 Task: Create new invoice with Date Opened :30-Apr-23, Select Customer: Blue Goose Cantina, Terms: Payment Term 2. Make invoice entry for item-1 with Date: 30-Apr-23, Description: Meal Prep Containers with Lids (10 ct)_x000D_
, Action: Material, Income Account: Income:Sales, Quantity: 1, Unit Price: 9.25, Discount $: 1.3. Make entry for item-2 with Date: 30-Apr-23, Description: Big Red Soda, Action: Material, Income Account: Income:Sales, Quantity: 3, Unit Price: 8.2, Discount $: 2.3. Make entry for item-3 with Date: 30-Apr-23, Description: Dollar General Original Nasal Spray, Action: Material, Income Account: Income:Sales, Quantity: 1, Unit Price: 9.2, Discount $: 2.8. Write Notes: 'Looking forward to serving you again.'. Post Invoice with Post Date: 30-Apr-23, Post to Accounts: Assets:Accounts Receivable. Pay / Process Payment with Transaction Date: 15-May-23, Amount: 36.65, Transfer Account: Checking Account. Print Invoice, display notes by going to Option, then go to Display Tab and check 'Invoice Notes'.
Action: Mouse pressed left at (166, 29)
Screenshot: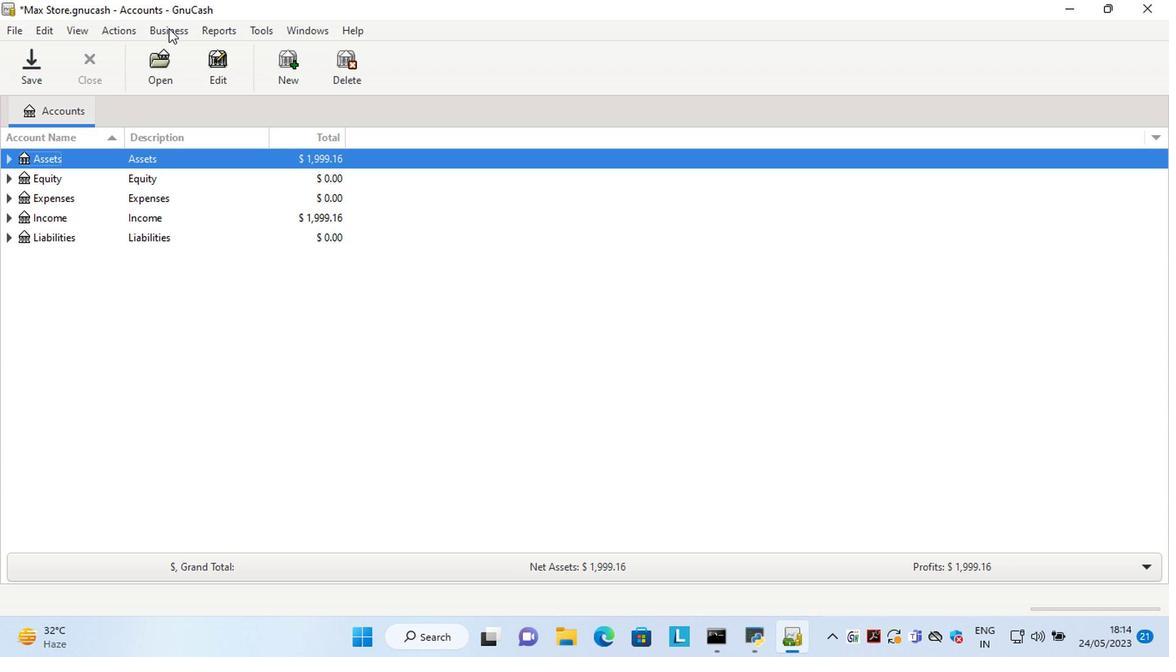 
Action: Mouse moved to (351, 110)
Screenshot: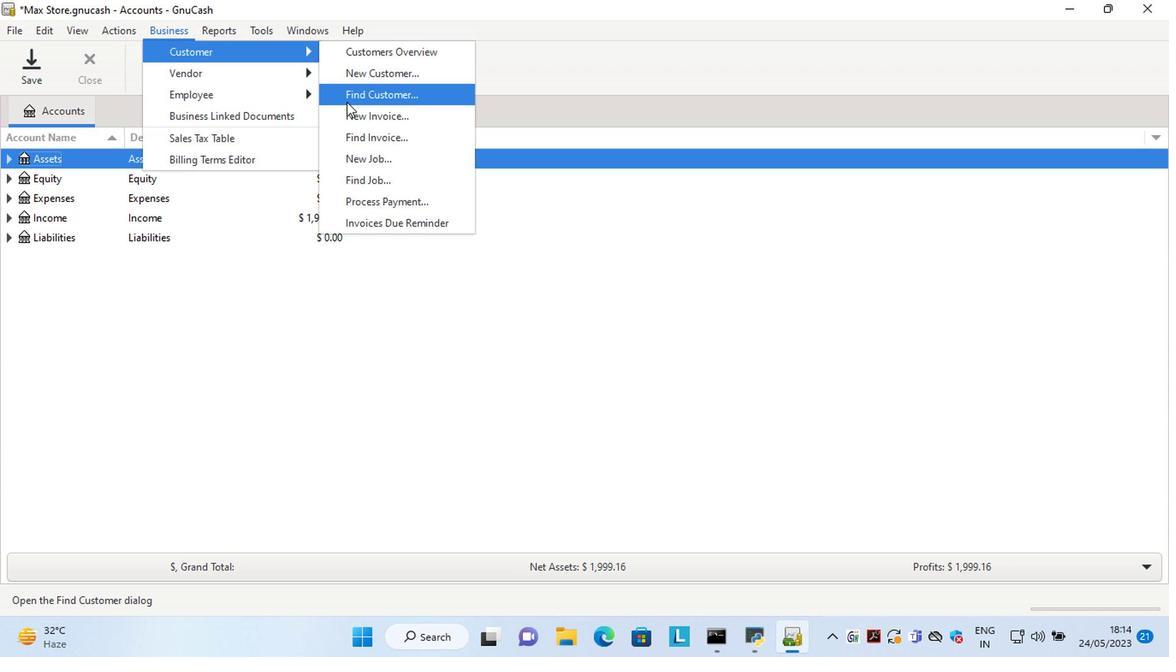 
Action: Mouse pressed left at (351, 110)
Screenshot: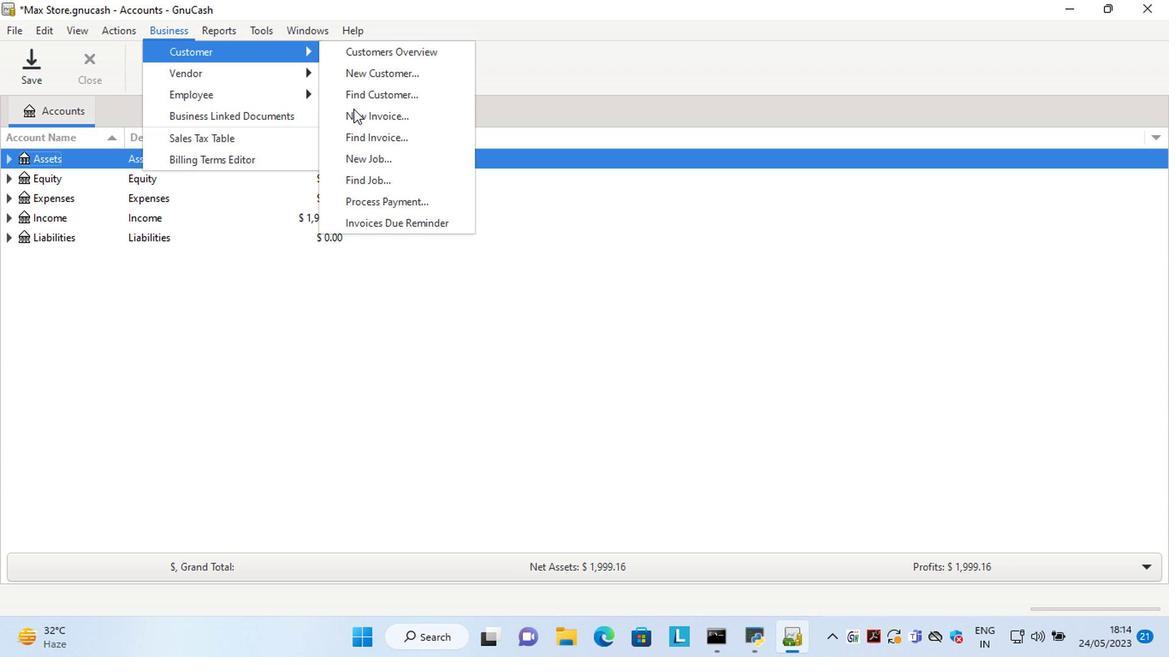 
Action: Mouse moved to (607, 267)
Screenshot: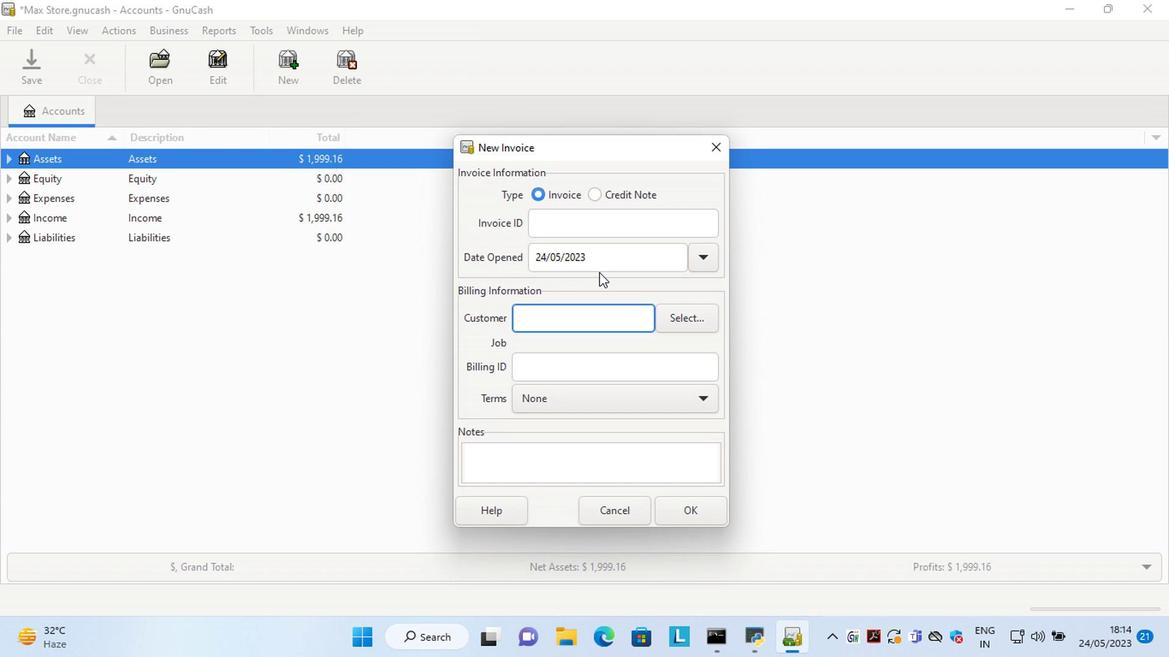 
Action: Mouse pressed left at (607, 267)
Screenshot: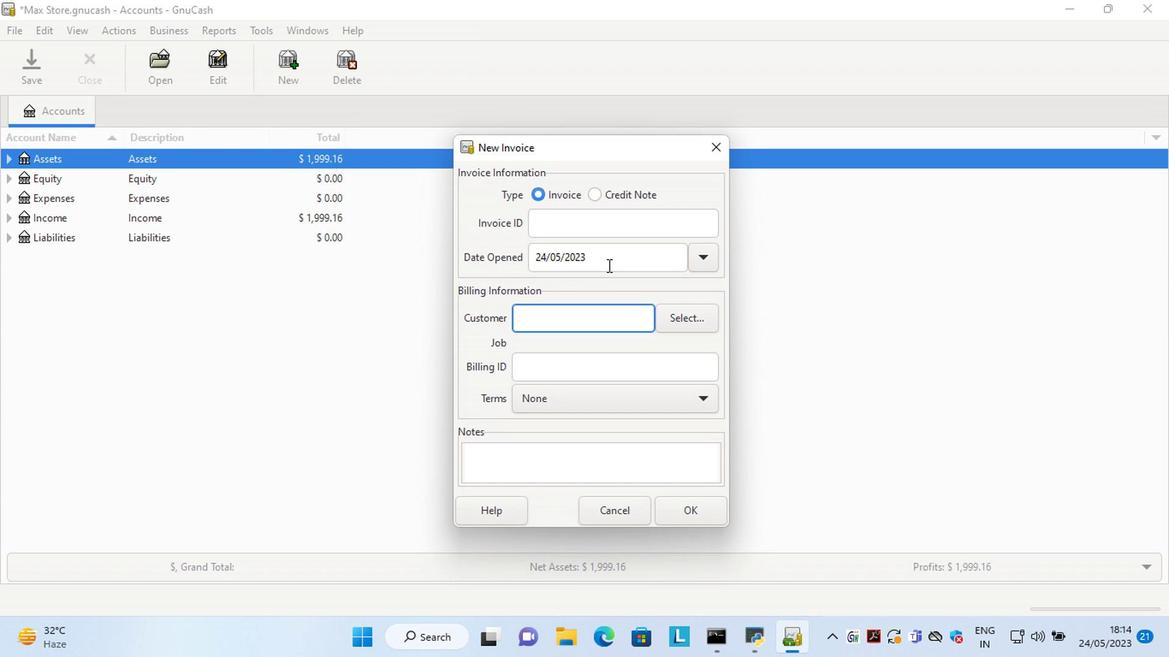 
Action: Key pressed <Key.left><Key.left><Key.left><Key.left><Key.left><Key.left><Key.left><Key.left><Key.left><Key.left><Key.delete><Key.delete>30<Key.right><Key.right><Key.delete>4
Screenshot: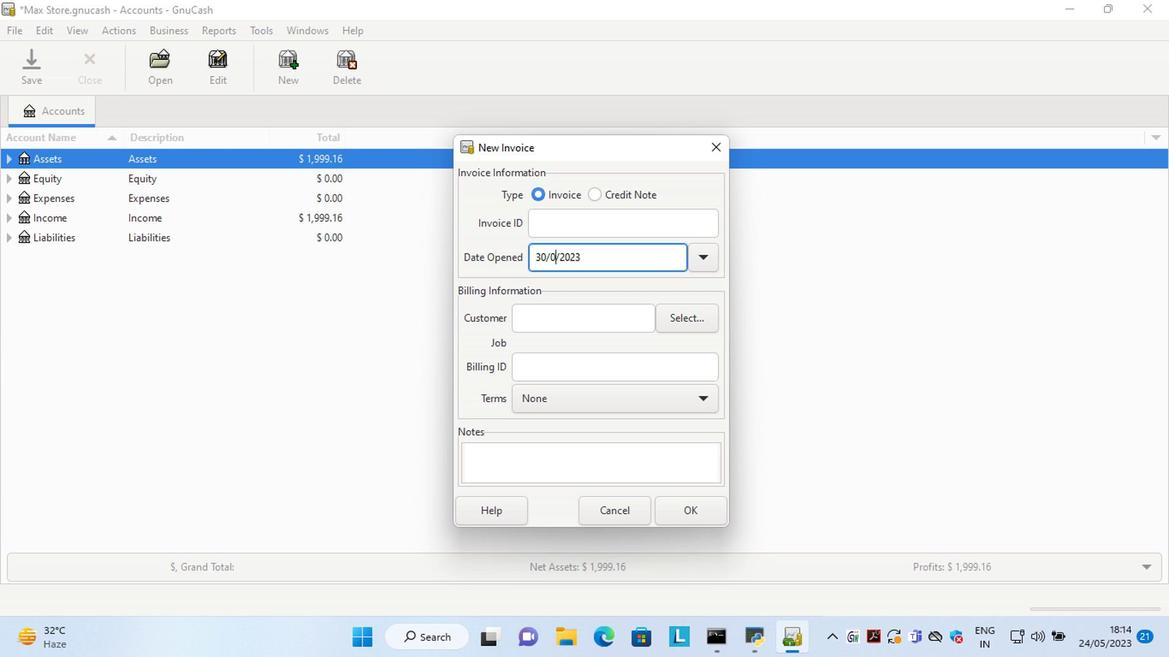 
Action: Mouse moved to (689, 319)
Screenshot: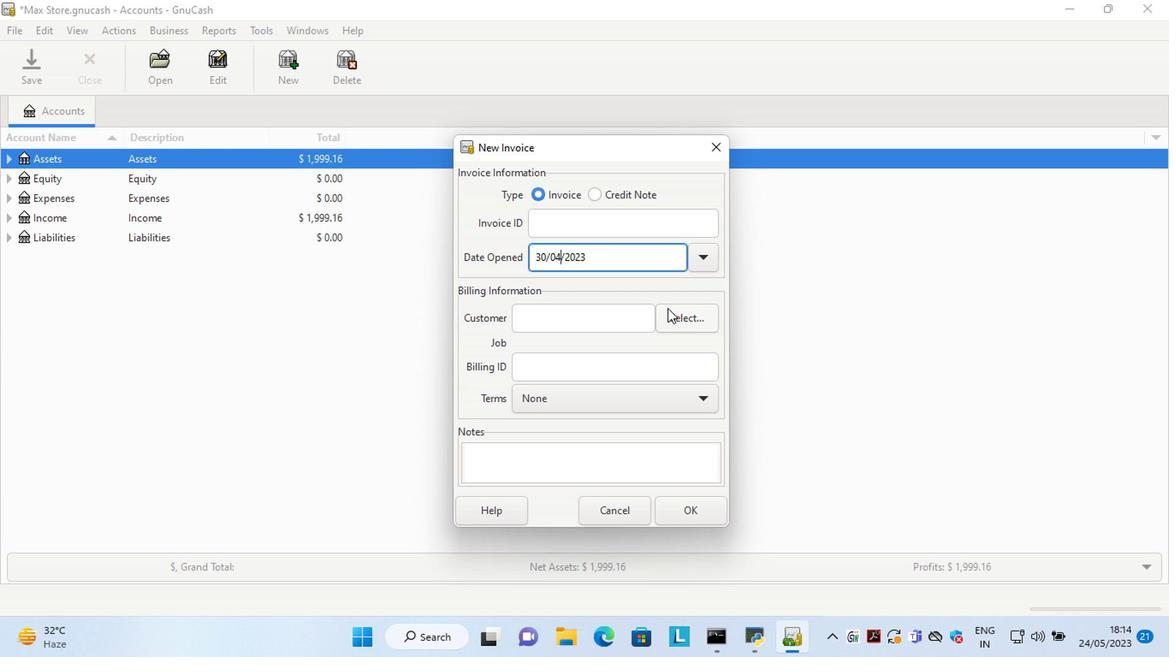 
Action: Mouse pressed left at (689, 319)
Screenshot: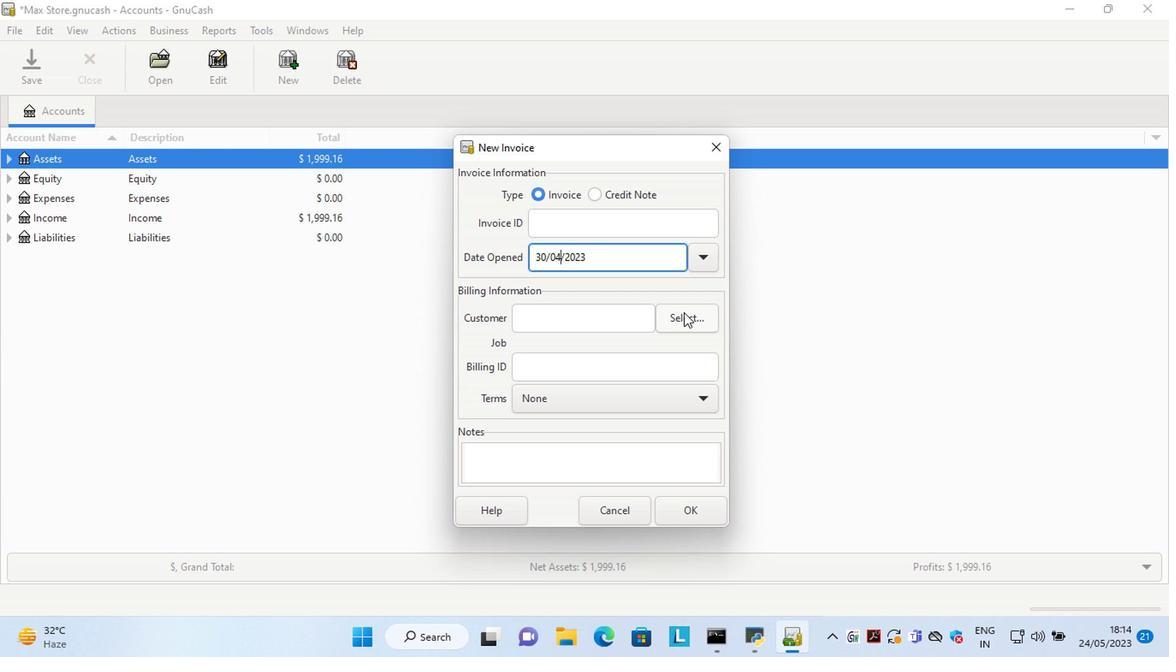 
Action: Mouse moved to (608, 296)
Screenshot: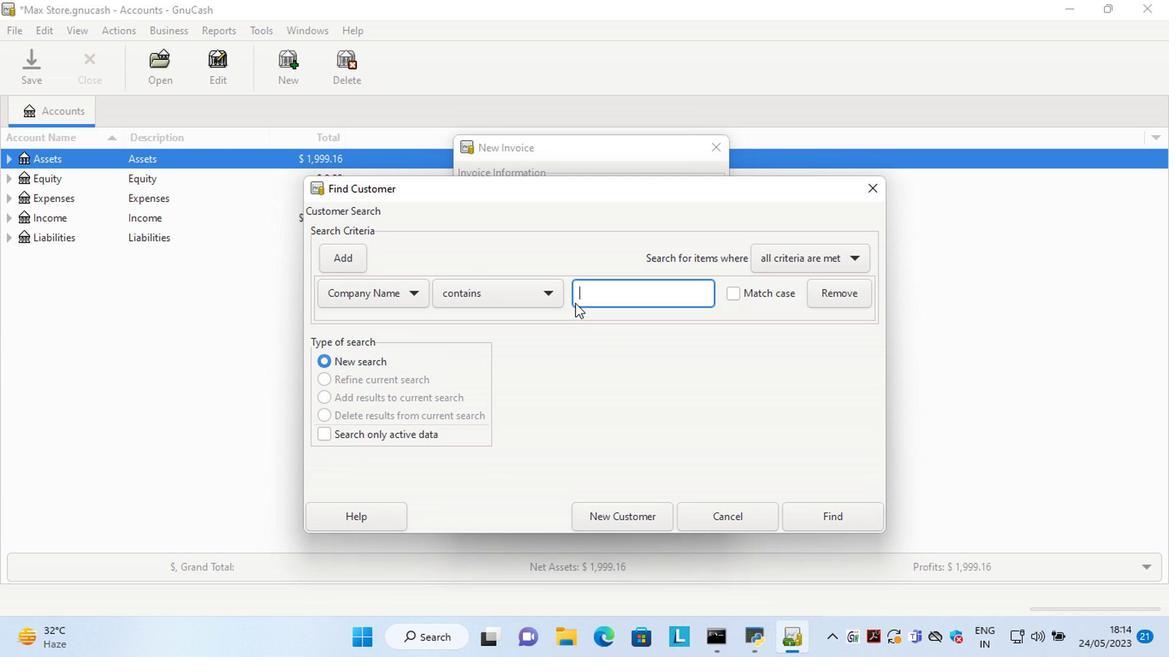 
Action: Mouse pressed left at (608, 296)
Screenshot: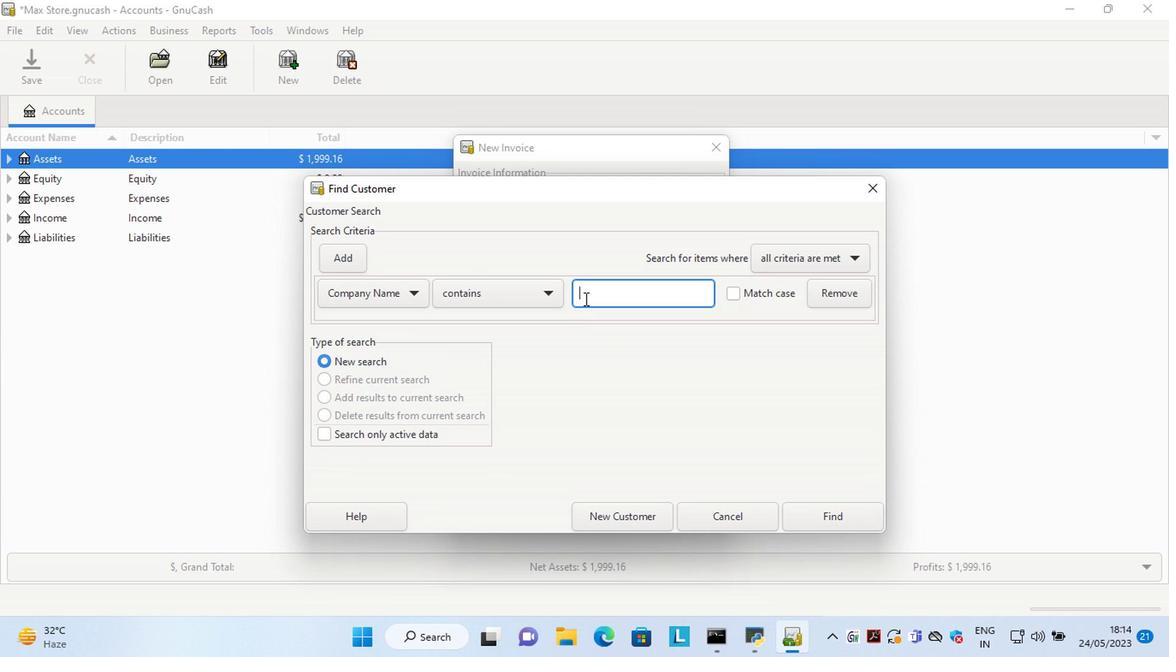
Action: Key pressed <Key.shift>Blue<Key.space><Key.shift>Goods<Key.backspace><Key.backspace>se
Screenshot: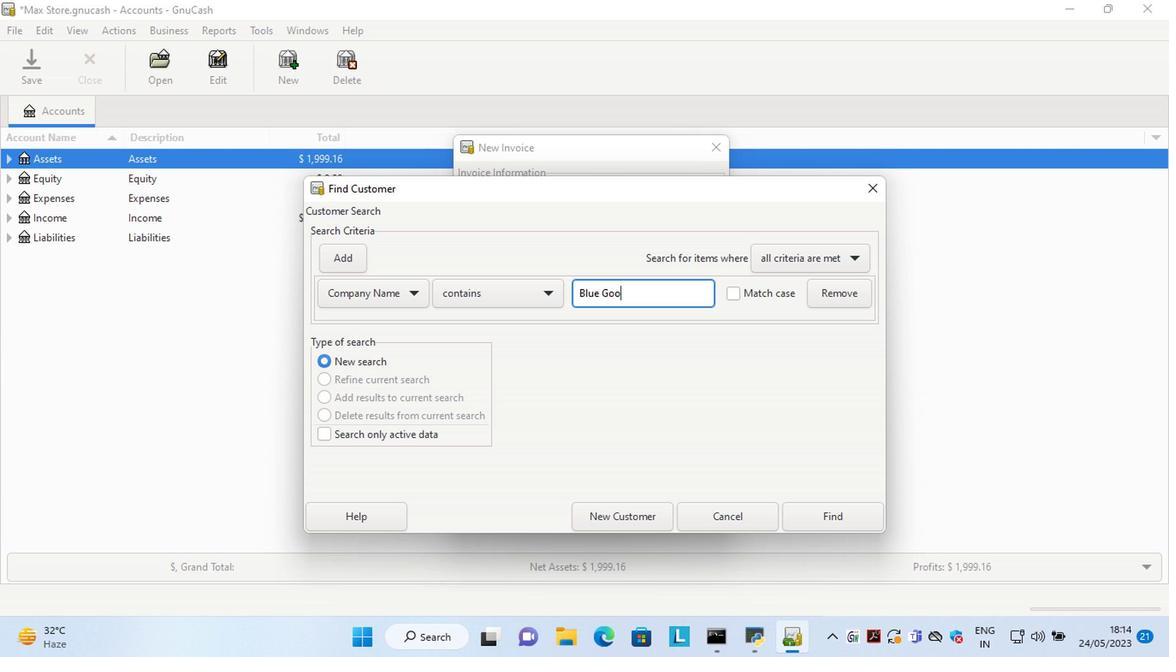
Action: Mouse moved to (839, 514)
Screenshot: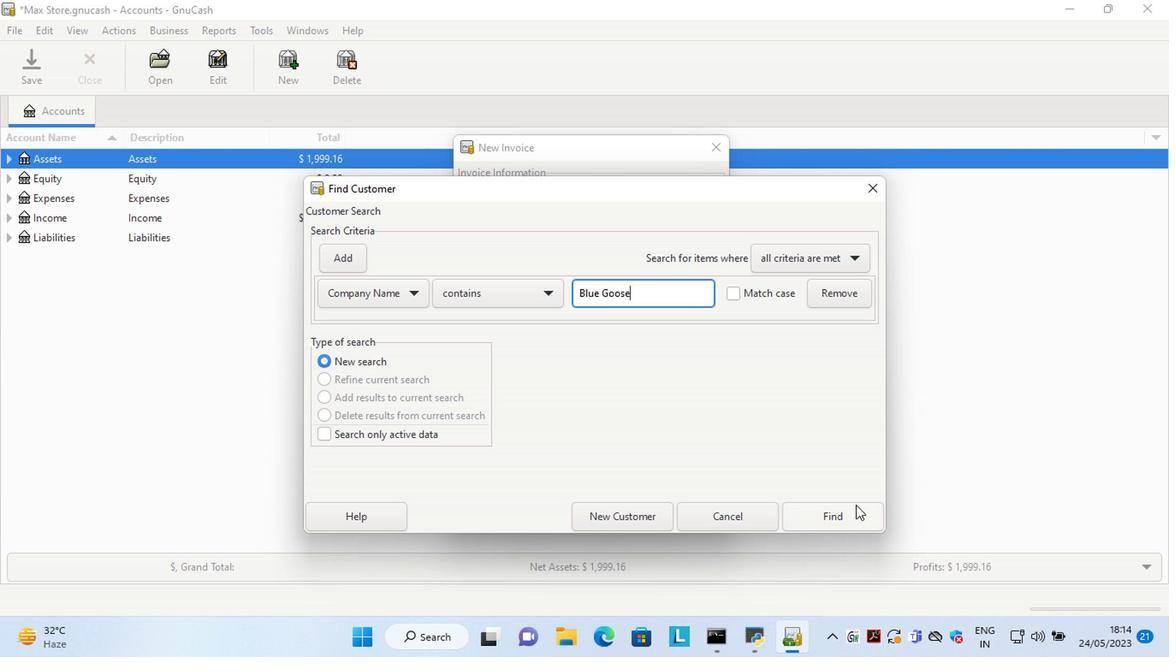 
Action: Mouse pressed left at (839, 514)
Screenshot: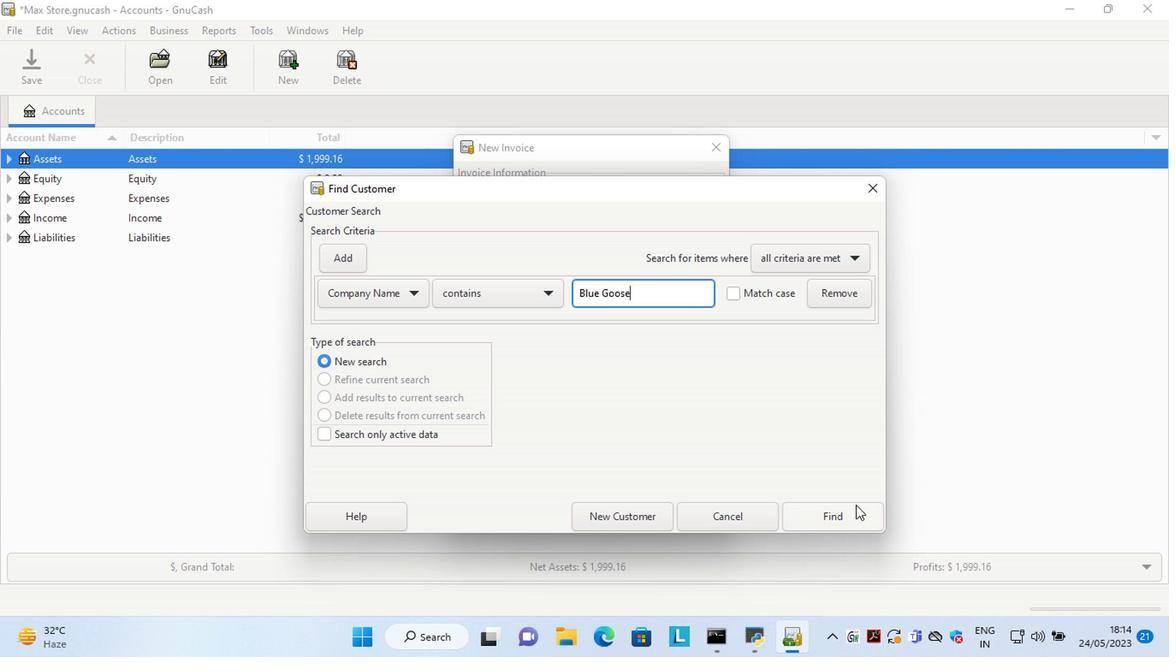 
Action: Mouse moved to (592, 344)
Screenshot: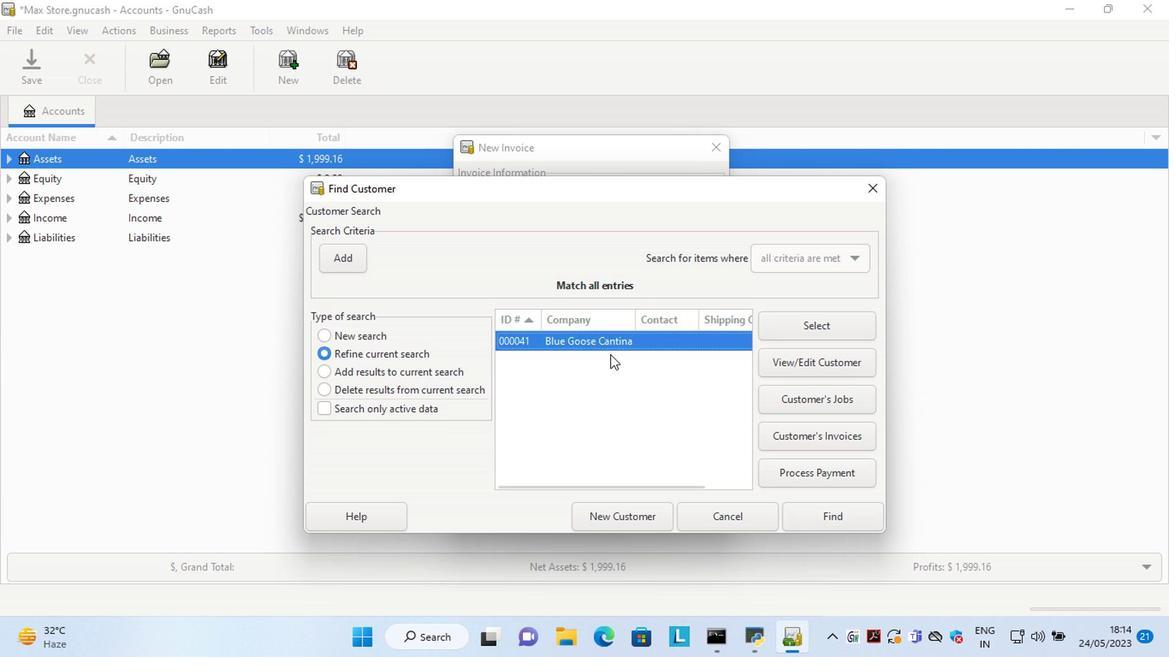 
Action: Mouse pressed left at (592, 344)
Screenshot: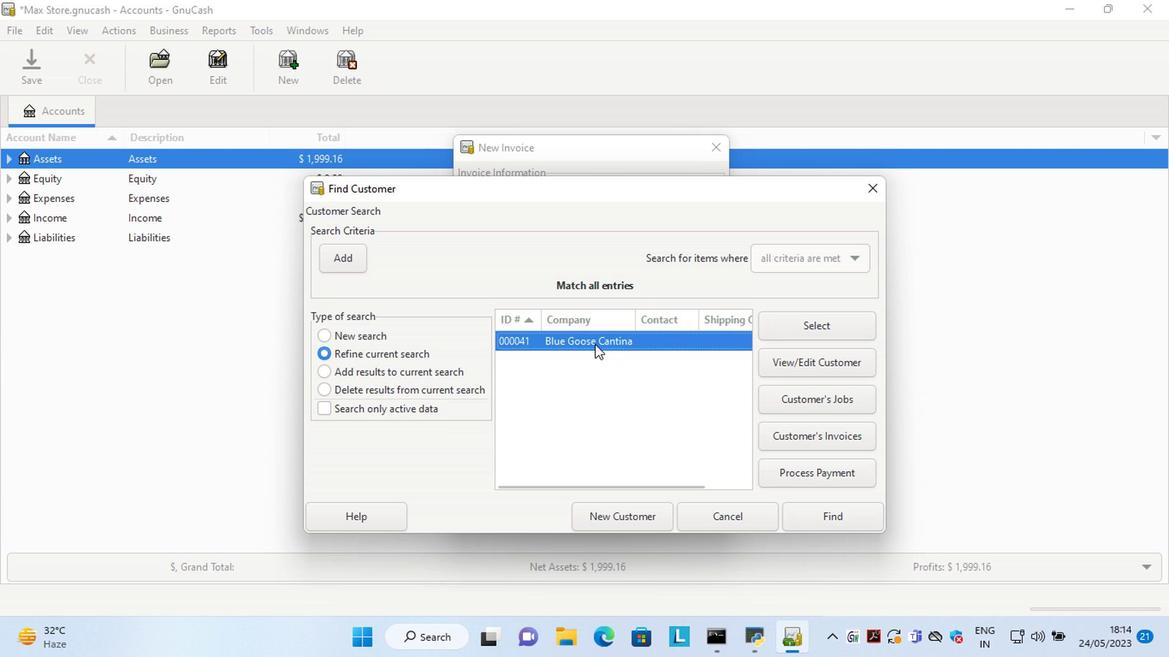 
Action: Mouse pressed left at (592, 344)
Screenshot: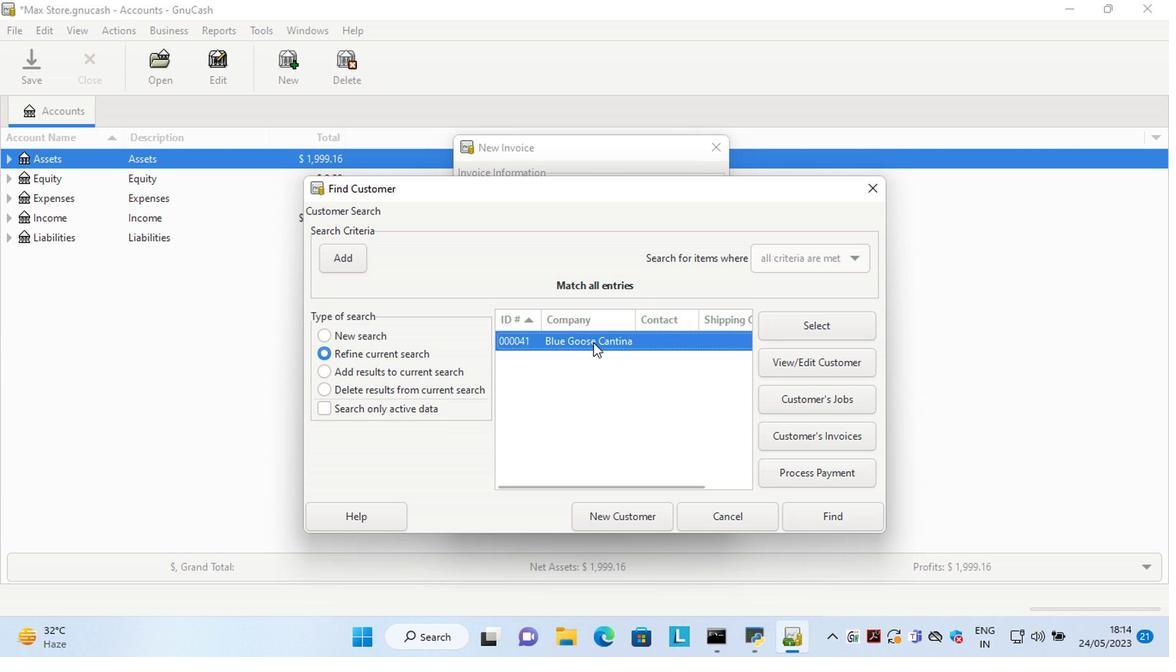 
Action: Mouse moved to (607, 258)
Screenshot: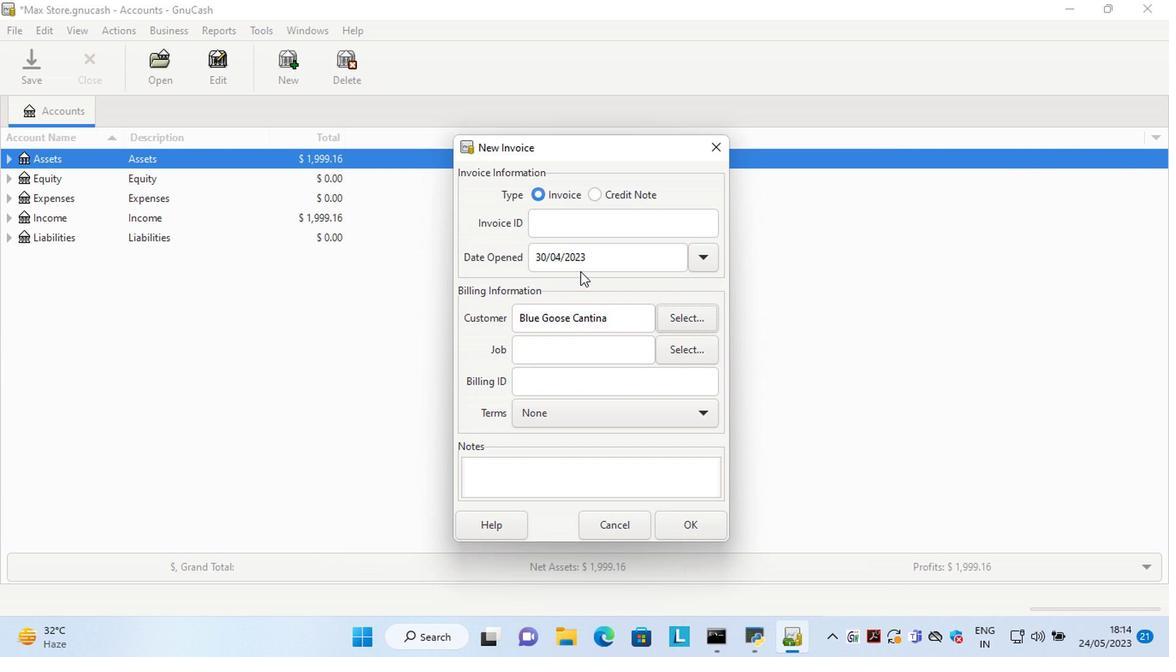 
Action: Mouse pressed left at (607, 258)
Screenshot: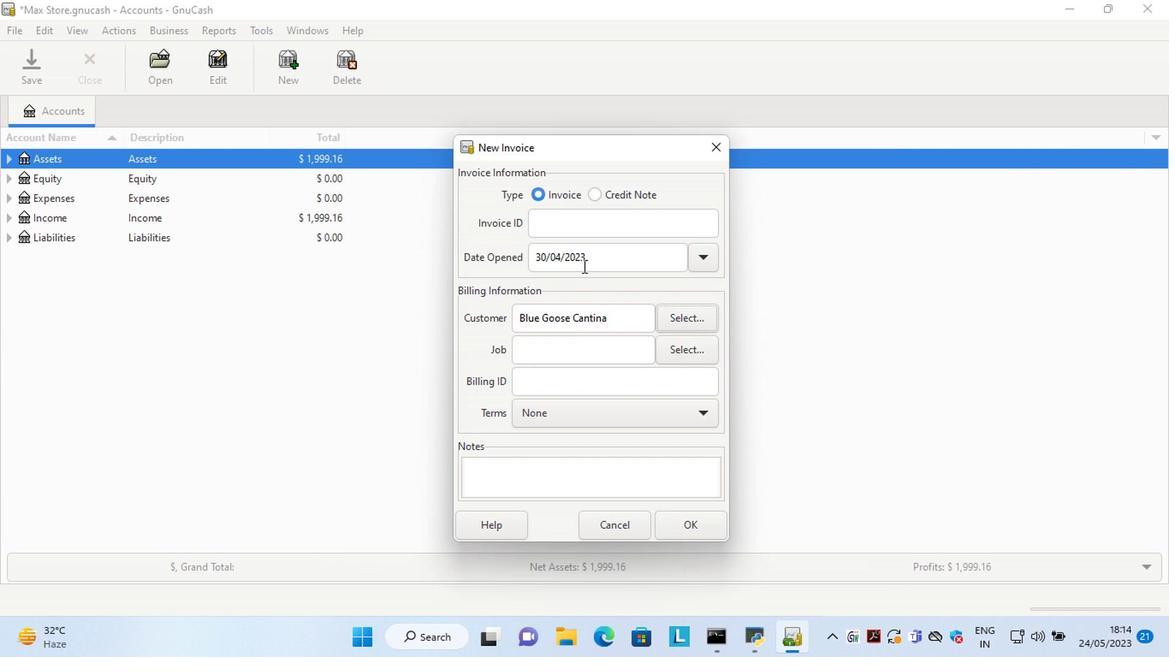 
Action: Mouse moved to (612, 420)
Screenshot: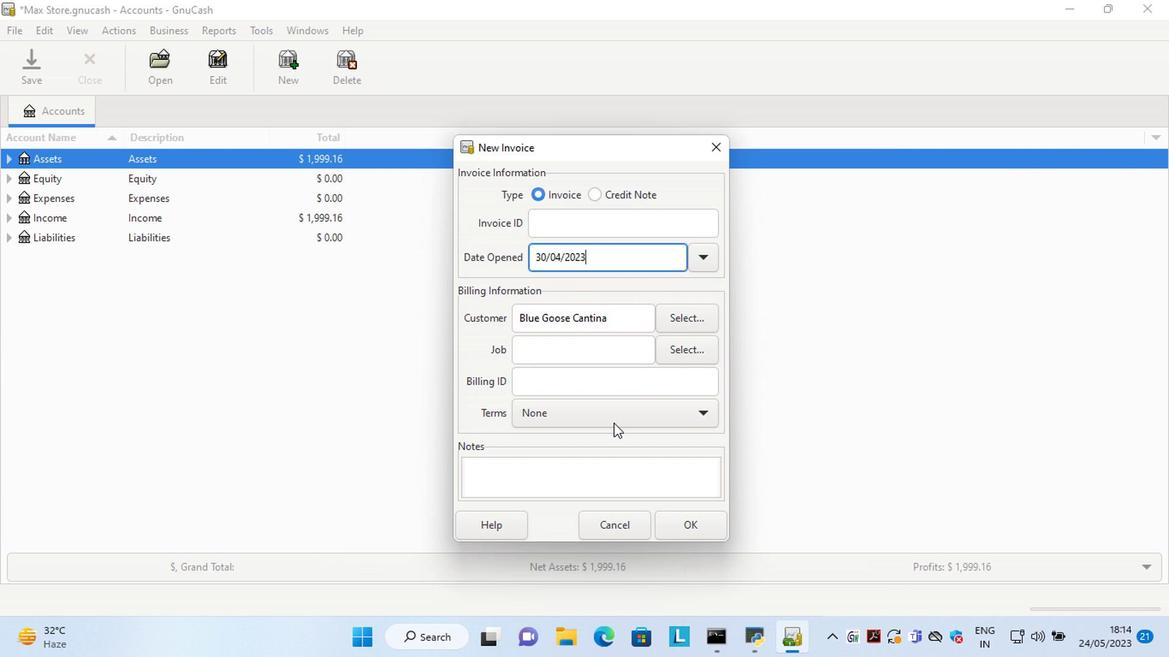 
Action: Mouse pressed left at (612, 420)
Screenshot: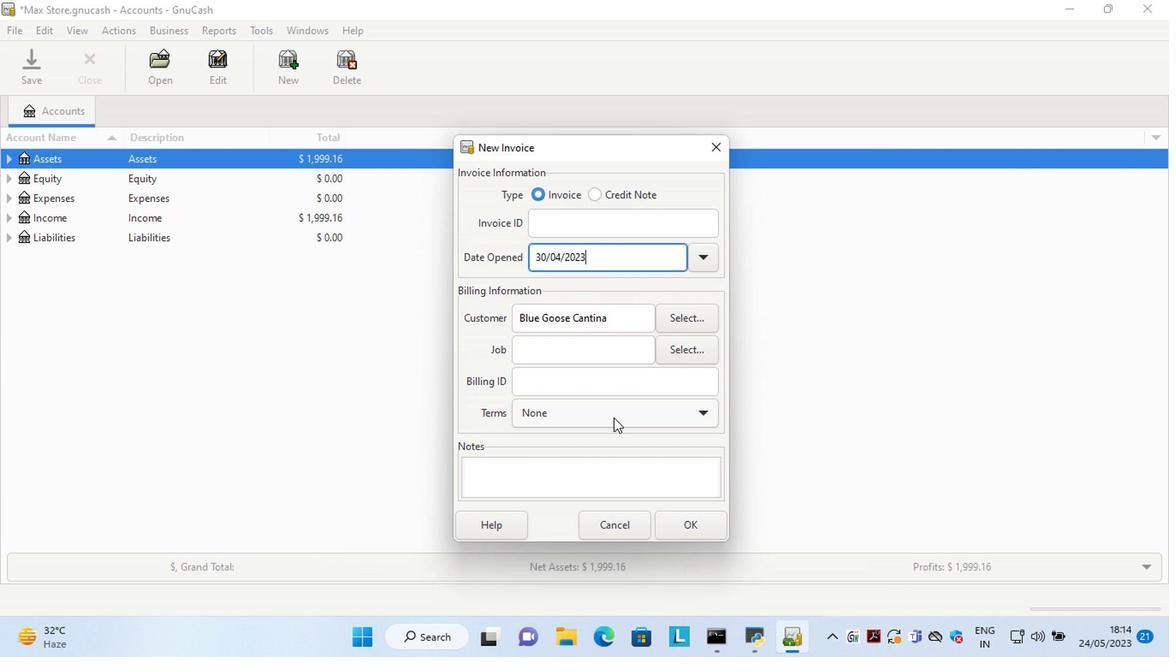 
Action: Mouse moved to (577, 467)
Screenshot: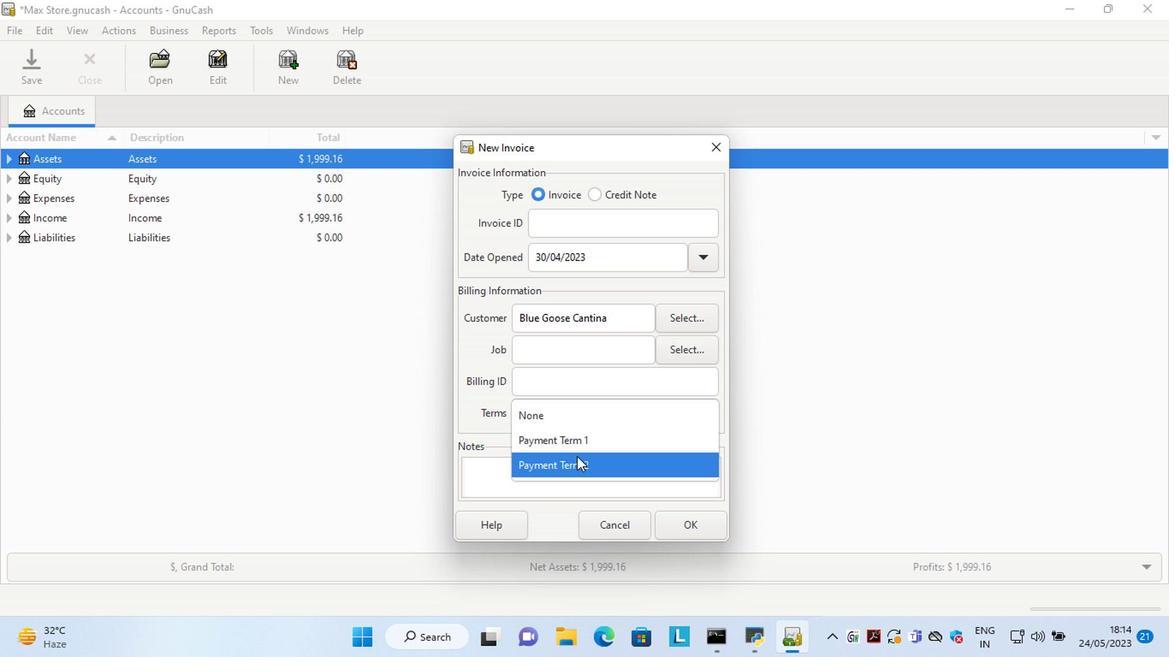 
Action: Mouse pressed left at (577, 467)
Screenshot: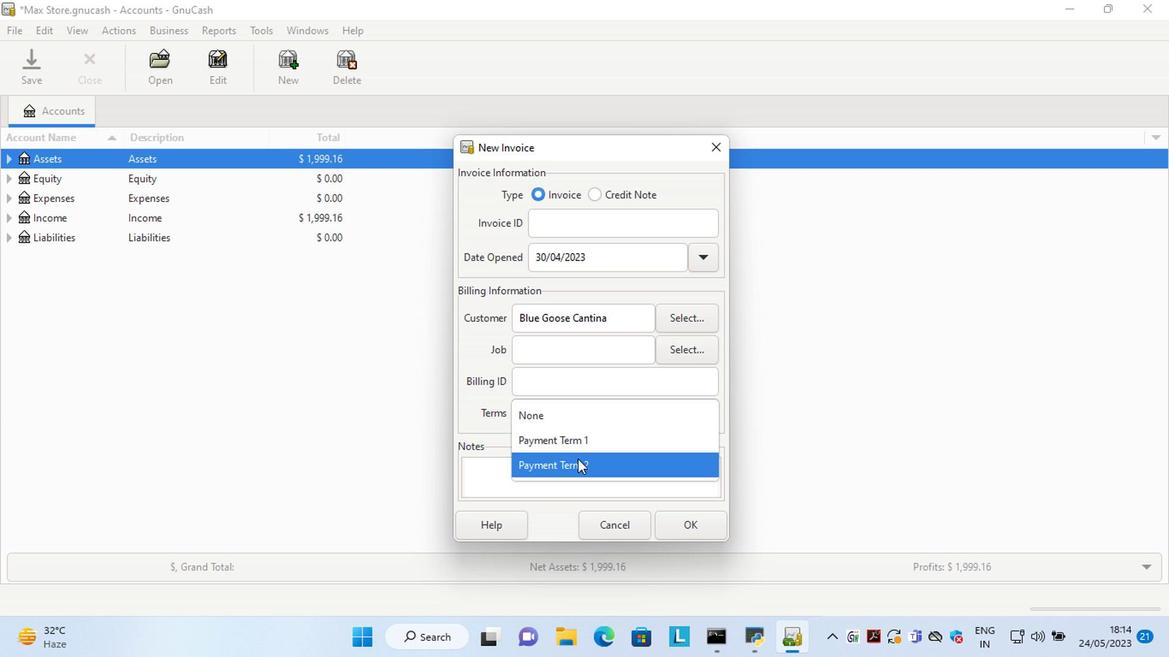 
Action: Mouse moved to (695, 529)
Screenshot: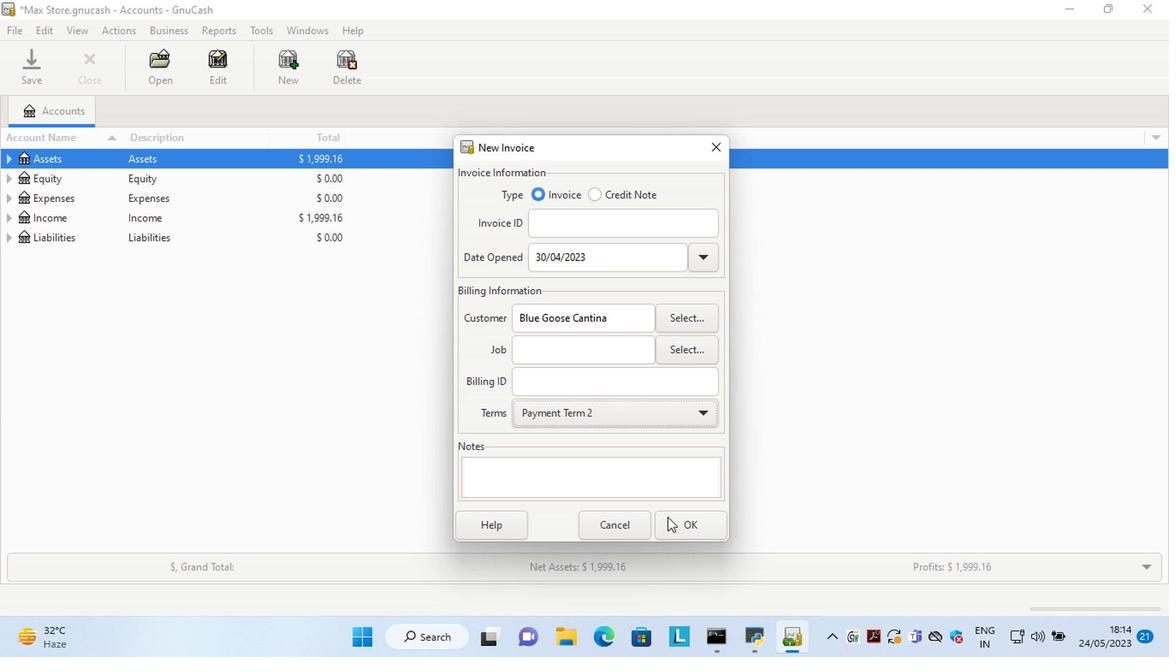 
Action: Mouse pressed left at (695, 529)
Screenshot: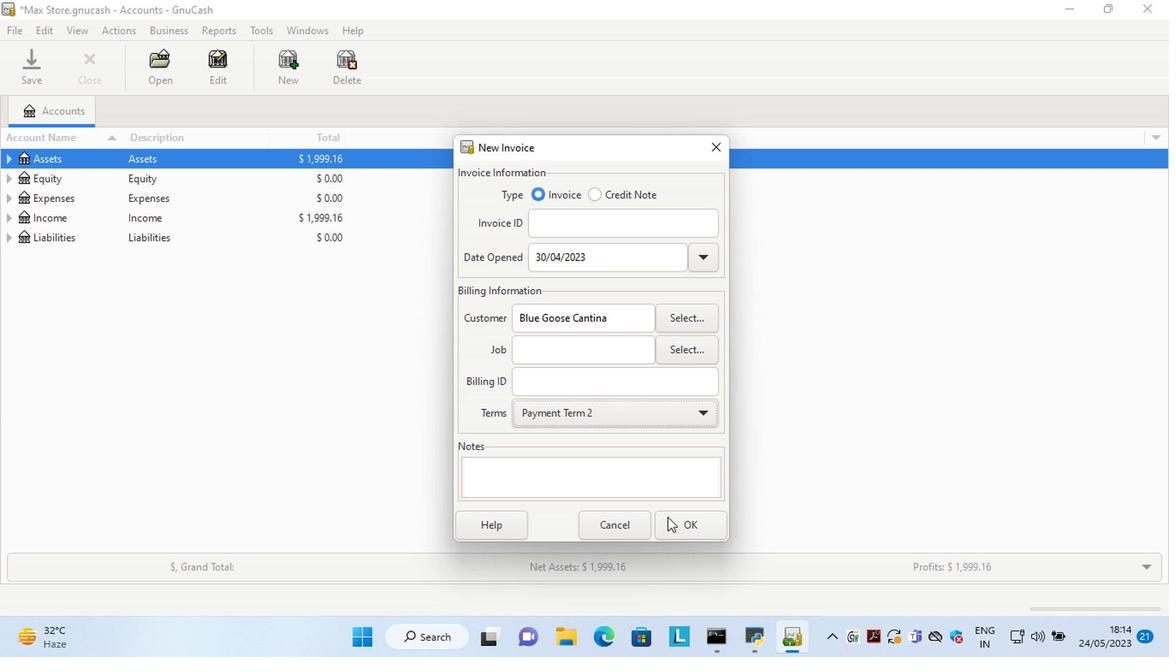 
Action: Mouse moved to (276, 373)
Screenshot: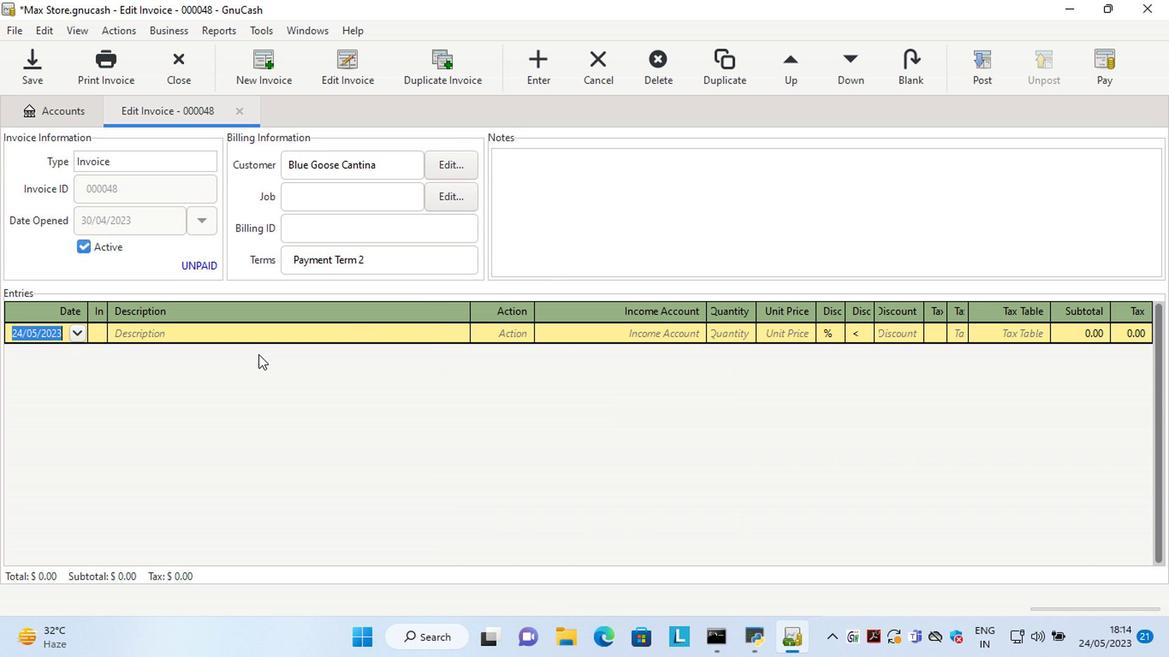 
Action: Key pressed <Key.left><Key.left><Key.left><Key.delete><Key.delete>30<Key.right><Key.right><Key.delete>4<Key.tab><Key.shift>Meal<Key.space><Key.shift>Prep<Key.space><Key.shift>Containers<Key.space><Key.shift>with<Key.space><Key.shift>Lids<Key.space><Key.shift_r><Key.shift_r>(10c<Key.backspace><Key.space>ct<Key.shift_r>)<Key.tab>ma<Key.tab>sale<Key.tab>1<Key.tab>9.25<Key.tab>
Screenshot: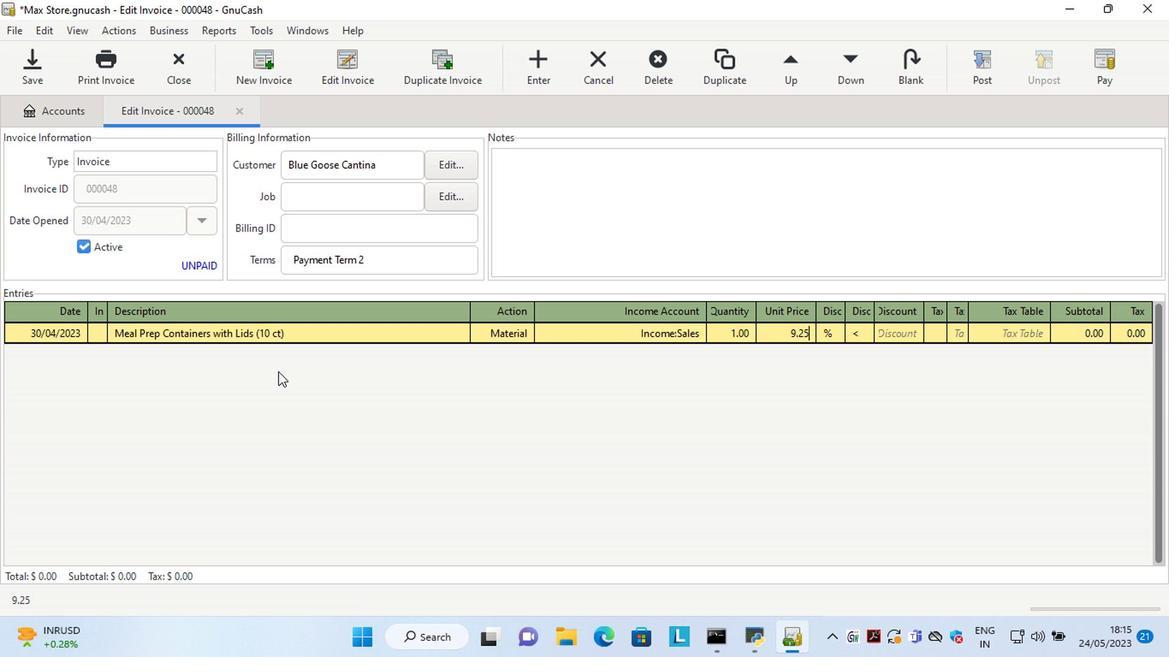 
Action: Mouse moved to (829, 334)
Screenshot: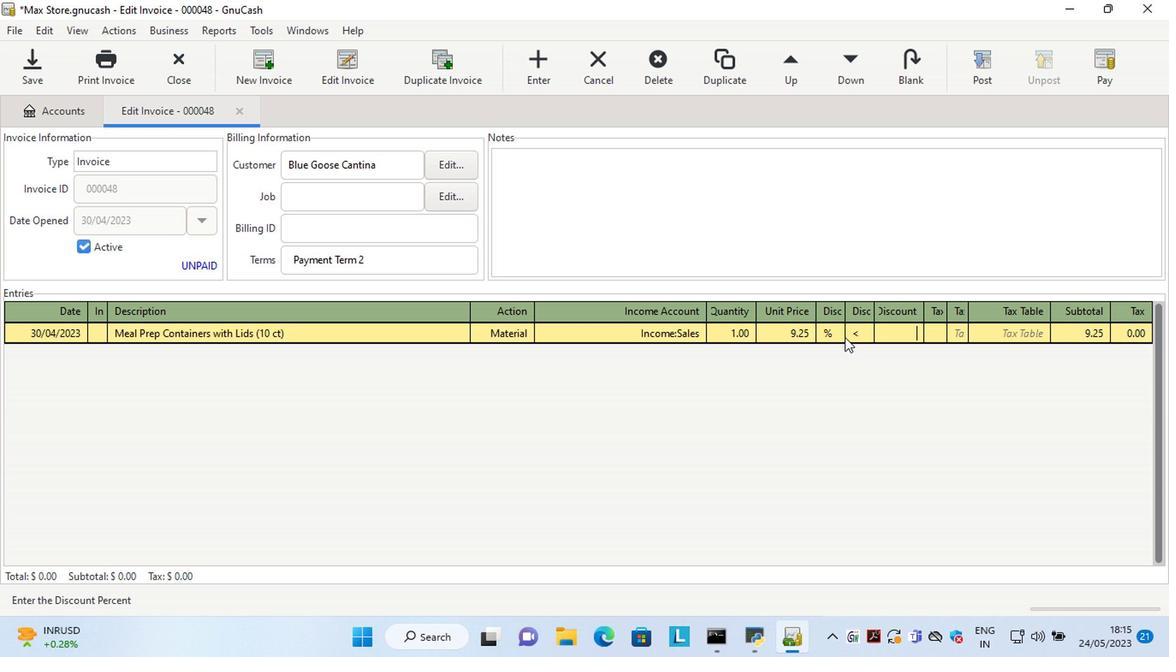 
Action: Mouse pressed left at (829, 334)
Screenshot: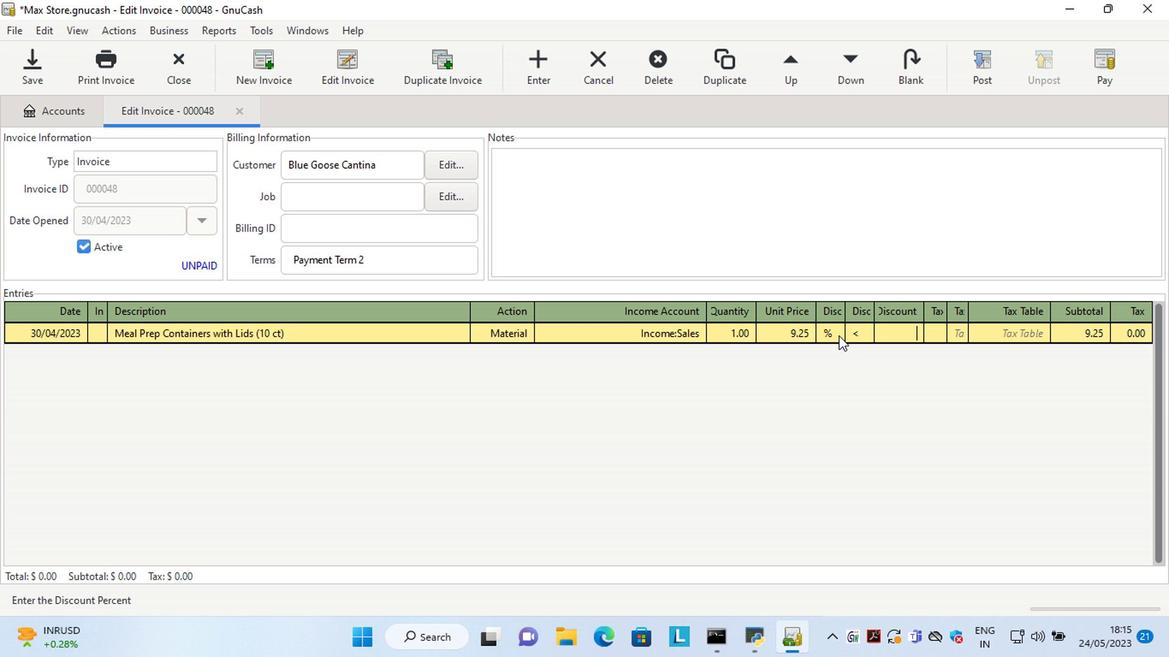 
Action: Mouse moved to (851, 337)
Screenshot: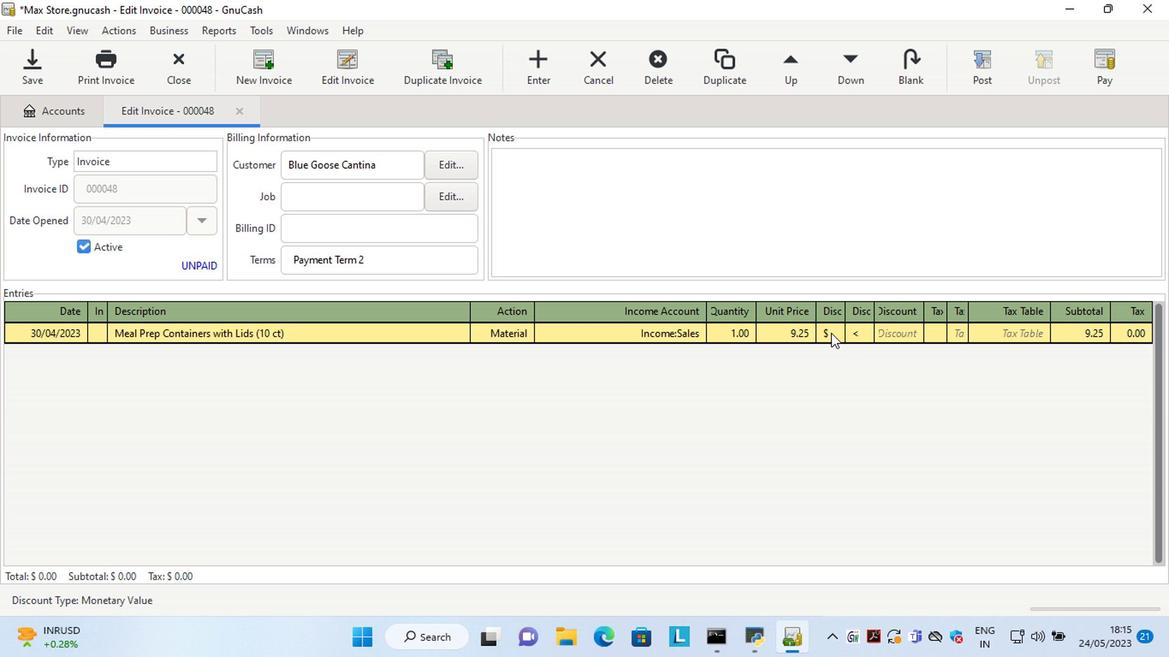 
Action: Mouse pressed left at (851, 337)
Screenshot: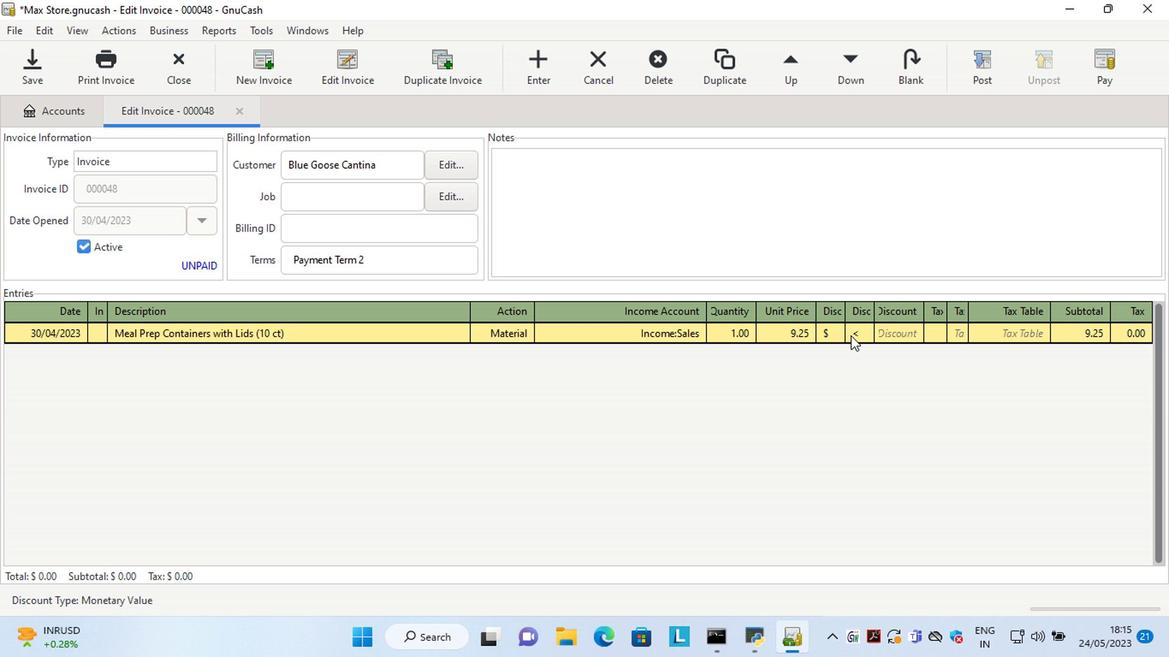 
Action: Mouse moved to (895, 336)
Screenshot: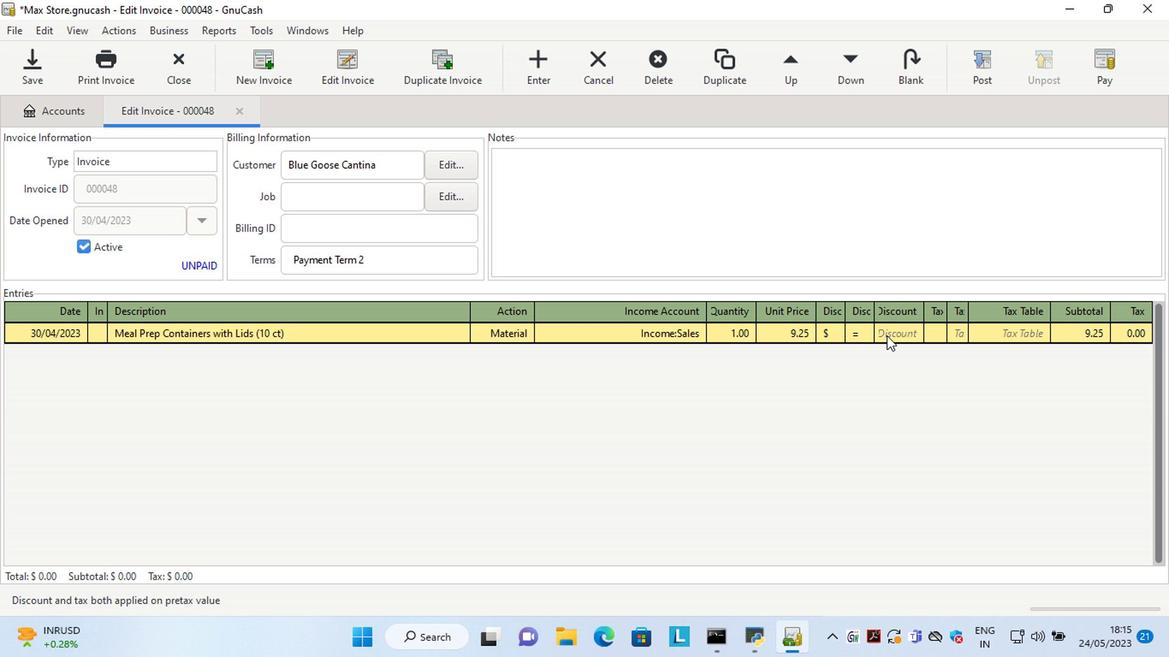 
Action: Mouse pressed left at (895, 336)
Screenshot: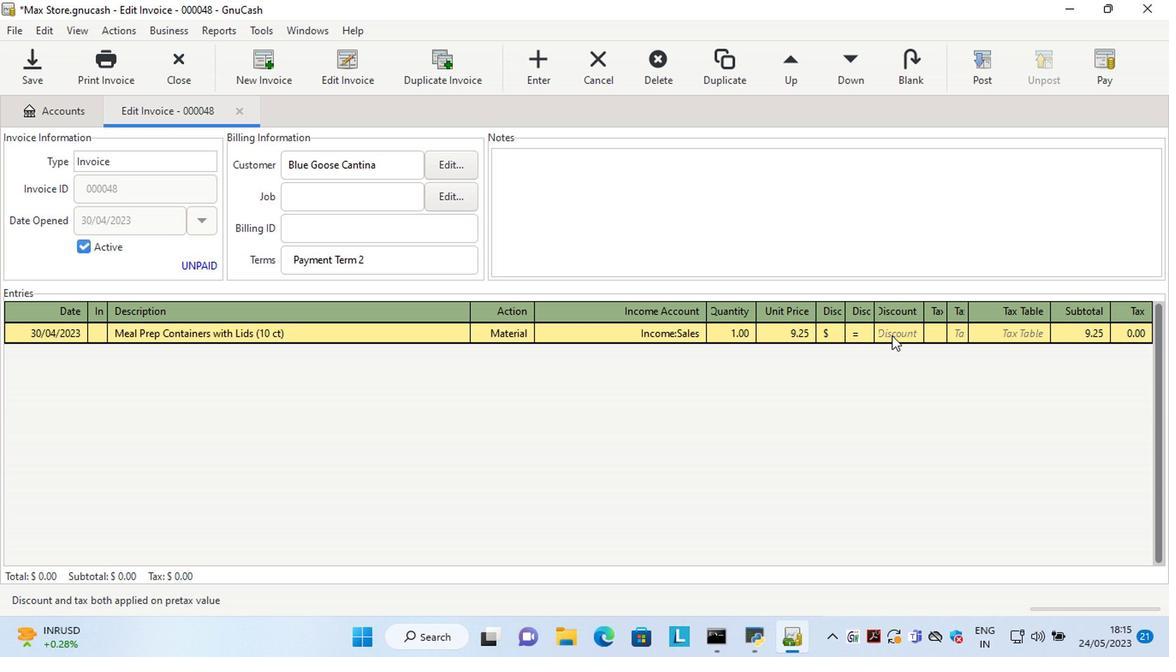 
Action: Mouse moved to (960, 424)
Screenshot: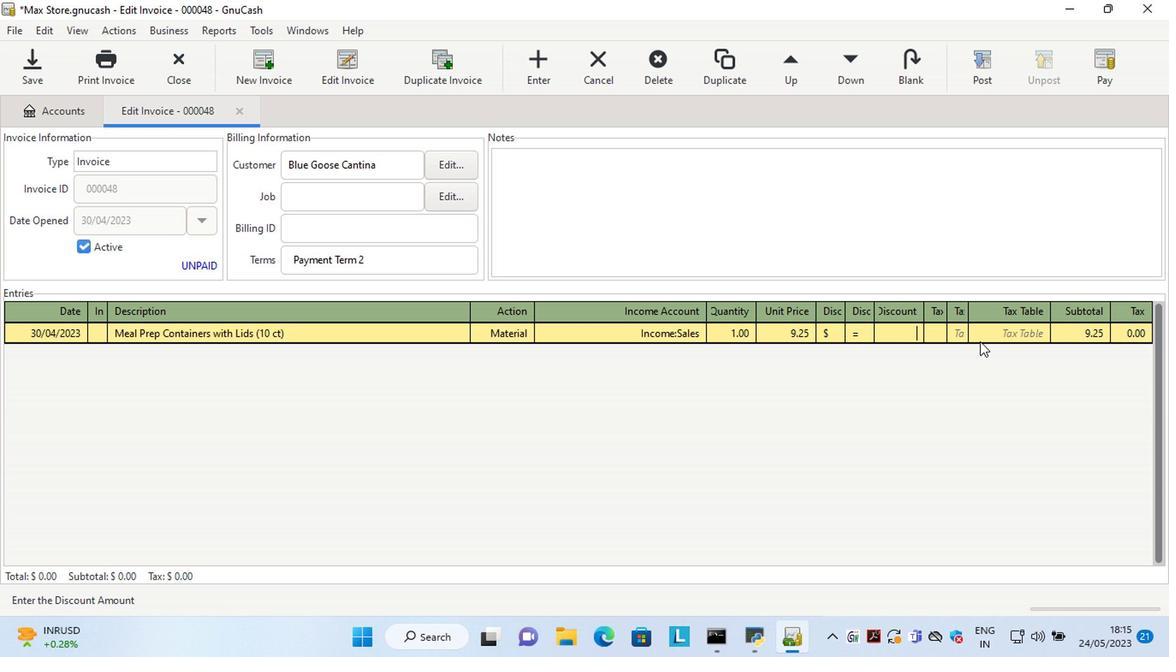 
Action: Key pressed 1.30<Key.tab><Key.tab><Key.shift>Big<Key.space><Key.shift>Red<Key.space><Key.shift>Soda<Key.space><Key.backspace><Key.tab><Key.space>s<Key.backspace>mate<Key.backspace><Key.backspace><Key.backspace>te<Key.backspace><Key.backspace>atel
Screenshot: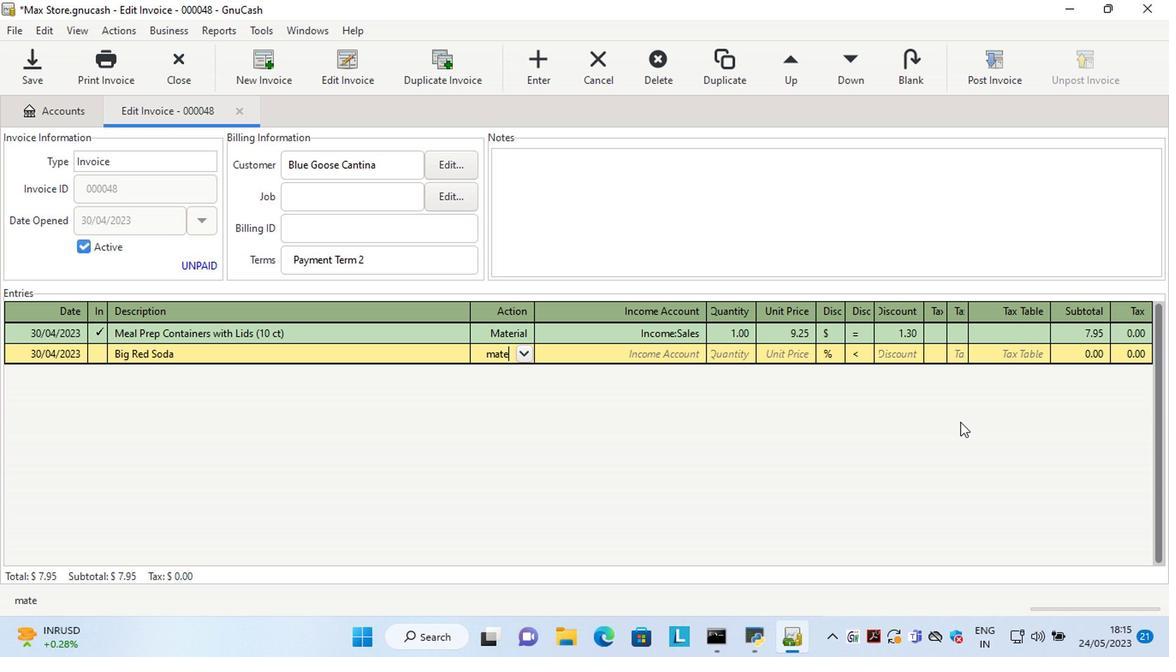 
Action: Mouse moved to (521, 353)
Screenshot: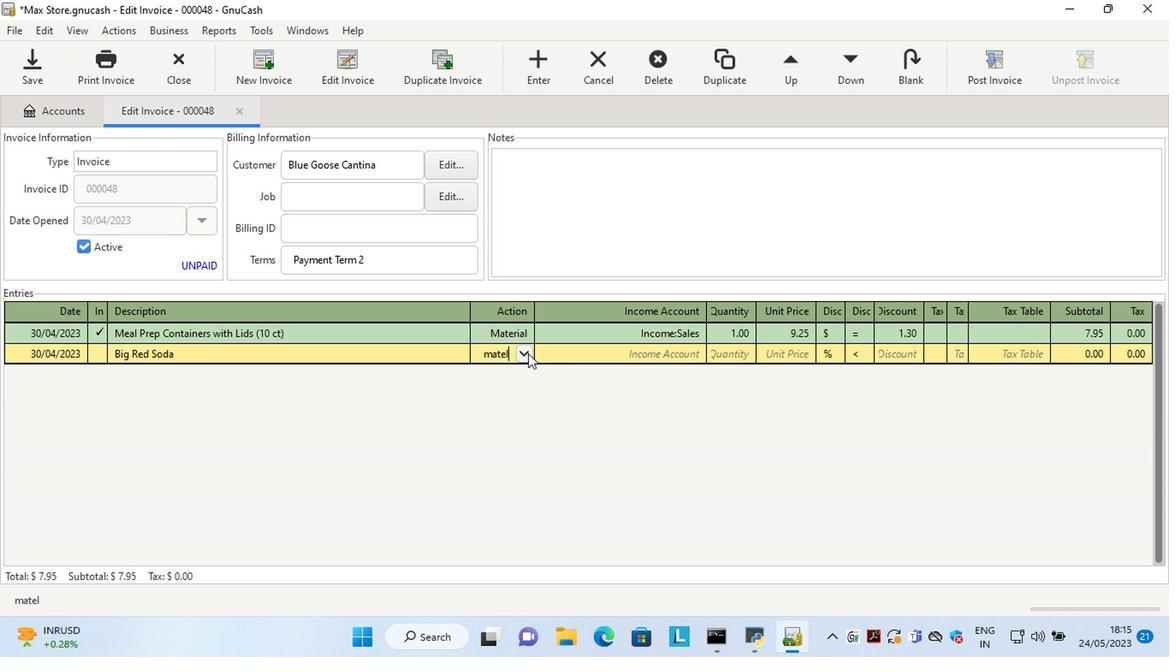 
Action: Mouse pressed left at (521, 353)
Screenshot: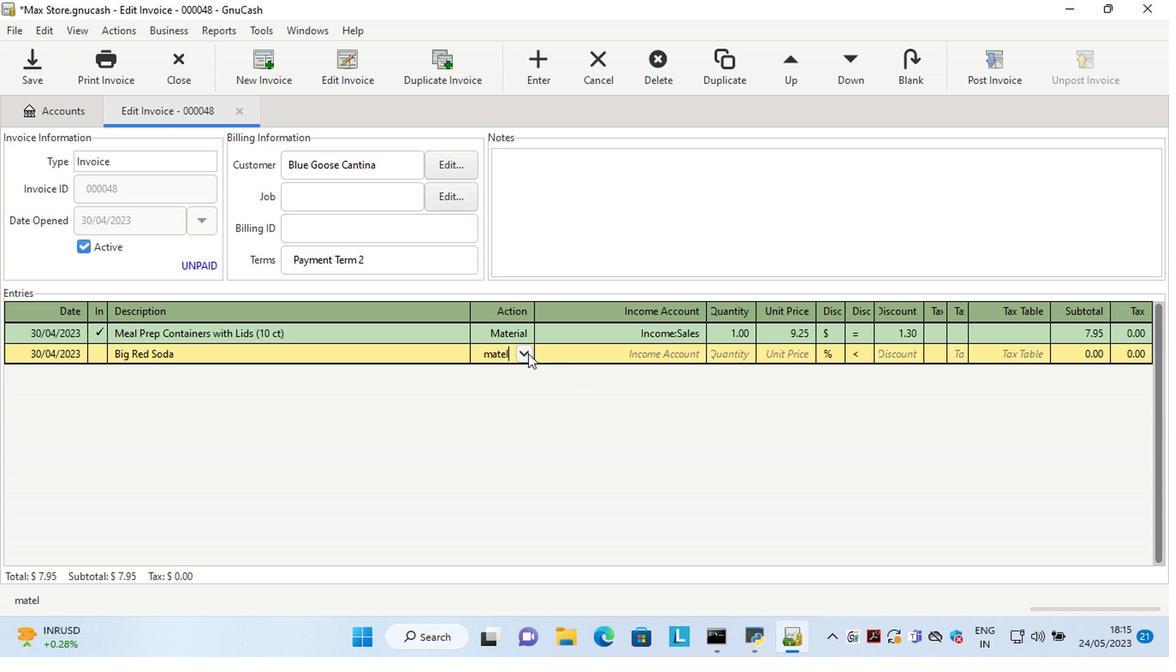
Action: Mouse moved to (499, 395)
Screenshot: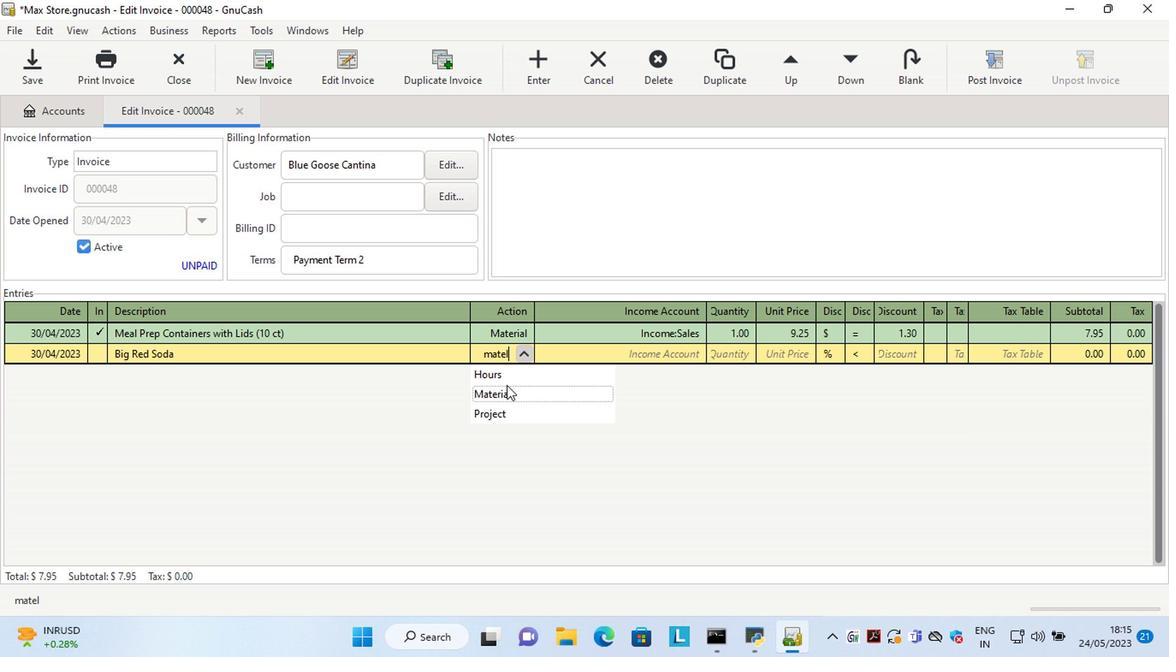 
Action: Mouse pressed left at (499, 395)
Screenshot: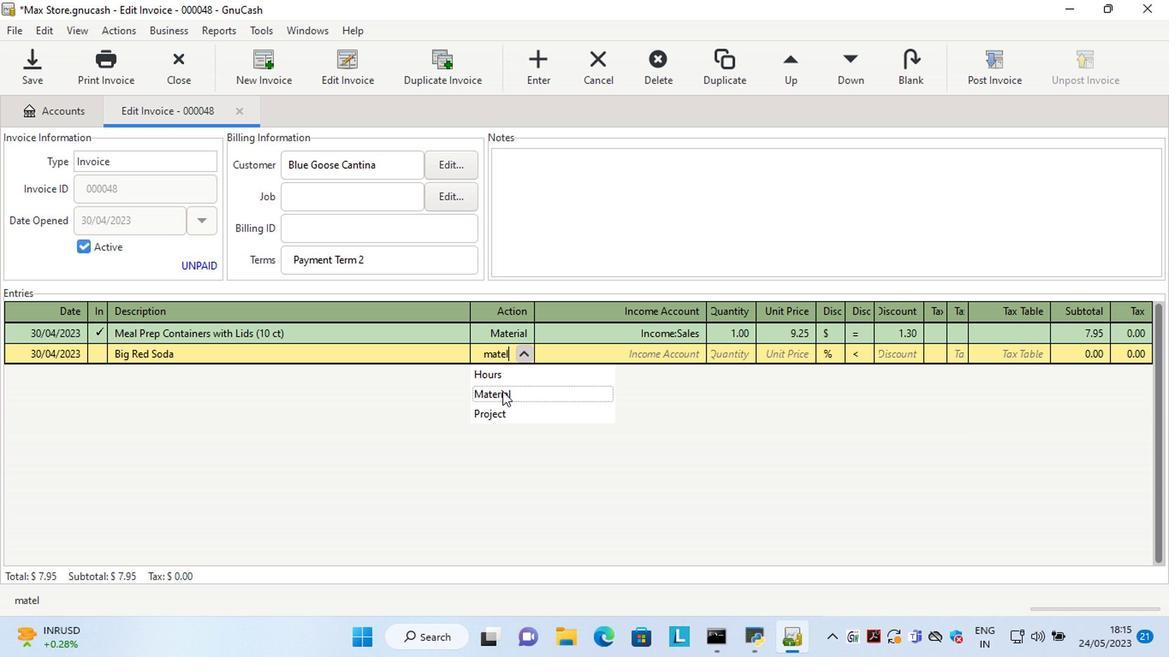 
Action: Mouse moved to (599, 358)
Screenshot: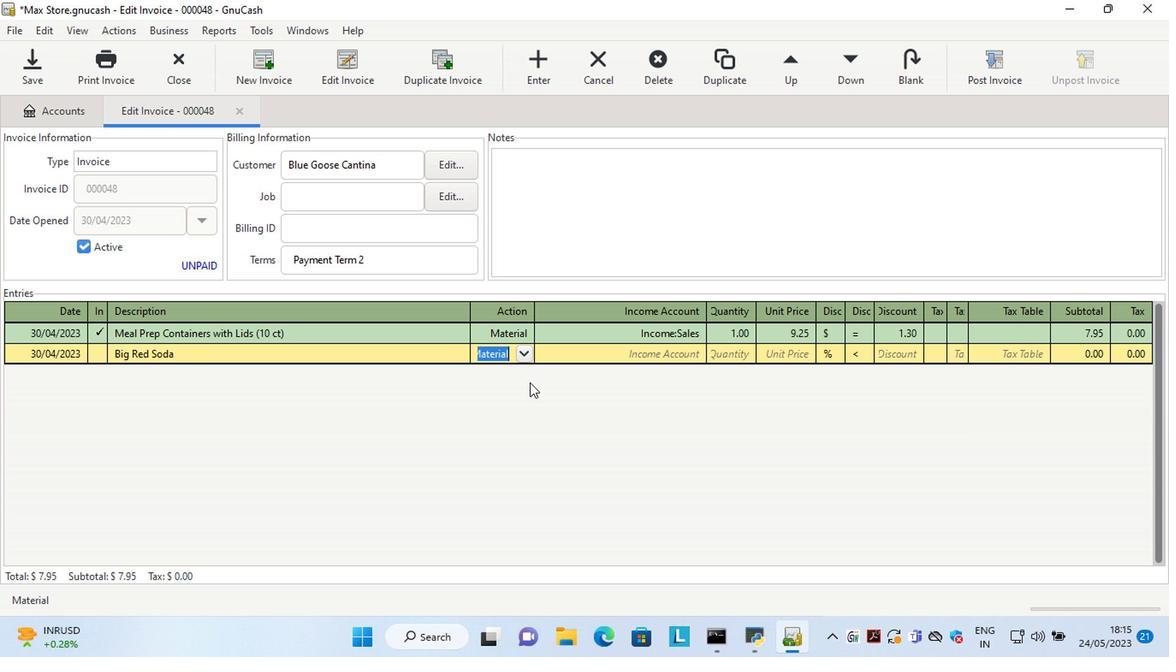 
Action: Mouse pressed left at (599, 358)
Screenshot: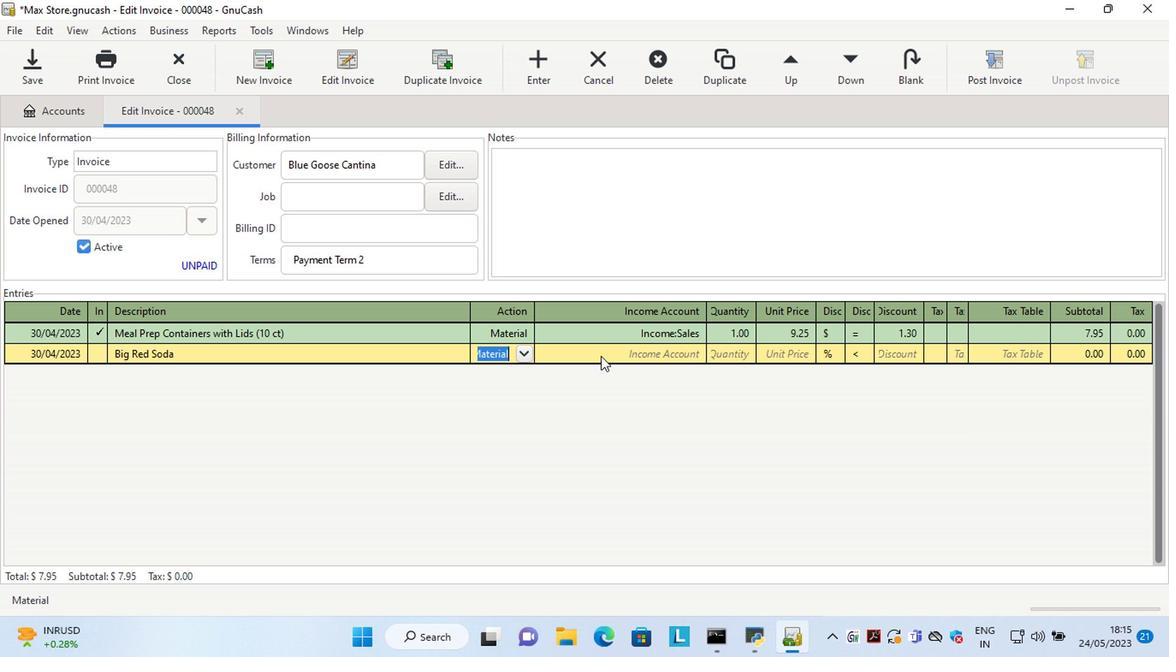 
Action: Mouse moved to (252, 358)
Screenshot: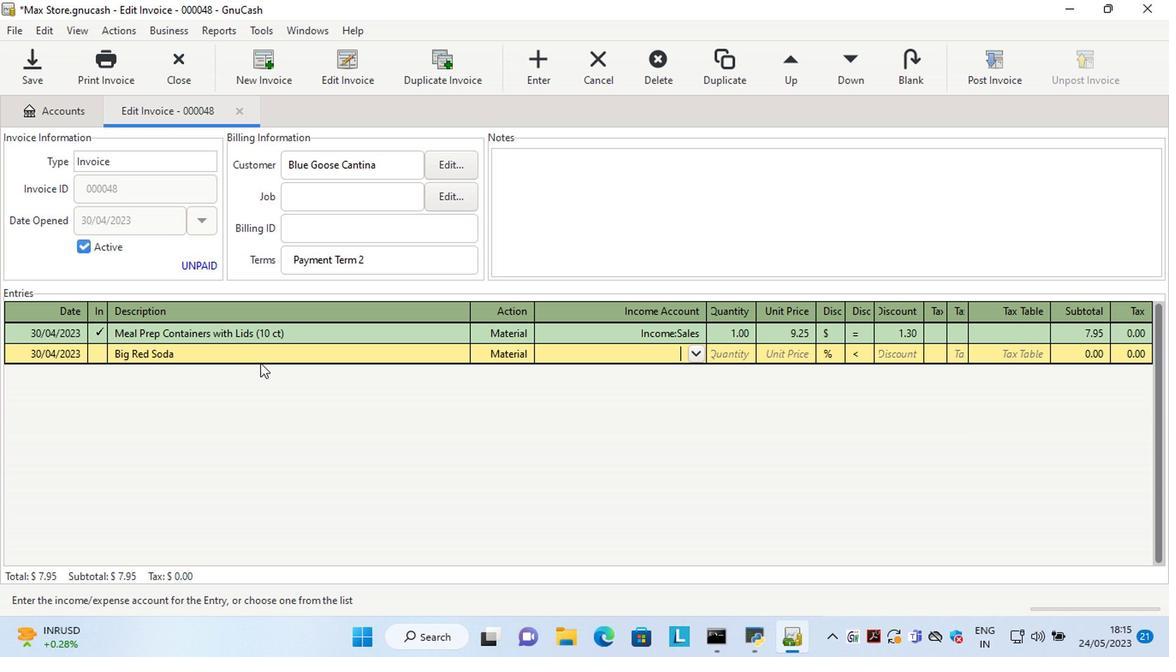 
Action: Mouse pressed left at (252, 358)
Screenshot: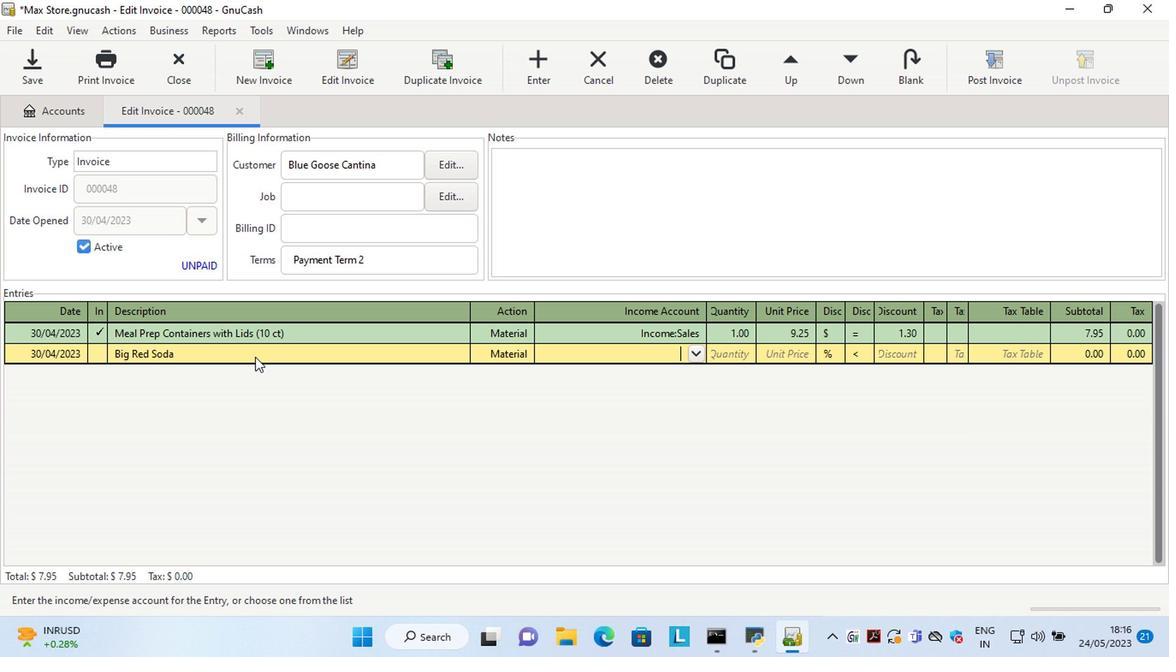 
Action: Mouse moved to (337, 386)
Screenshot: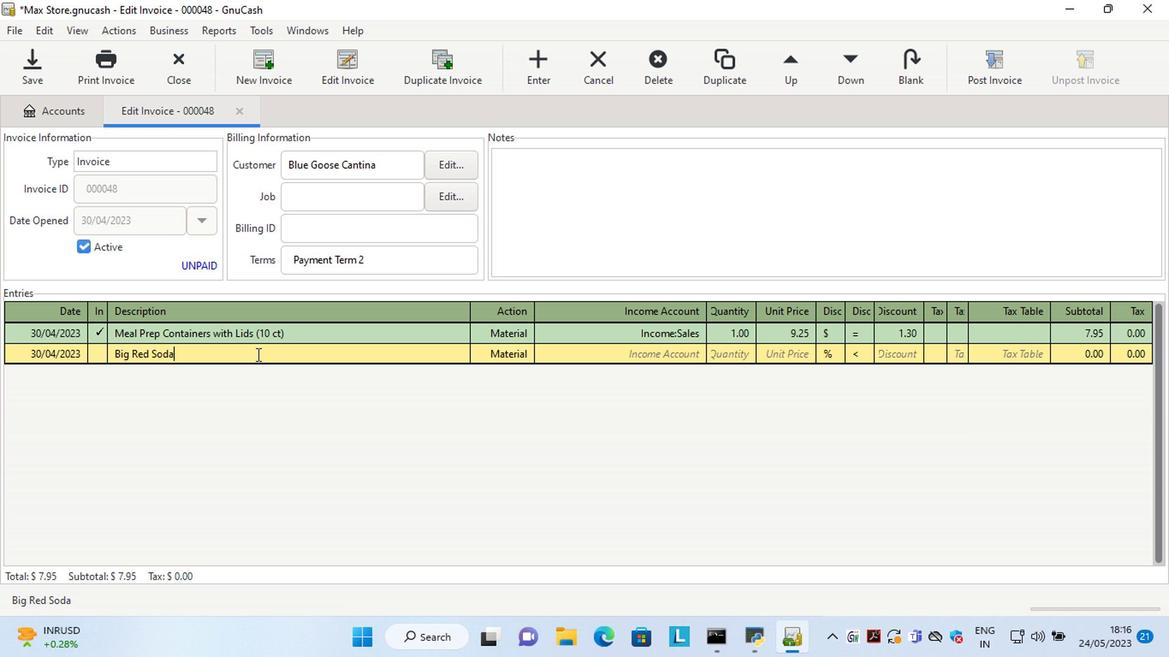 
Action: Key pressed <Key.tab><Key.tab><Key.shift>Sale<Key.tab>1<Key.backspace>3<Key.tab>8.20<Key.tab>2.3
Screenshot: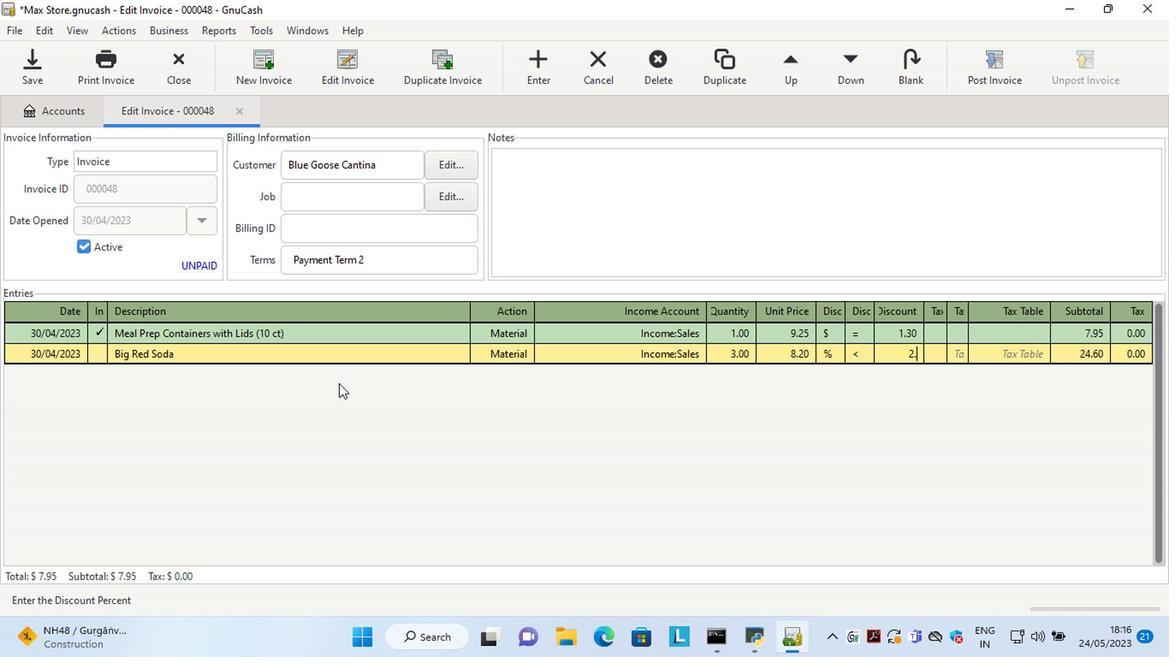 
Action: Mouse moved to (835, 357)
Screenshot: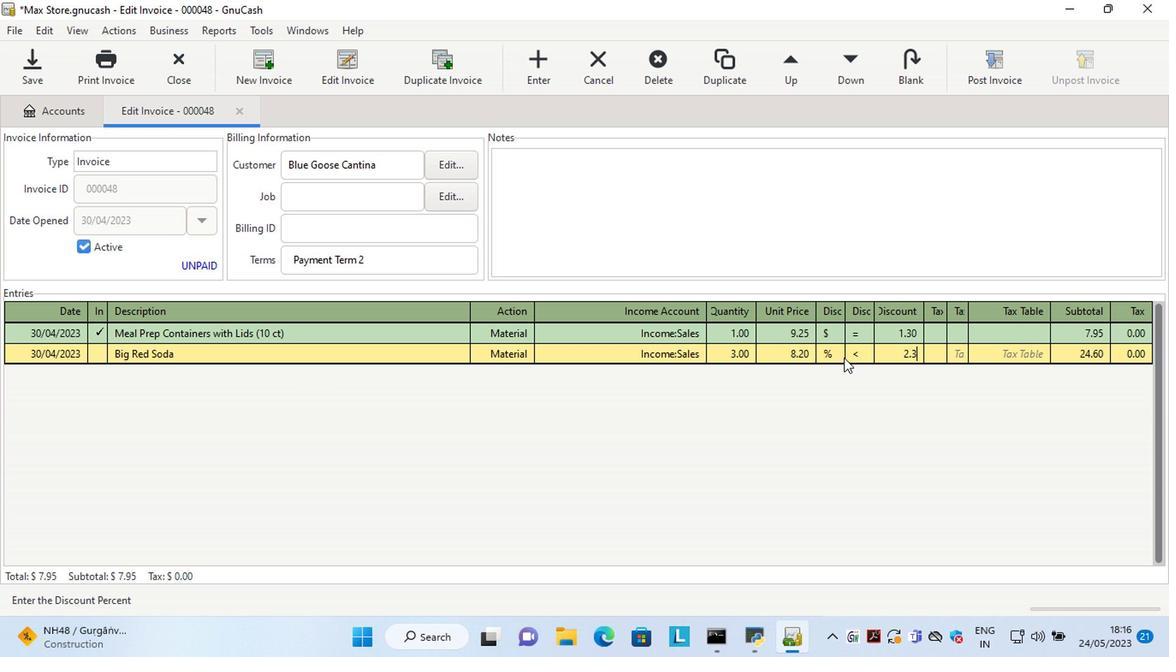 
Action: Mouse pressed left at (835, 357)
Screenshot: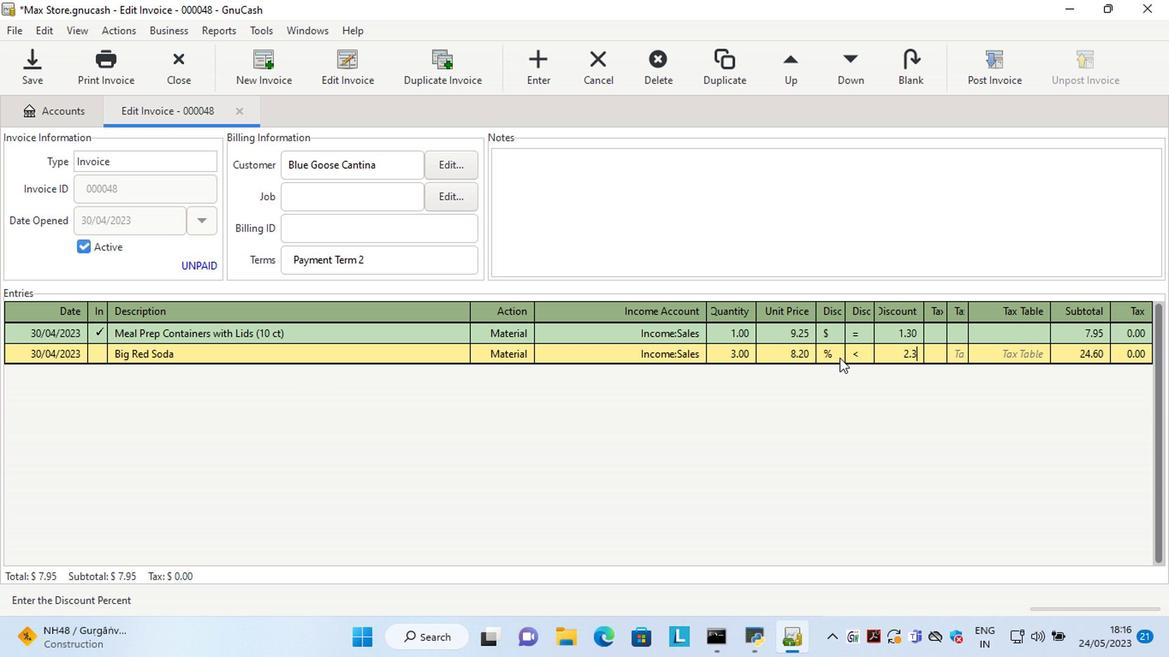 
Action: Mouse moved to (850, 353)
Screenshot: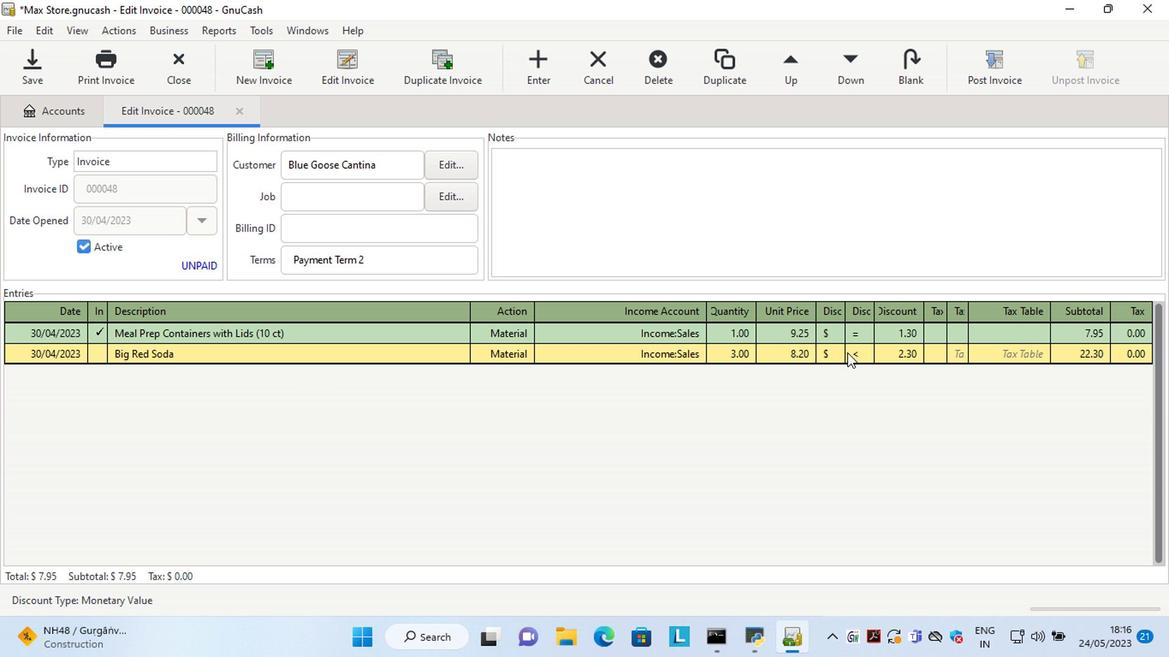 
Action: Mouse pressed left at (850, 353)
Screenshot: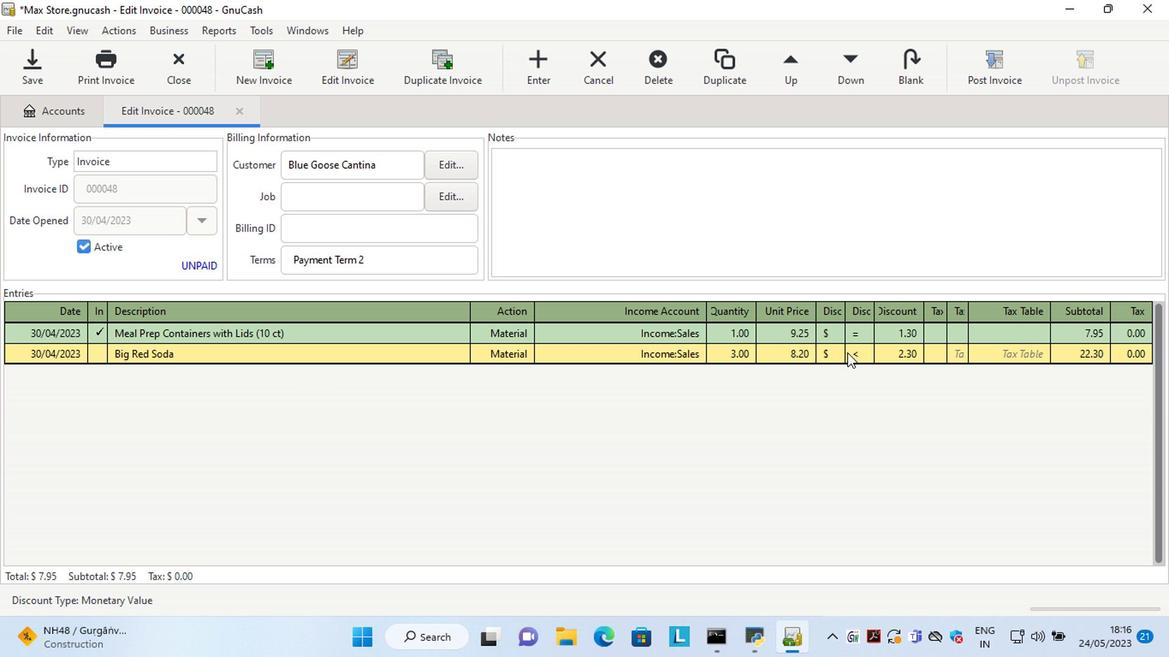 
Action: Mouse moved to (914, 352)
Screenshot: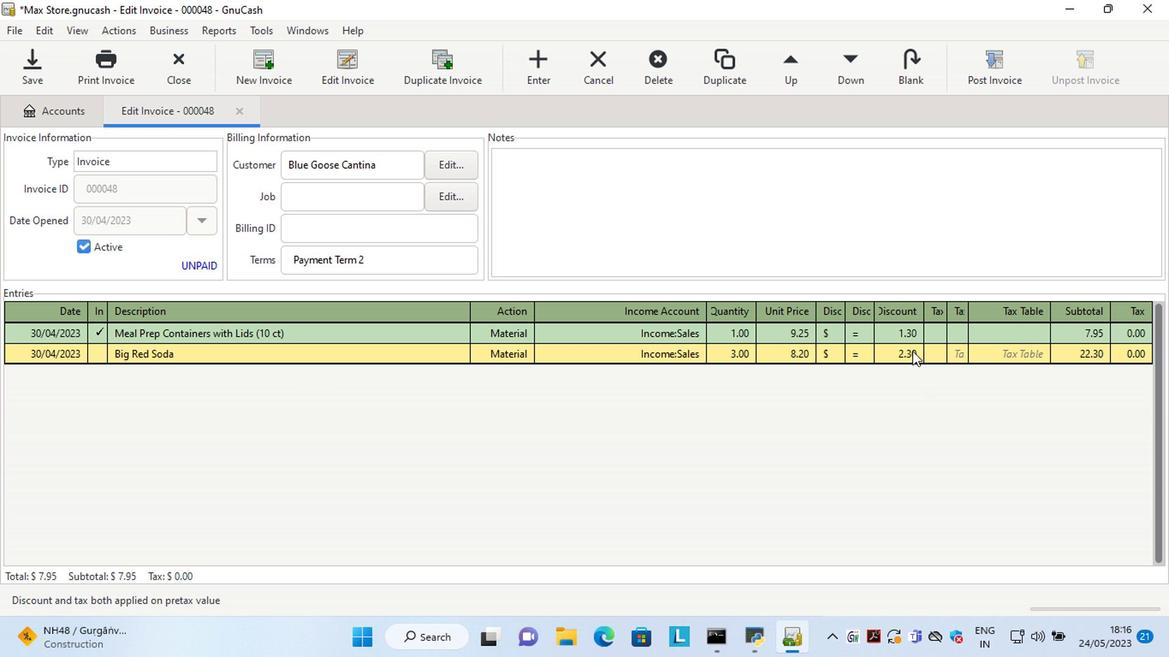 
Action: Mouse pressed left at (914, 352)
Screenshot: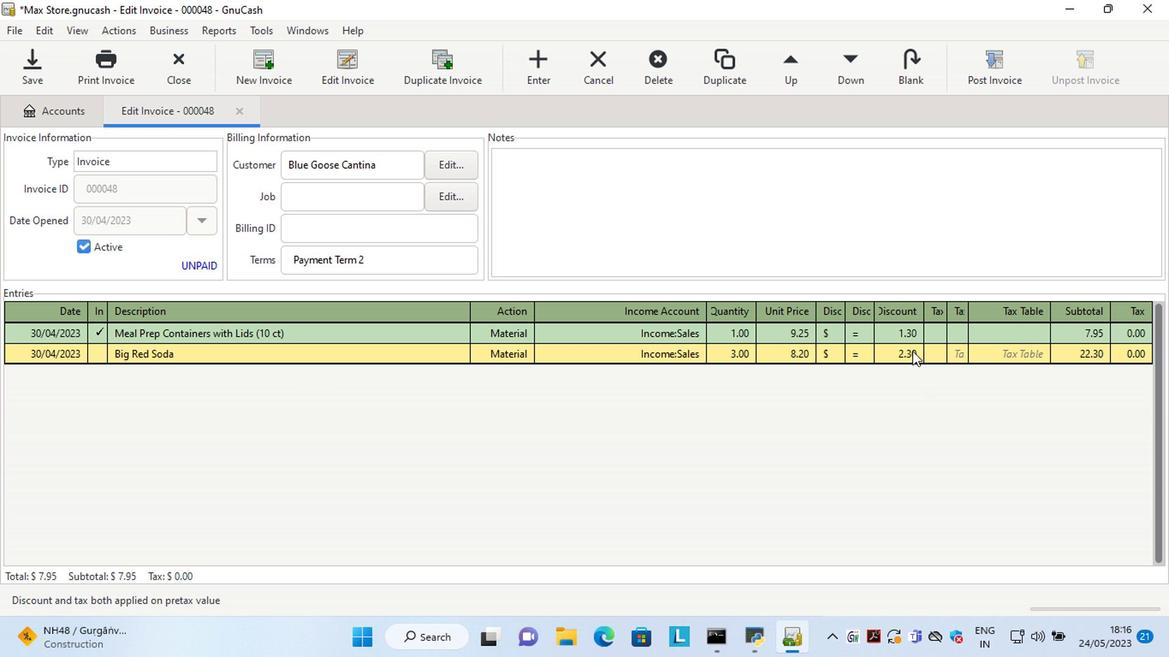 
Action: Mouse moved to (951, 378)
Screenshot: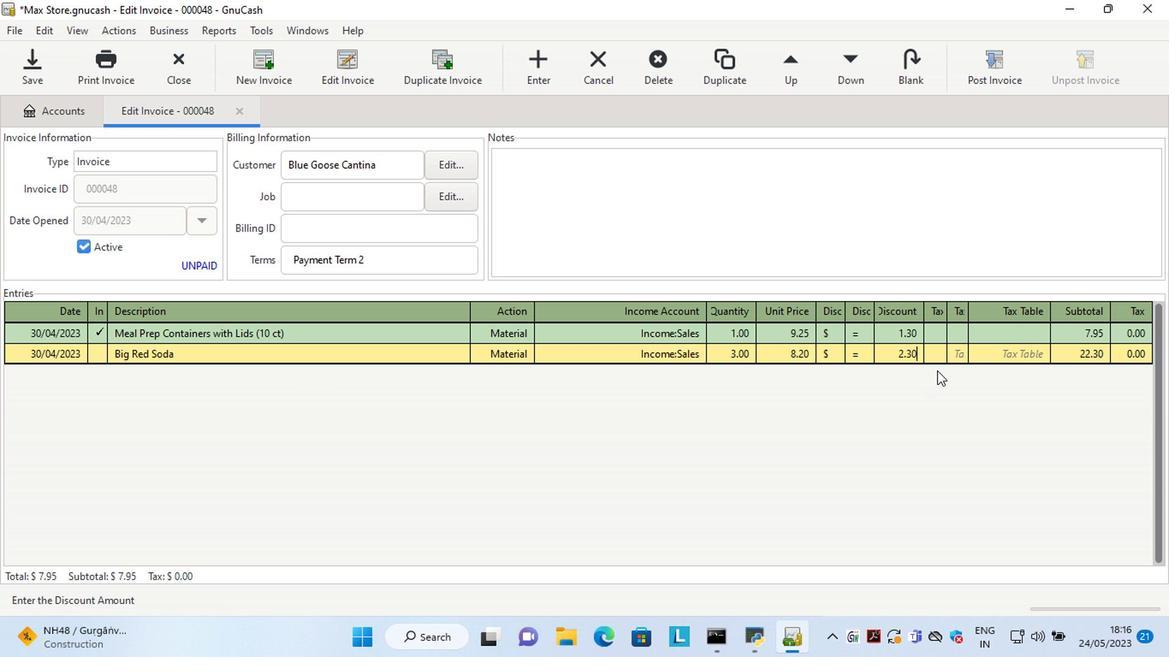 
Action: Key pressed <Key.tab><Key.tab><Key.shift>Dollar<Key.space><Key.shift>General<Key.space><Key.shift>Original<Key.space><Key.shift>Nasal<Key.space><Key.shift>Spray<Key.tab>ma<Key.tab>sale<Key.tab>1<Key.tab>9.2<Key.tab>
Screenshot: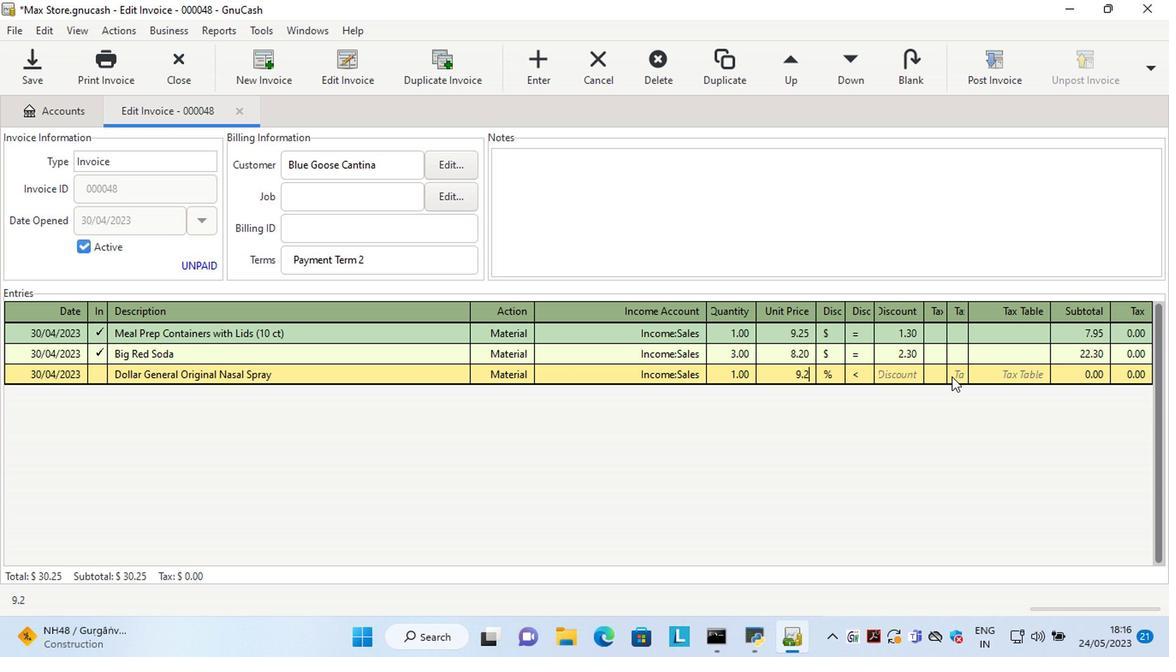 
Action: Mouse moved to (831, 371)
Screenshot: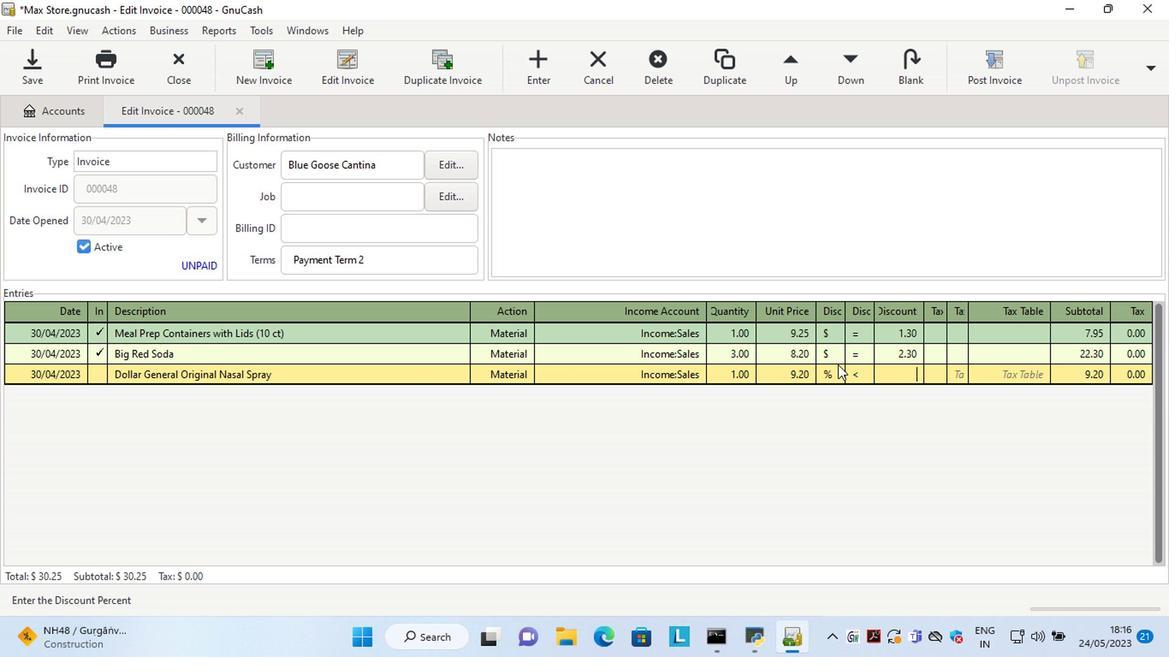 
Action: Mouse pressed left at (831, 371)
Screenshot: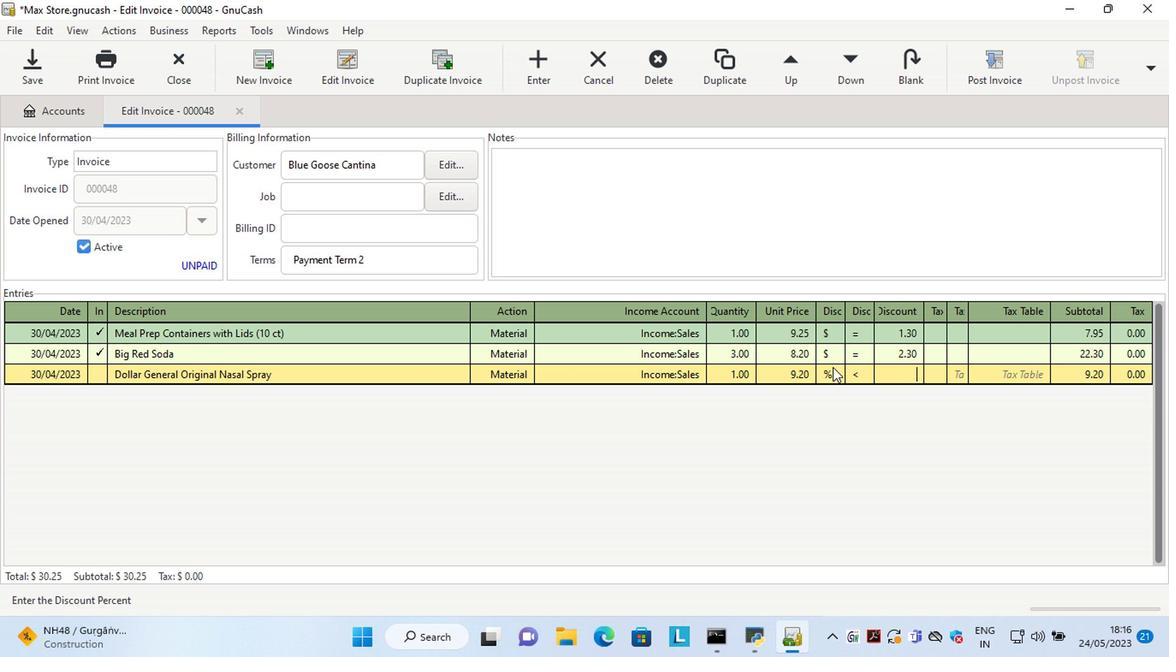 
Action: Mouse moved to (851, 376)
Screenshot: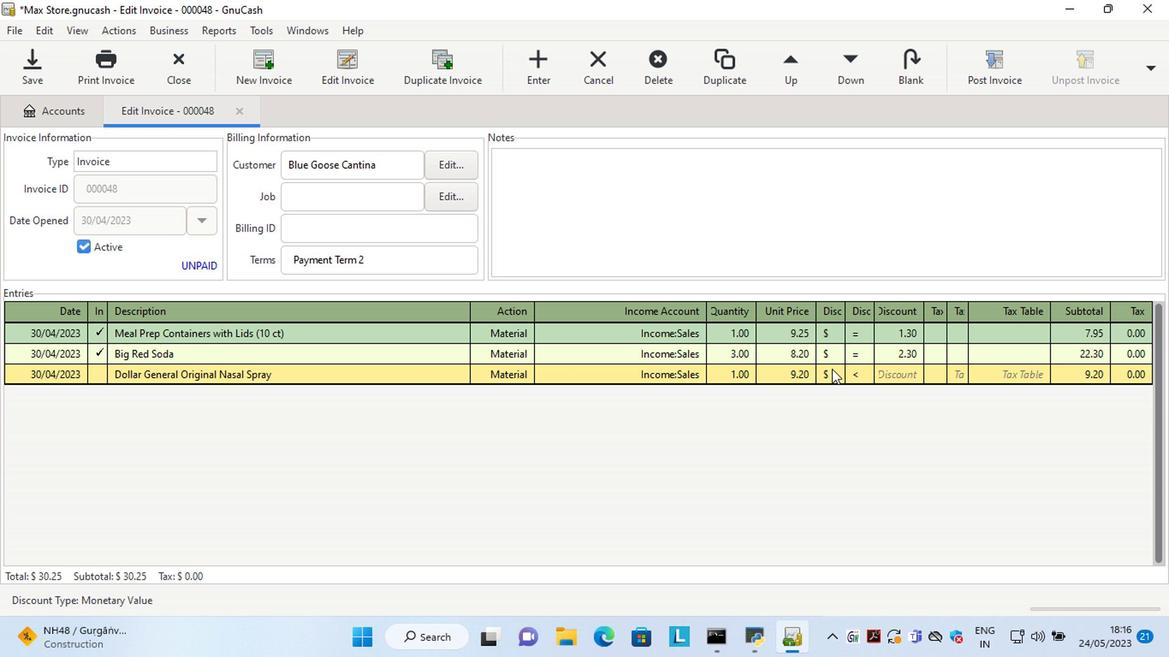 
Action: Mouse pressed left at (851, 376)
Screenshot: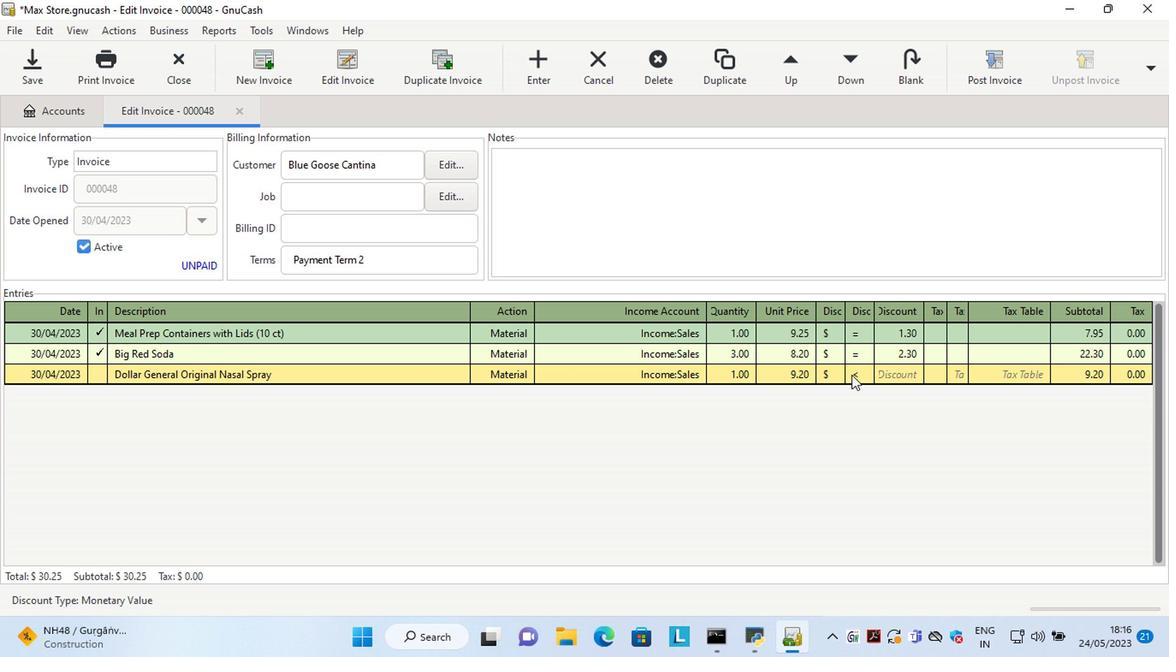 
Action: Mouse moved to (900, 376)
Screenshot: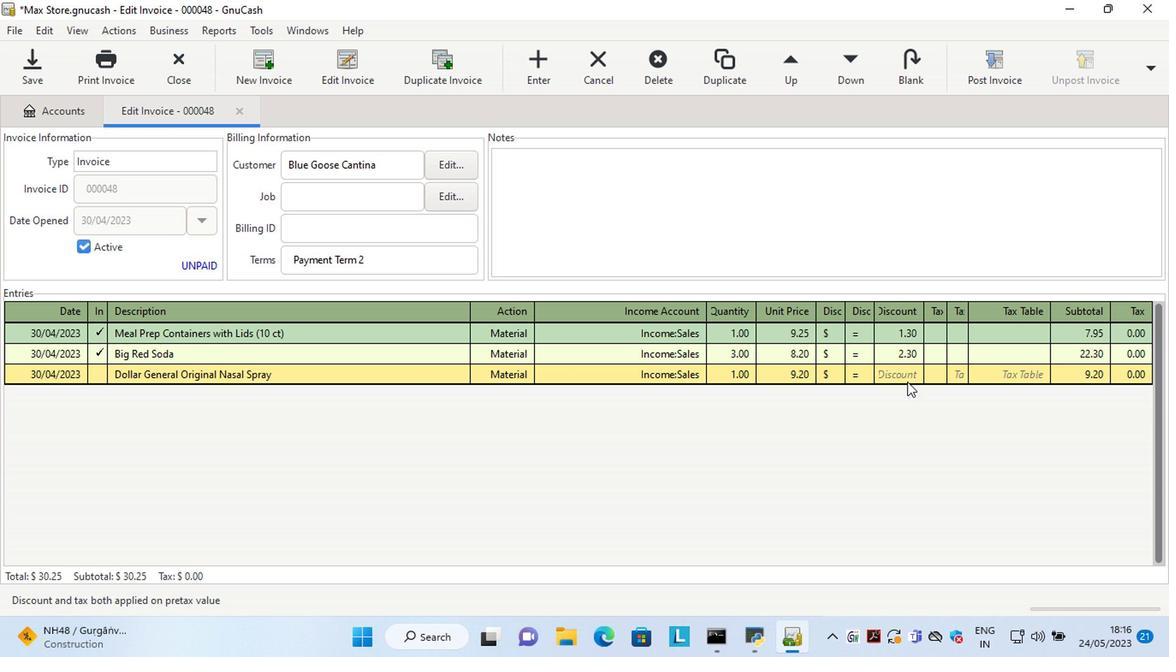 
Action: Mouse pressed left at (900, 376)
Screenshot: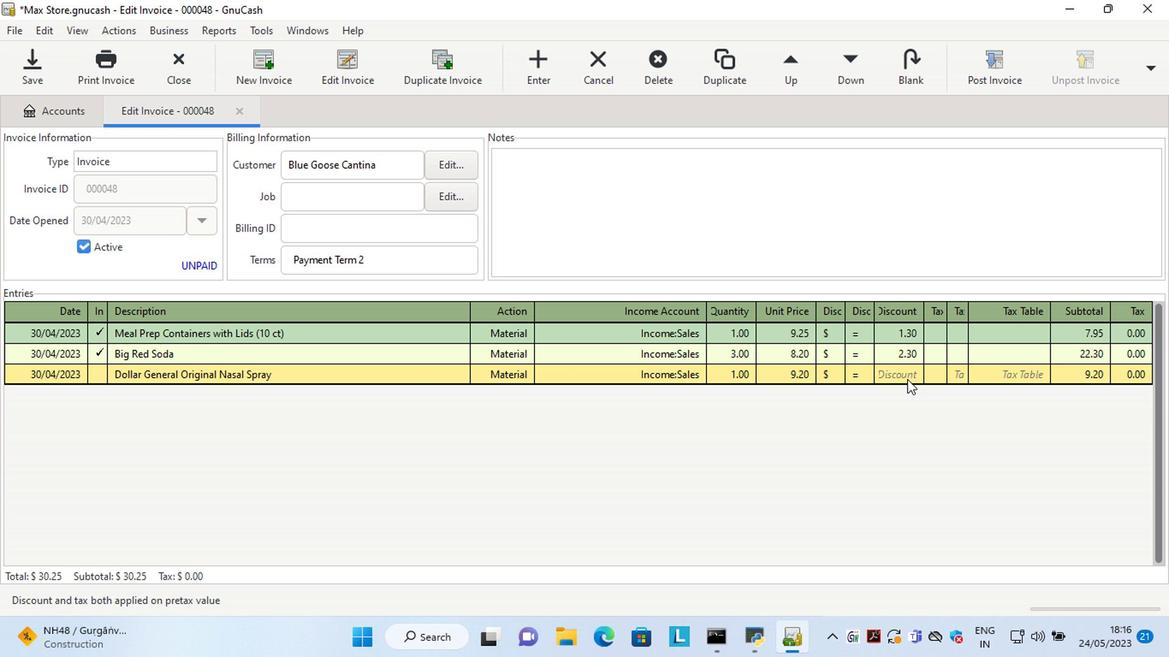 
Action: Key pressed 2.80<Key.tab>
Screenshot: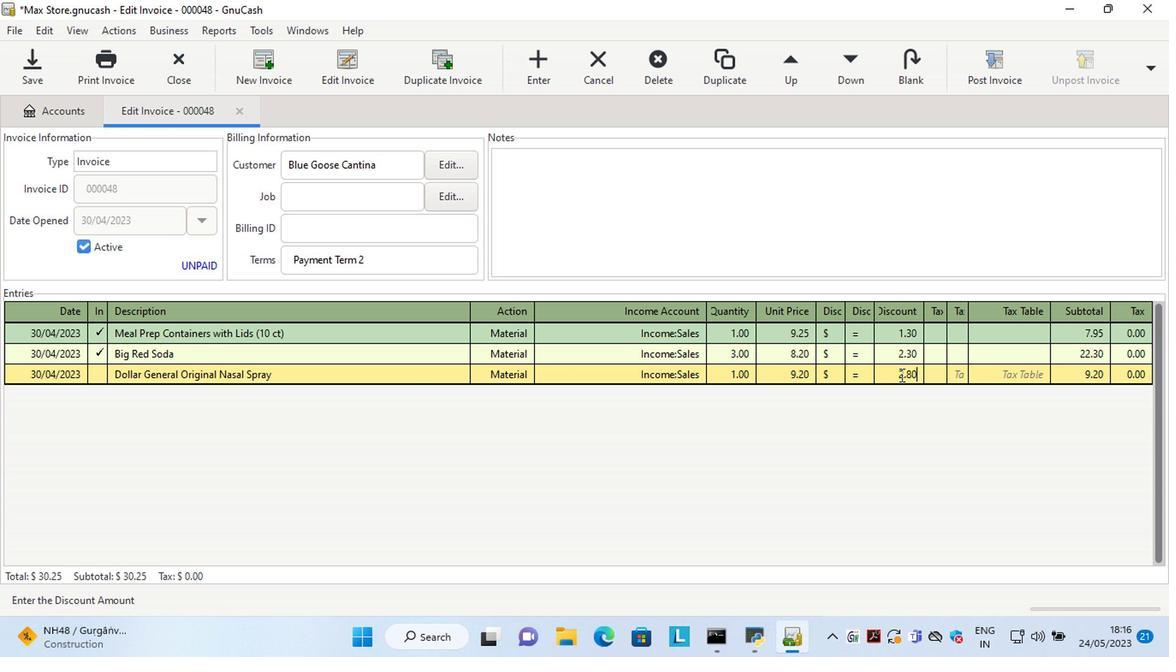 
Action: Mouse moved to (697, 221)
Screenshot: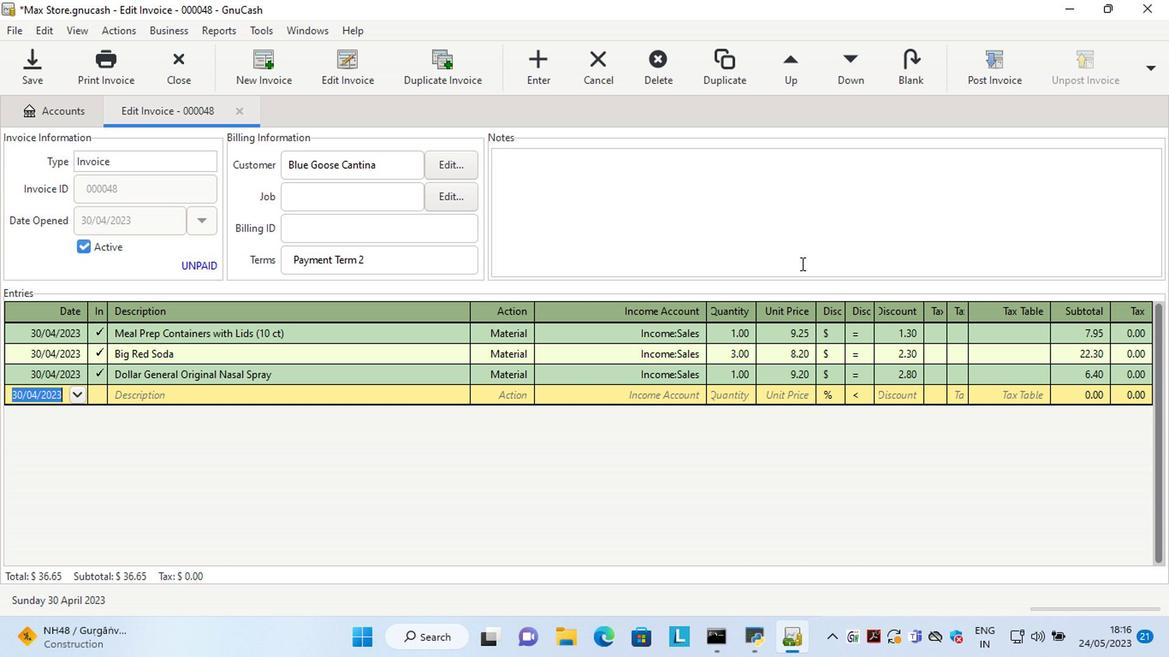 
Action: Mouse pressed left at (697, 221)
Screenshot: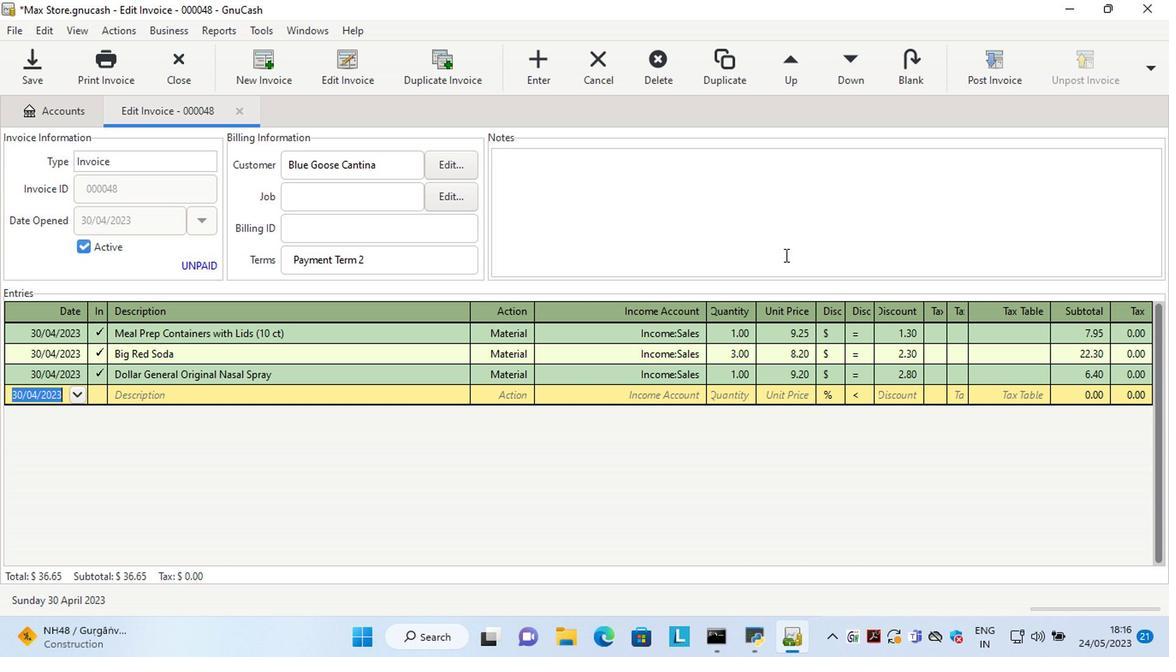
Action: Key pressed <Key.shift>Looking<Key.space>forward<Key.space>to<Key.space>serving<Key.space>you<Key.space>again.
Screenshot: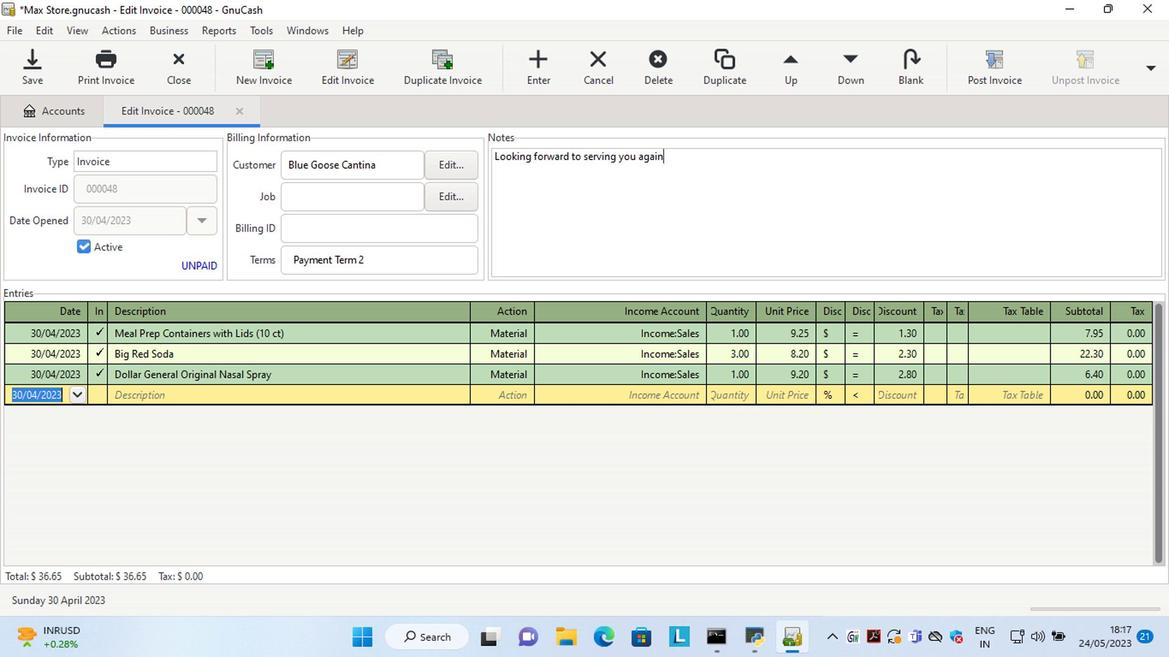
Action: Mouse moved to (985, 72)
Screenshot: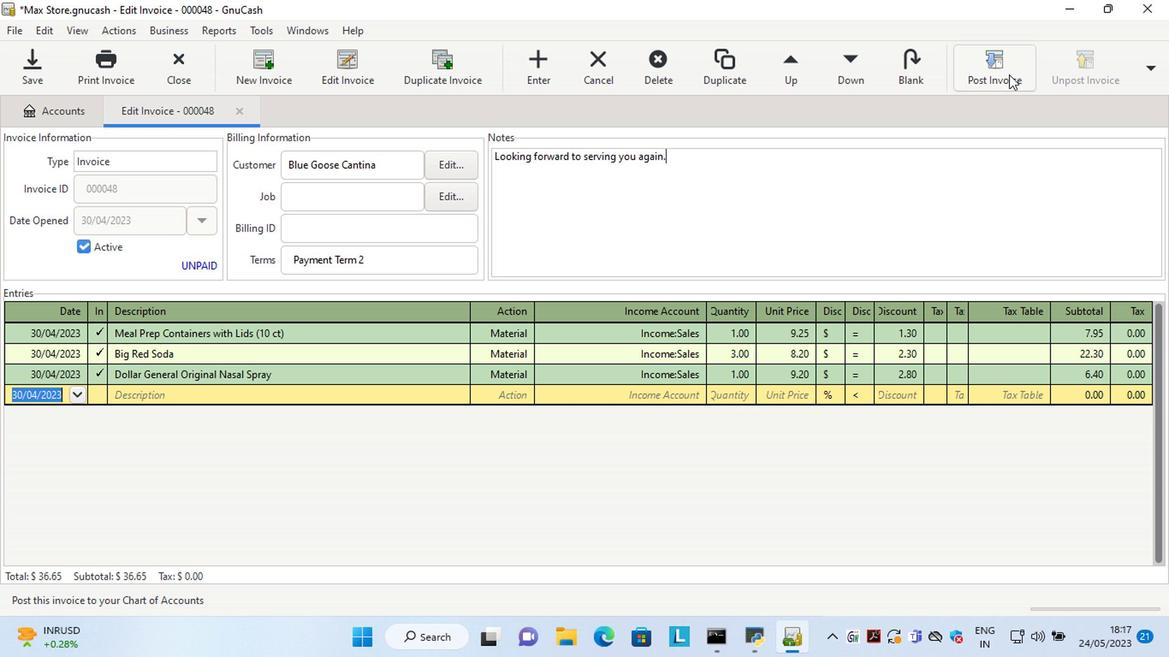 
Action: Mouse pressed left at (985, 72)
Screenshot: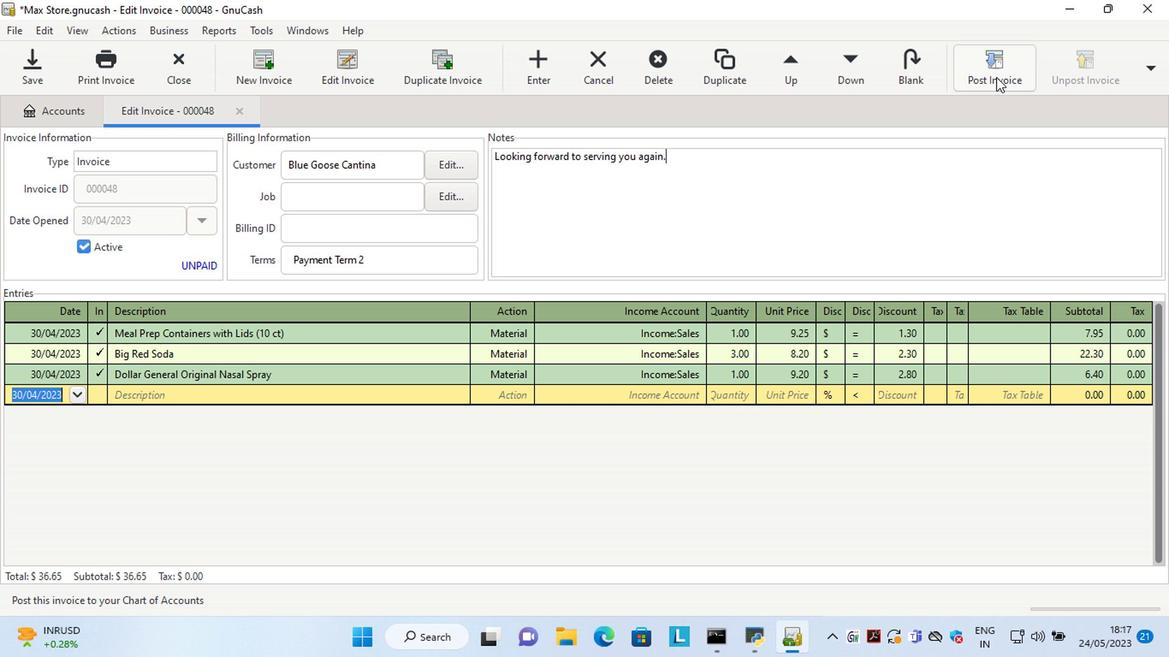 
Action: Mouse moved to (635, 288)
Screenshot: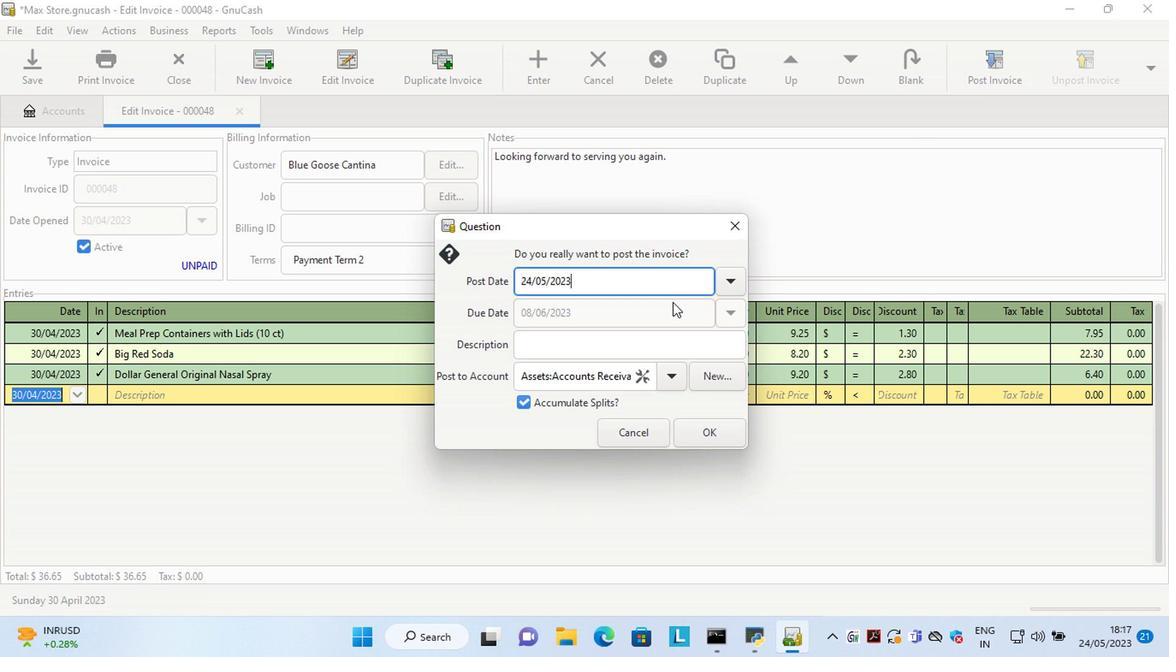 
Action: Mouse pressed left at (635, 288)
Screenshot: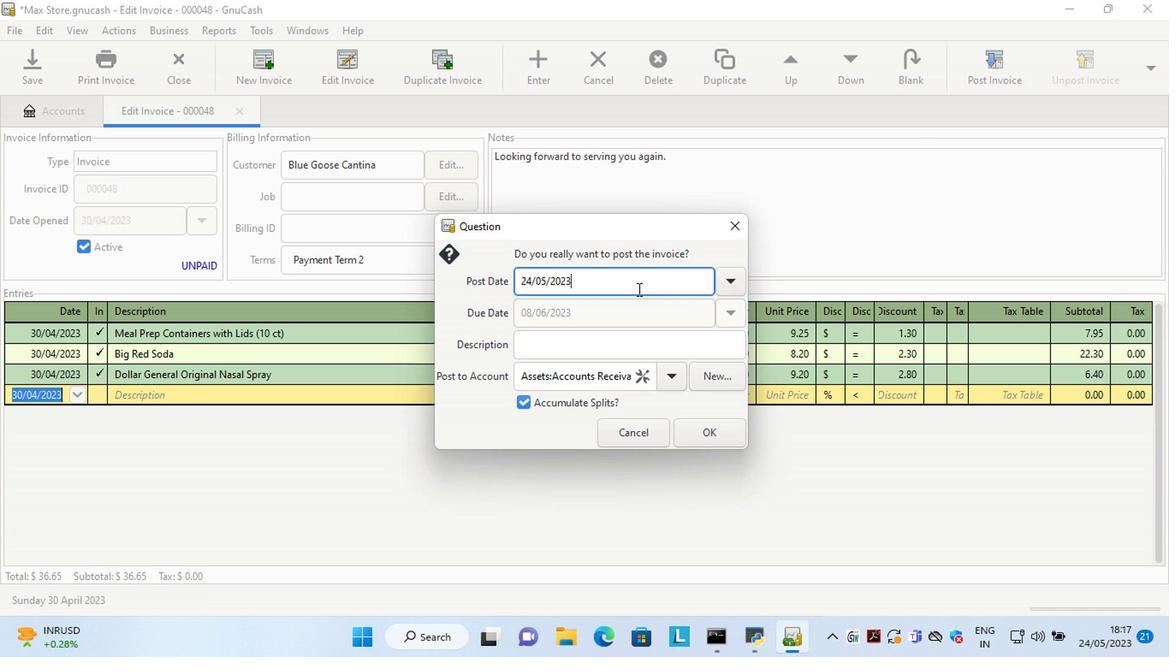 
Action: Key pressed <Key.left><Key.left><Key.left><Key.left><Key.left><Key.left><Key.left><Key.left><Key.left><Key.left><Key.left><Key.left><Key.left><Key.left><Key.left><Key.left><Key.left><Key.left><Key.left><Key.left><Key.left><Key.left><Key.delete><Key.delete>30<Key.right><Key.right><Key.delete>4
Screenshot: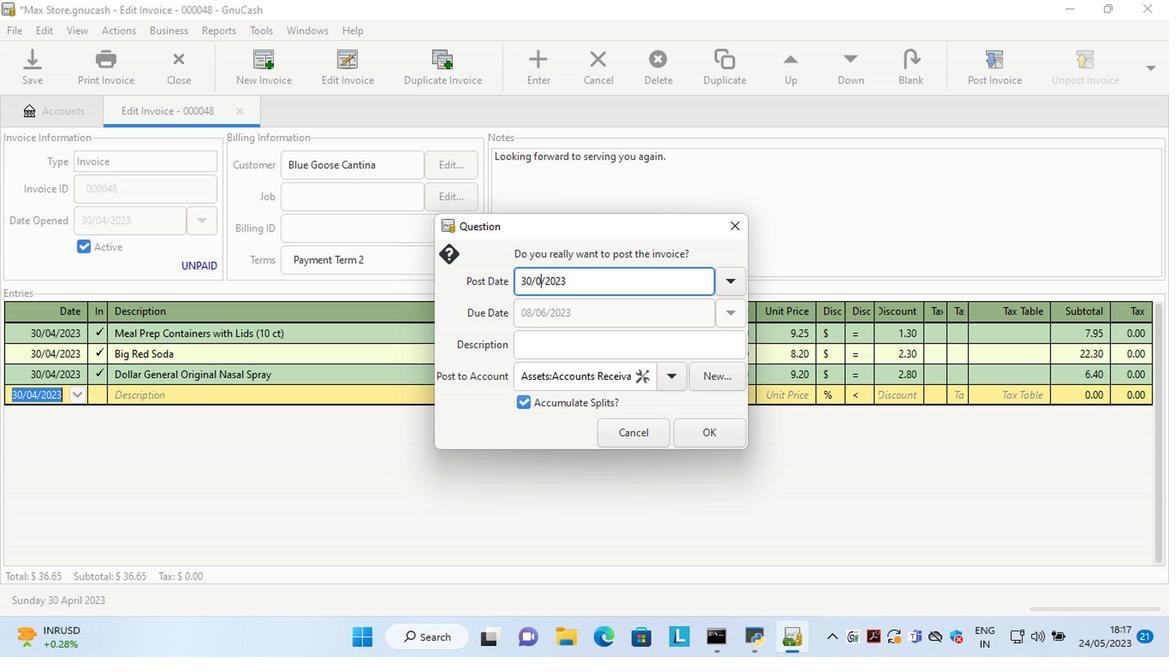 
Action: Mouse moved to (709, 432)
Screenshot: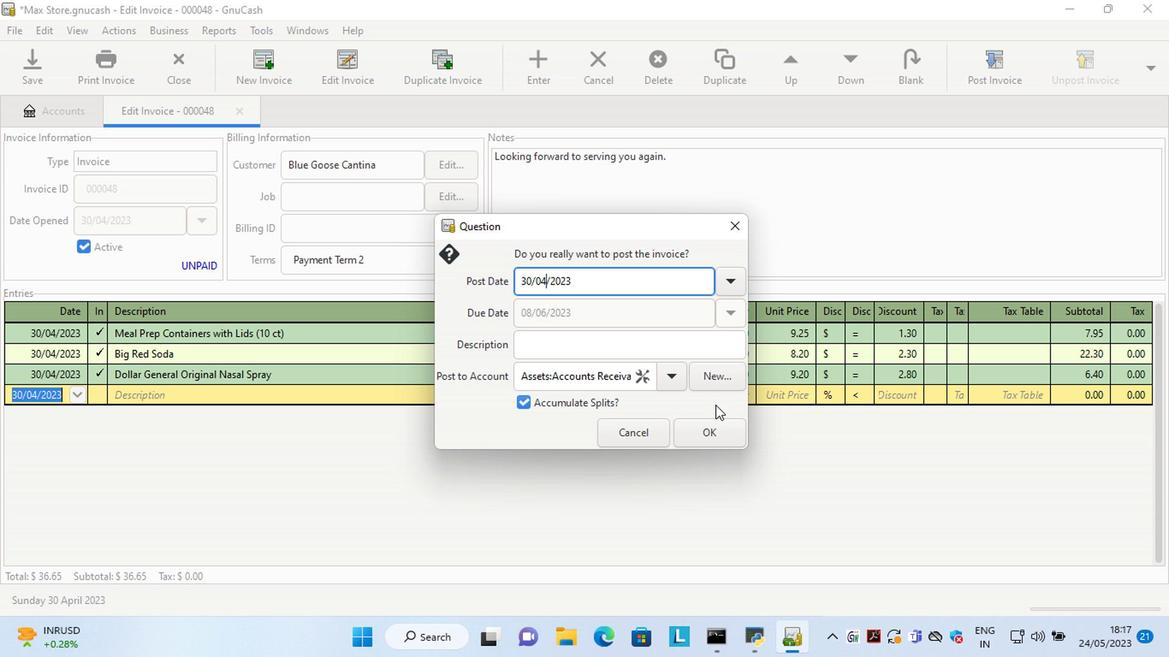 
Action: Mouse pressed left at (709, 432)
Screenshot: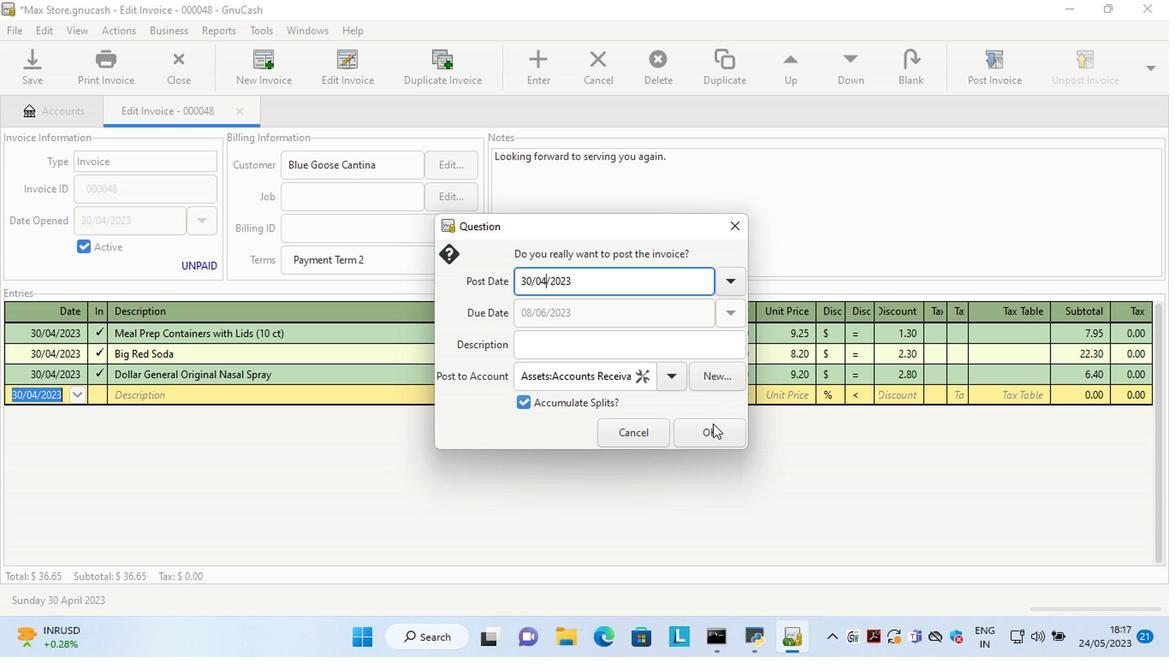 
Action: Mouse moved to (1101, 66)
Screenshot: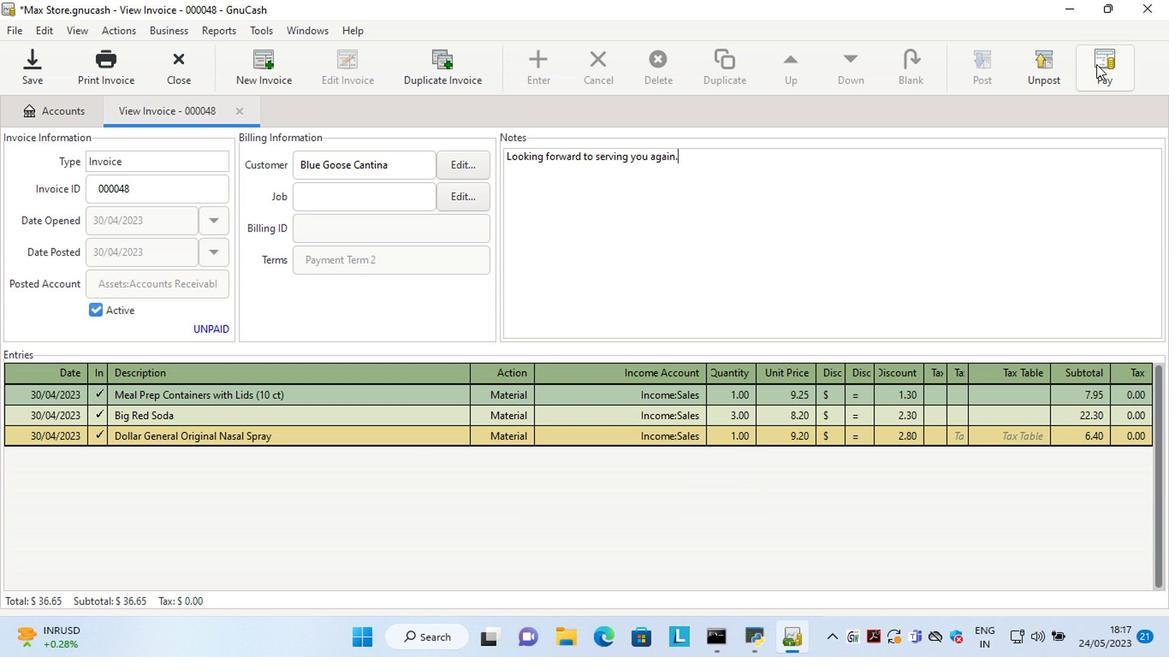 
Action: Mouse pressed left at (1101, 66)
Screenshot: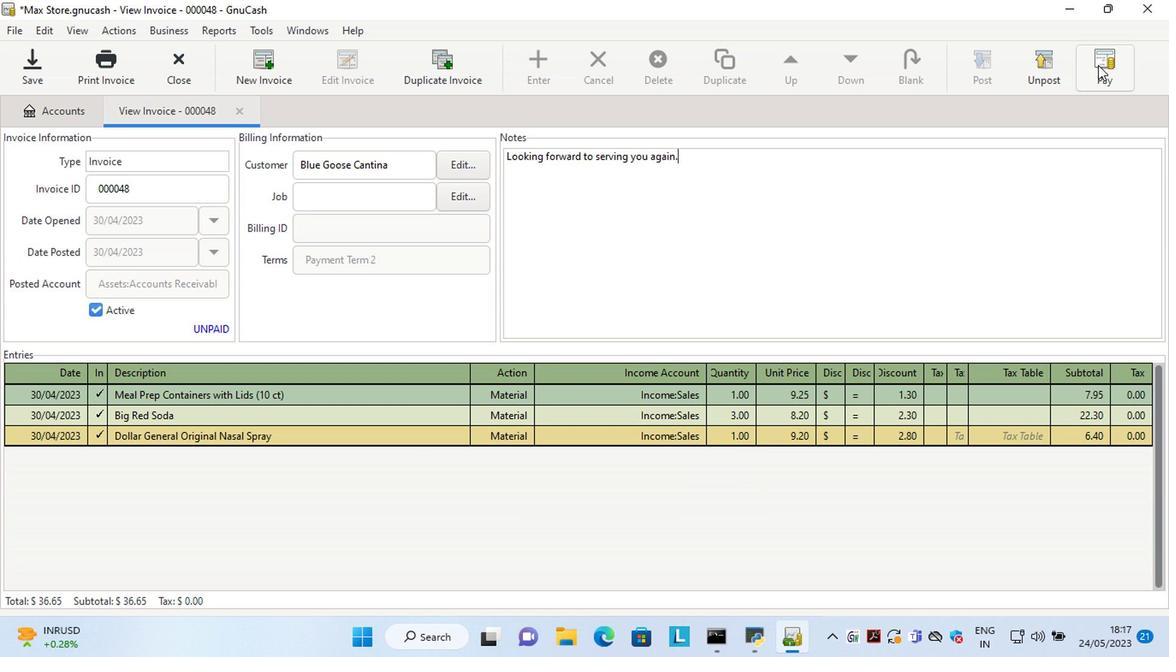 
Action: Mouse moved to (465, 328)
Screenshot: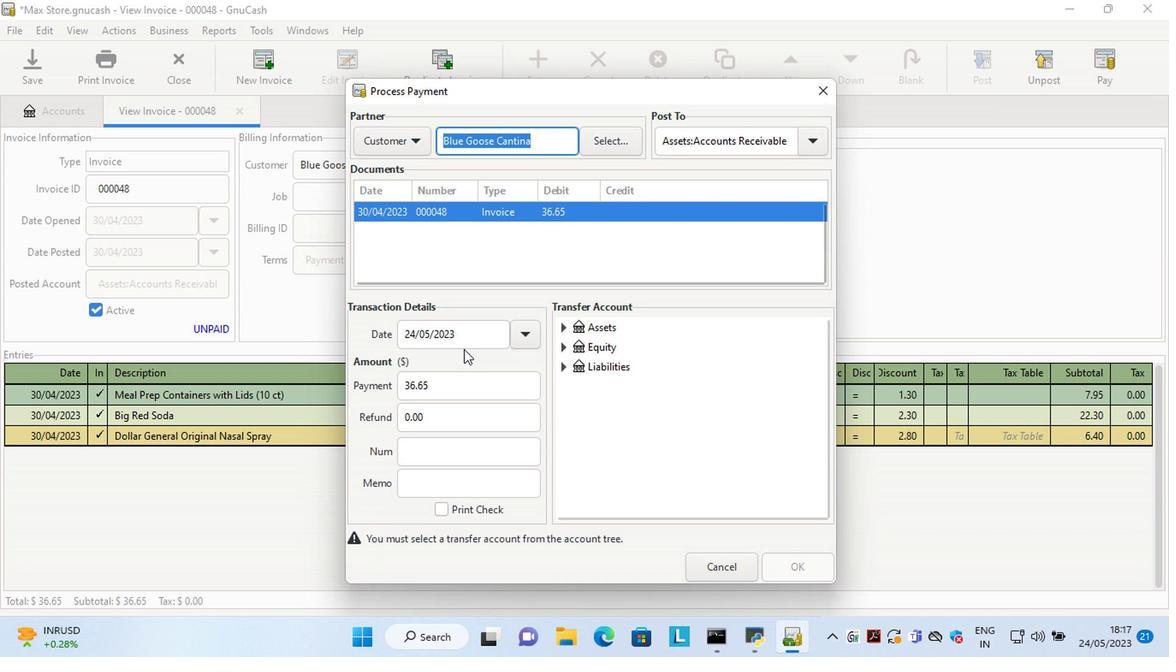 
Action: Mouse pressed left at (465, 328)
Screenshot: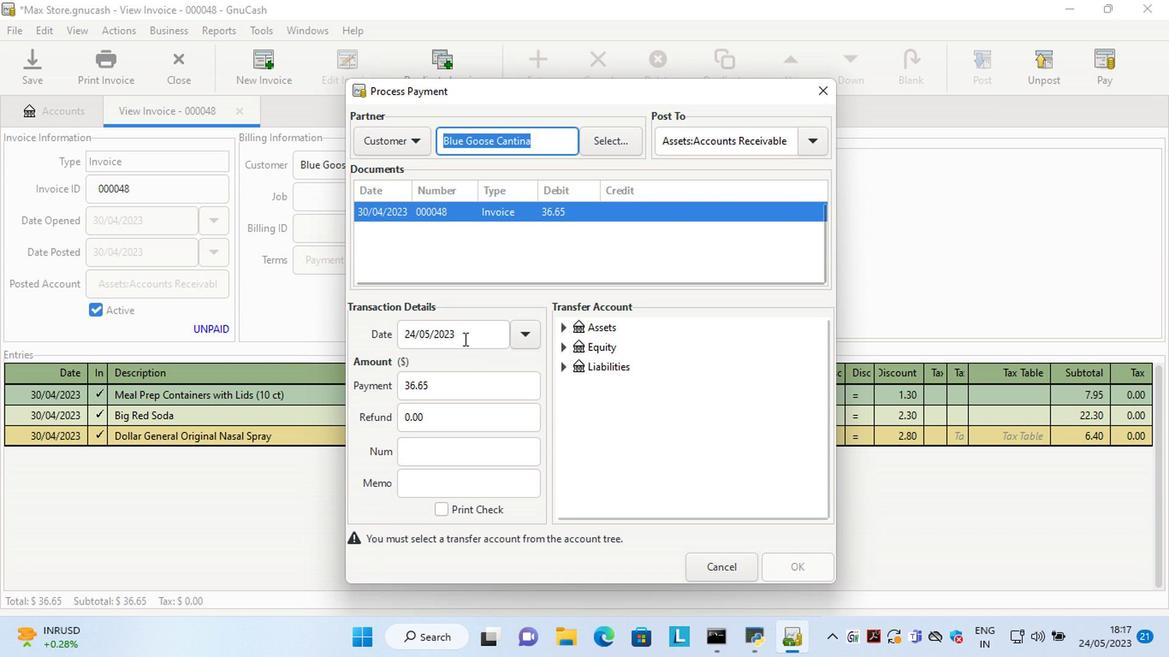 
Action: Key pressed <Key.left><Key.left><Key.left><Key.left><Key.left><Key.left><Key.left><Key.left><Key.left><Key.left><Key.left><Key.left><Key.left><Key.delete><Key.delete>15
Screenshot: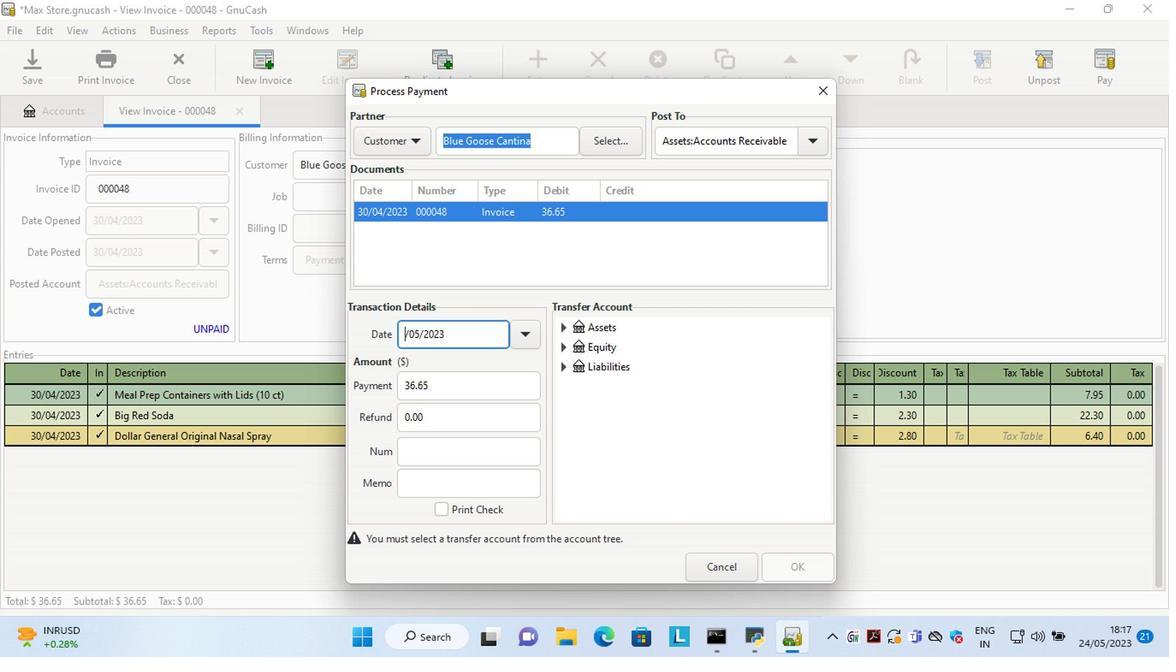 
Action: Mouse moved to (563, 331)
Screenshot: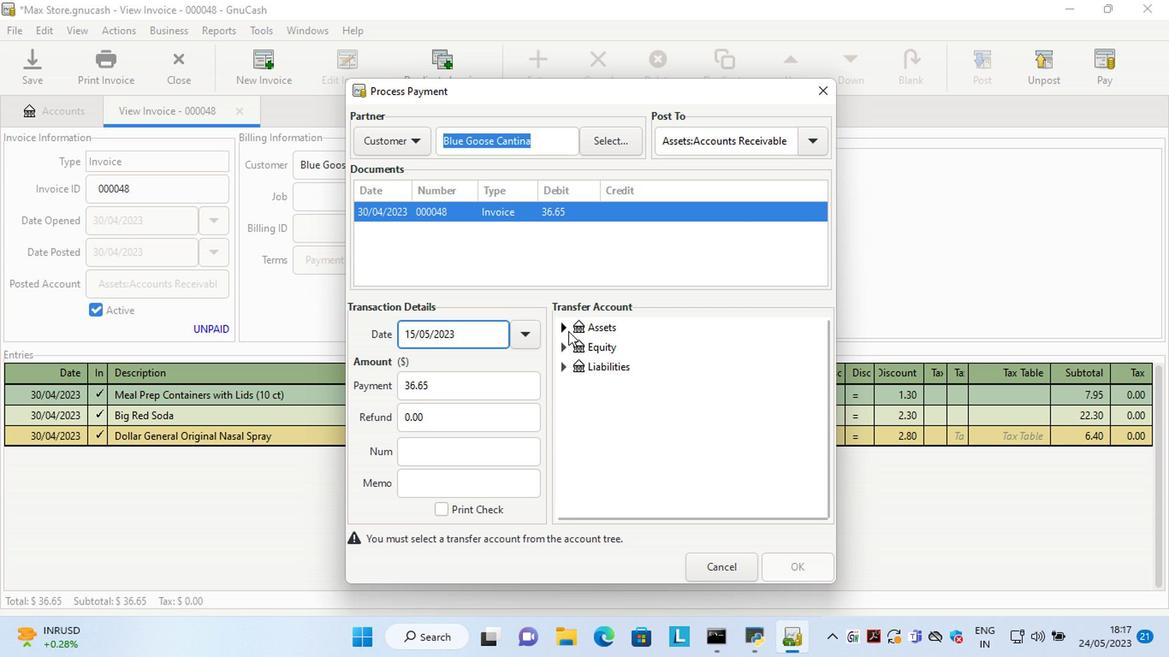
Action: Mouse pressed left at (563, 331)
Screenshot: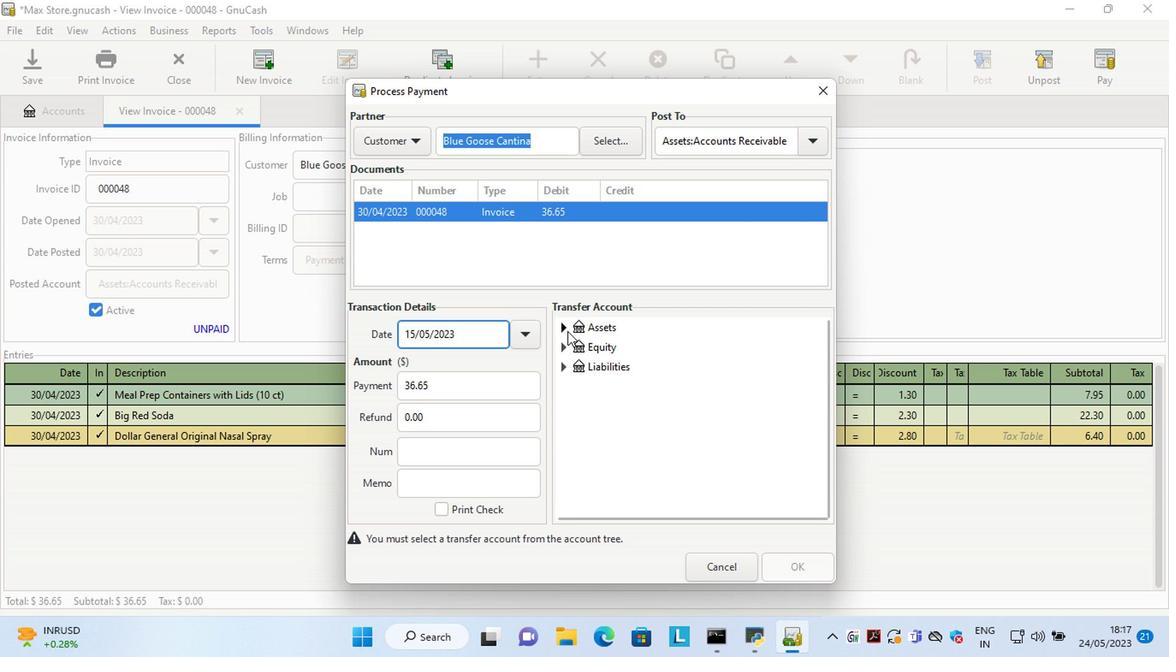 
Action: Mouse moved to (578, 348)
Screenshot: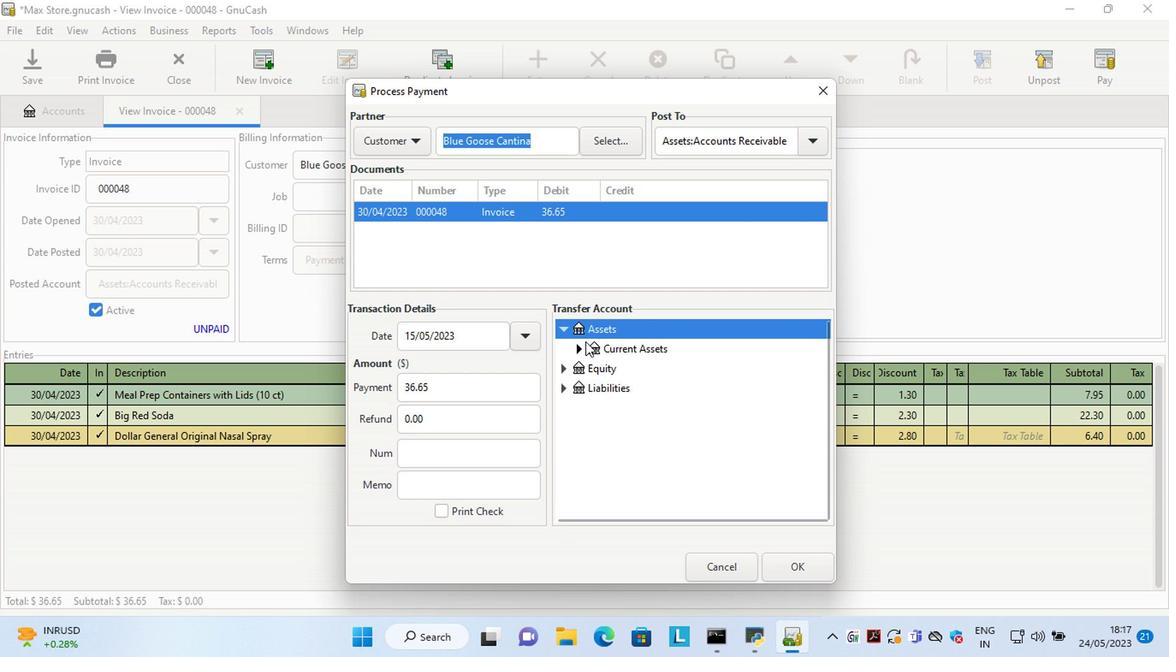 
Action: Mouse pressed left at (578, 348)
Screenshot: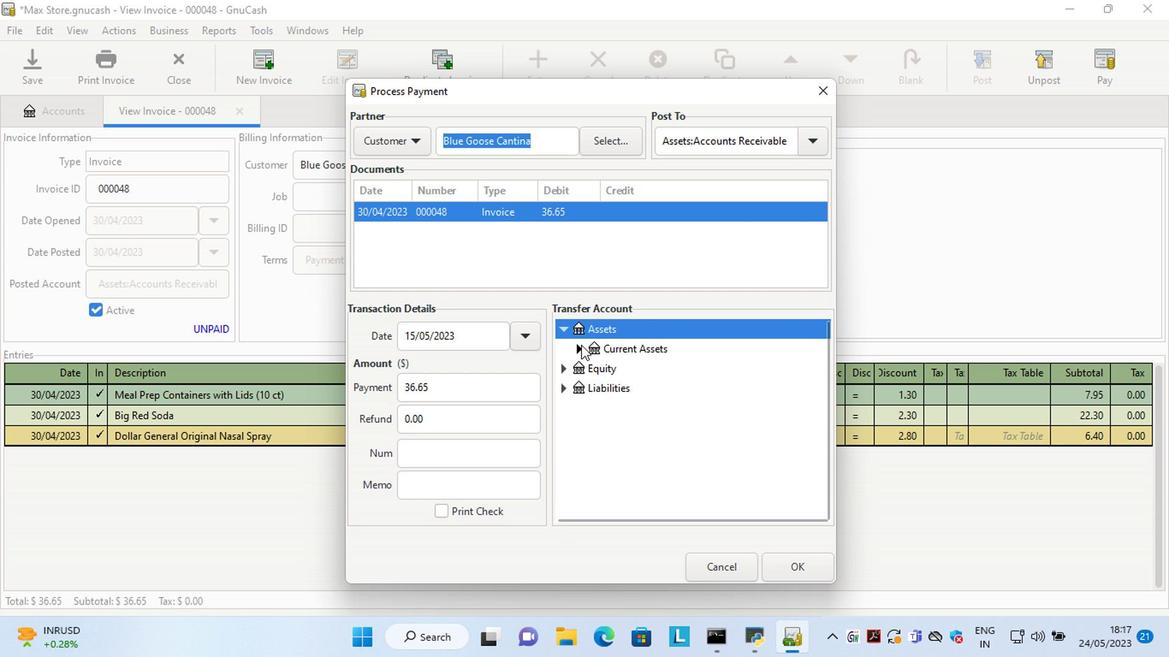 
Action: Mouse moved to (614, 367)
Screenshot: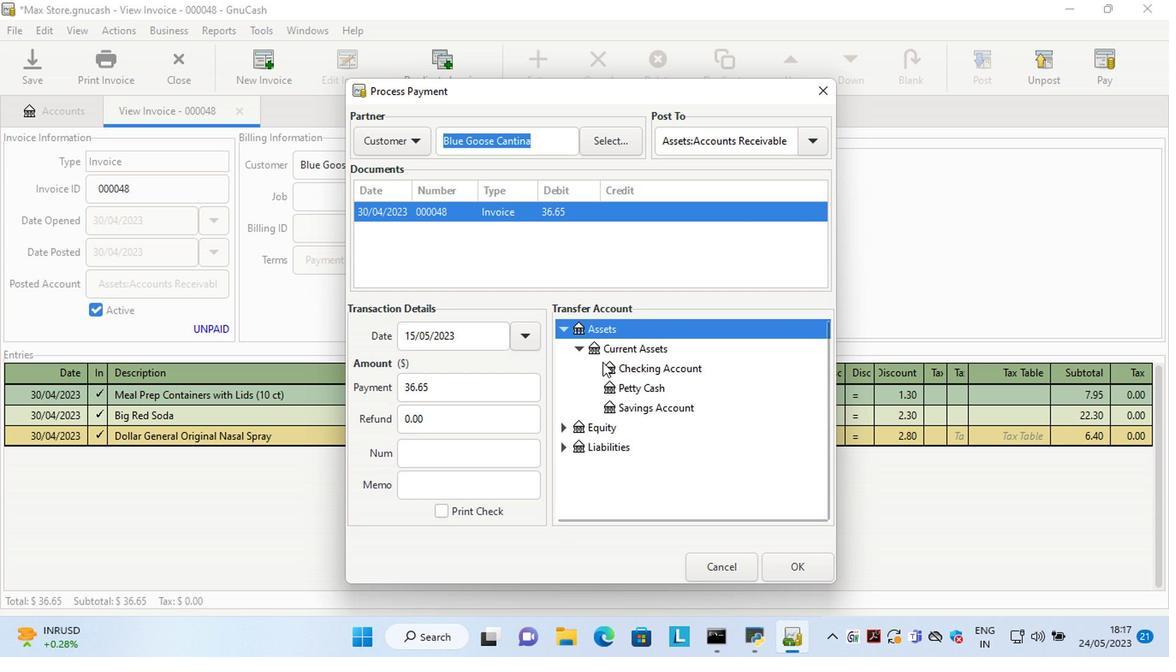 
Action: Mouse pressed left at (614, 367)
Screenshot: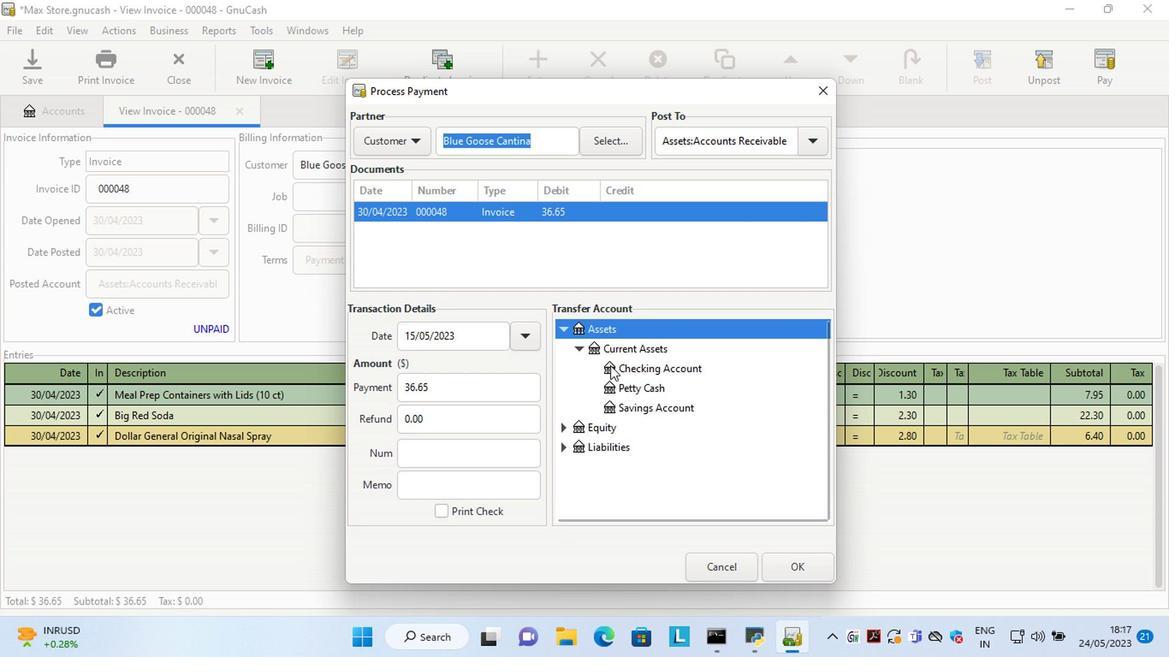 
Action: Mouse moved to (789, 565)
Screenshot: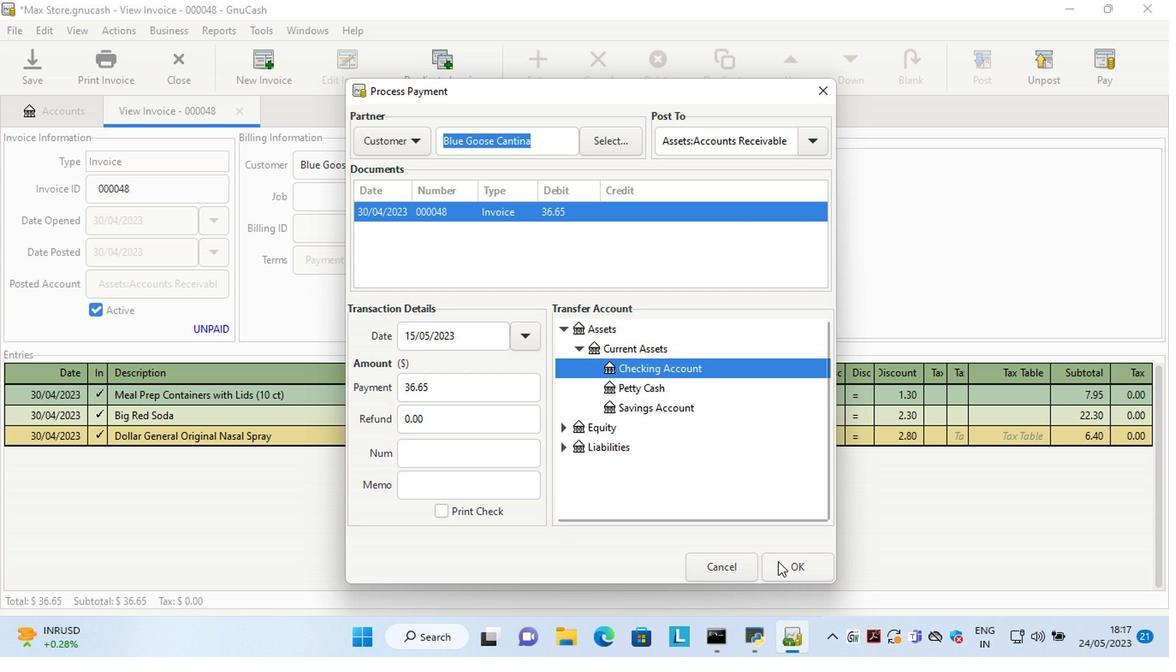 
Action: Mouse pressed left at (789, 565)
Screenshot: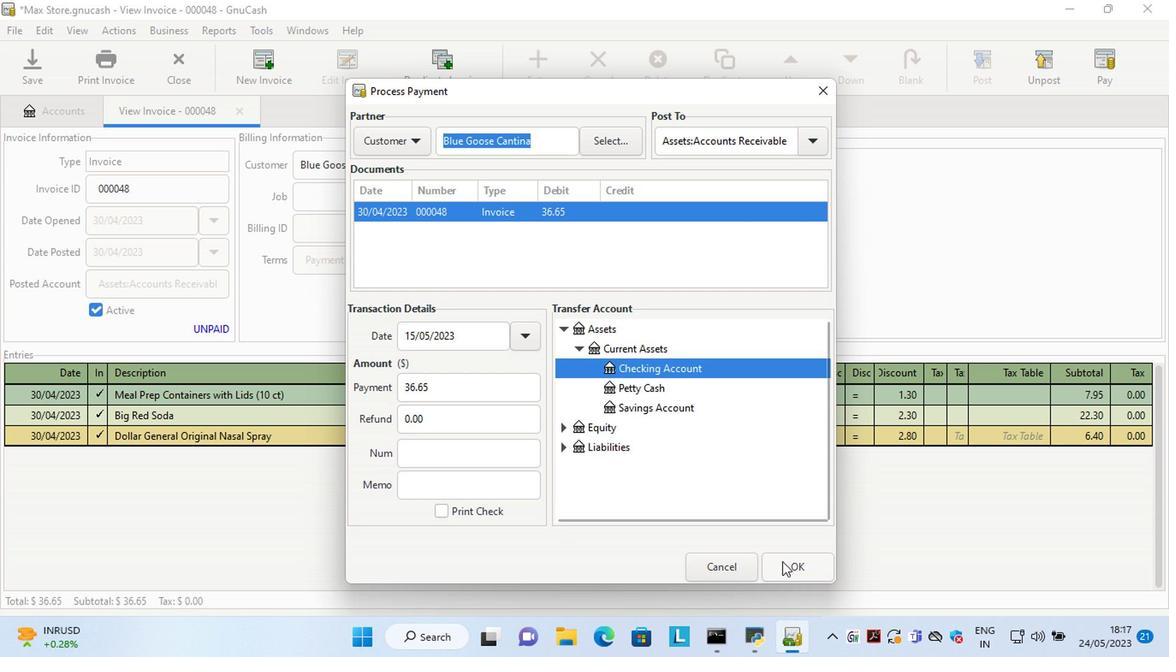 
Action: Mouse moved to (101, 62)
Screenshot: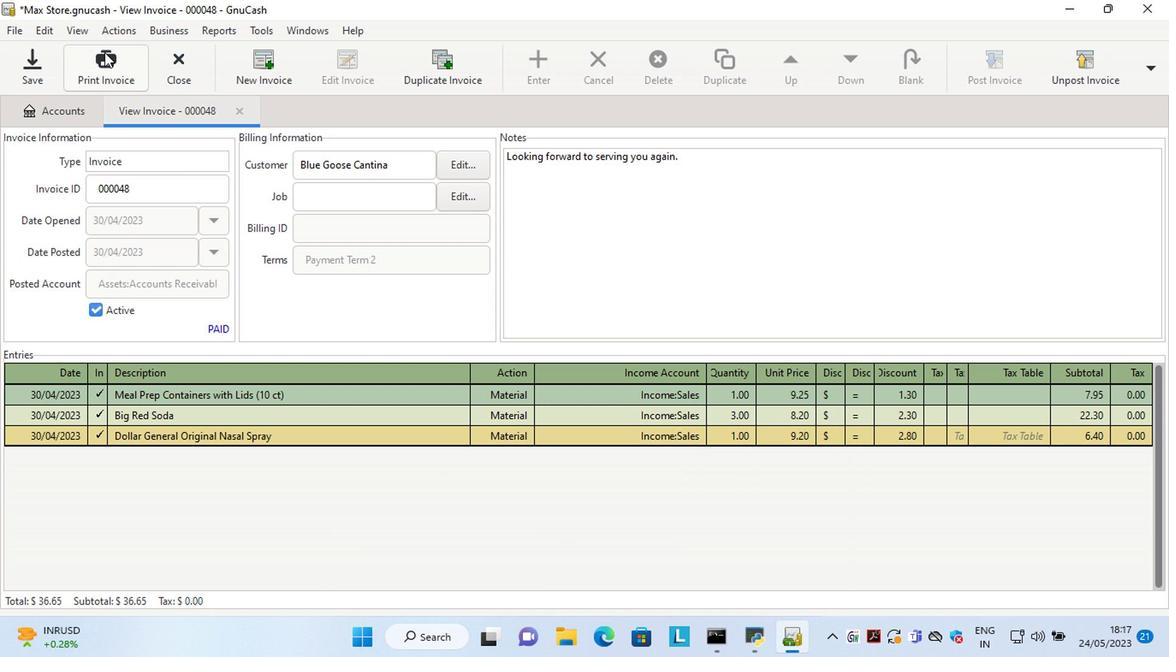 
Action: Mouse pressed left at (101, 62)
Screenshot: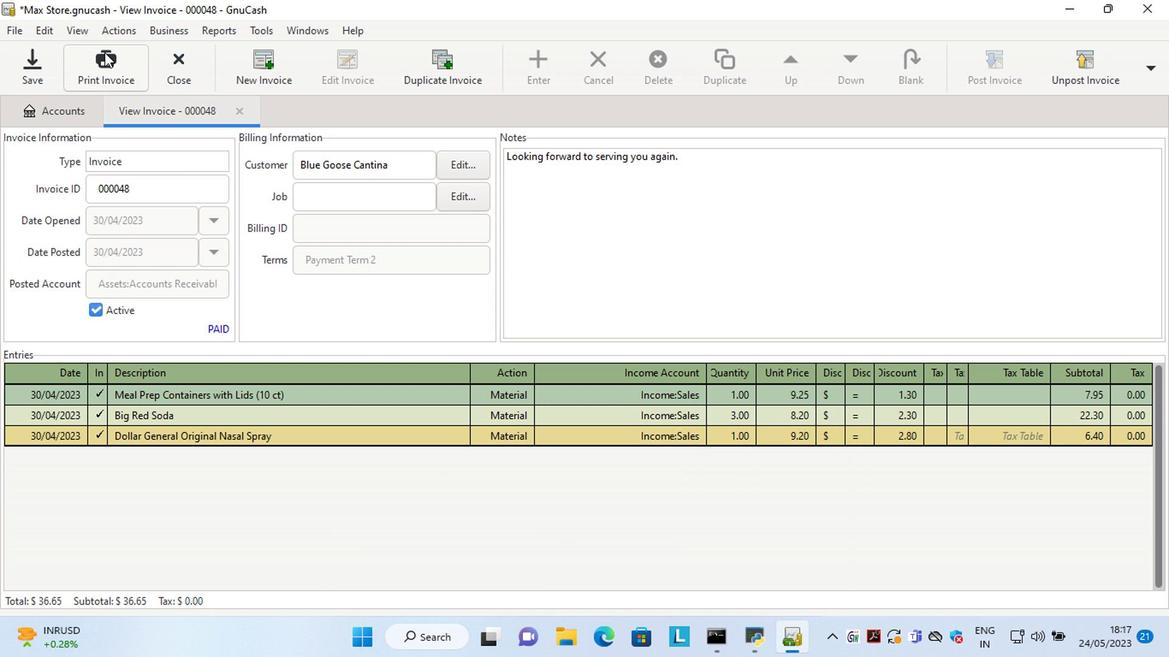 
Action: Mouse moved to (429, 62)
Screenshot: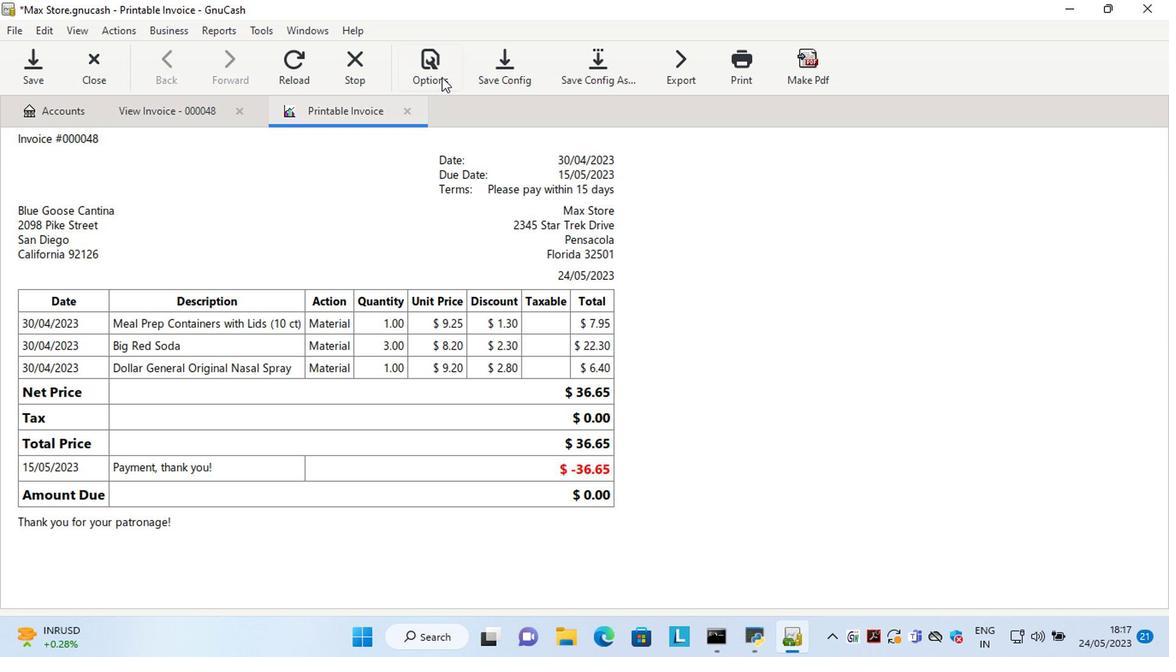 
Action: Mouse pressed left at (429, 62)
Screenshot: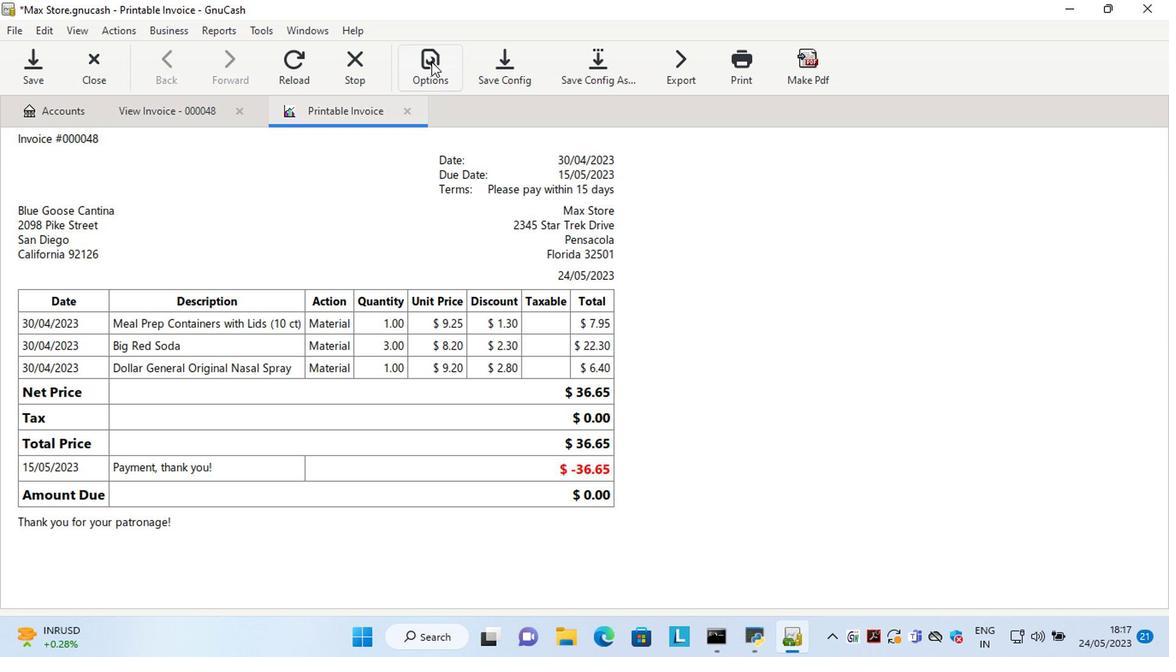 
Action: Mouse moved to (179, 177)
Screenshot: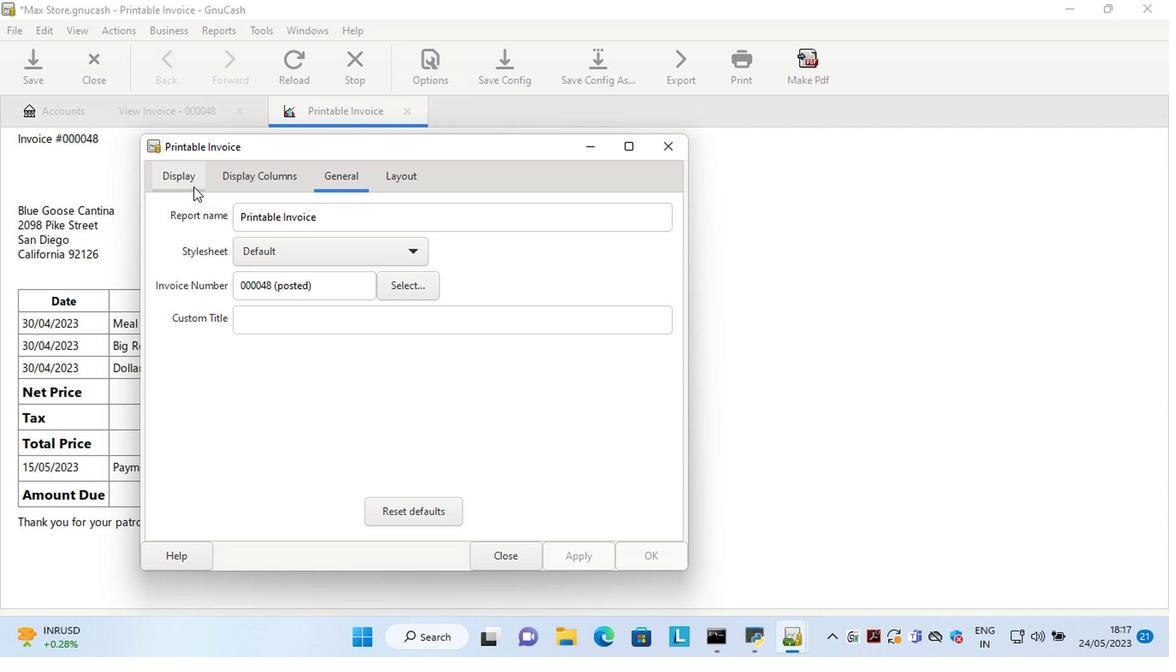 
Action: Mouse pressed left at (179, 177)
Screenshot: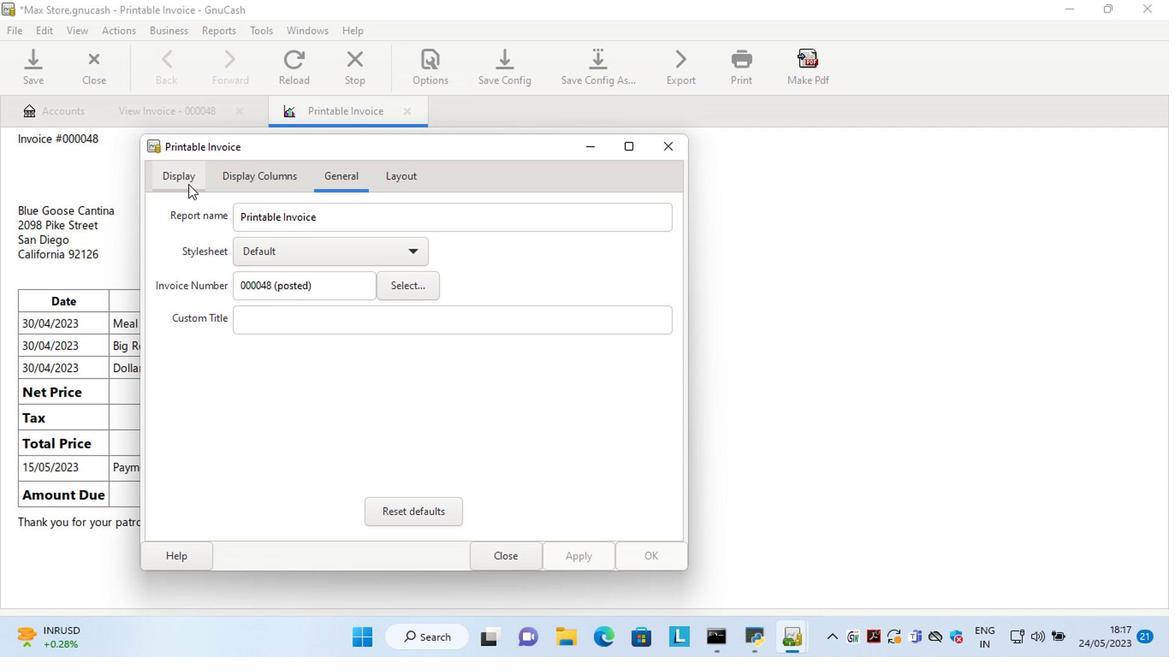 
Action: Mouse moved to (301, 372)
Screenshot: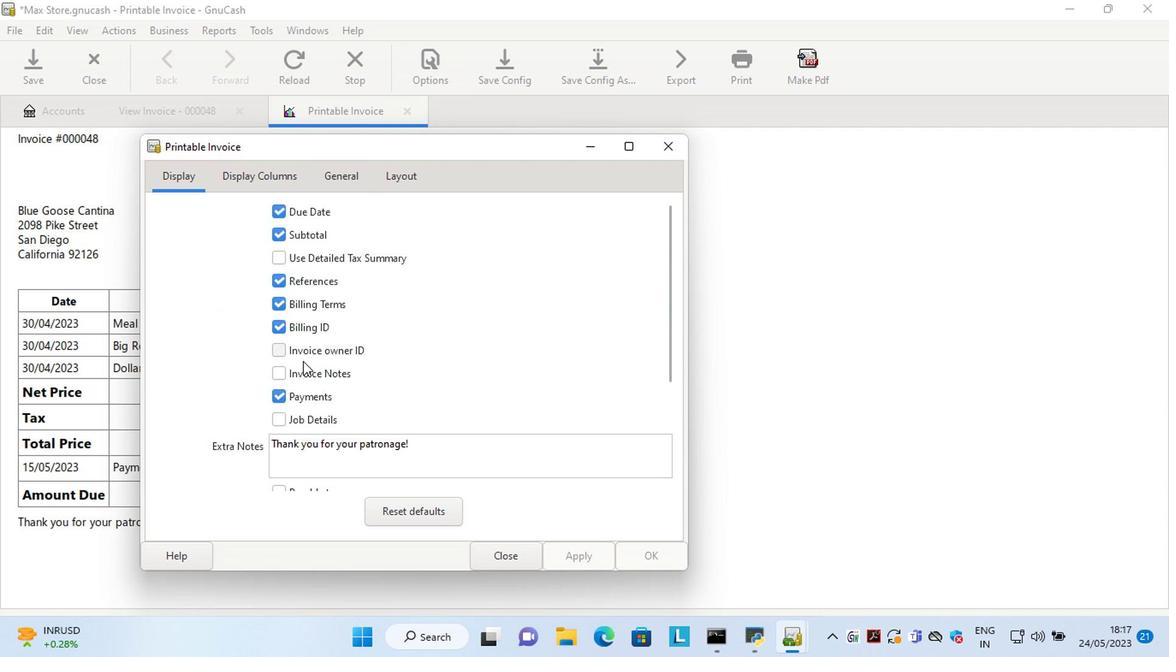 
Action: Mouse pressed left at (301, 372)
Screenshot: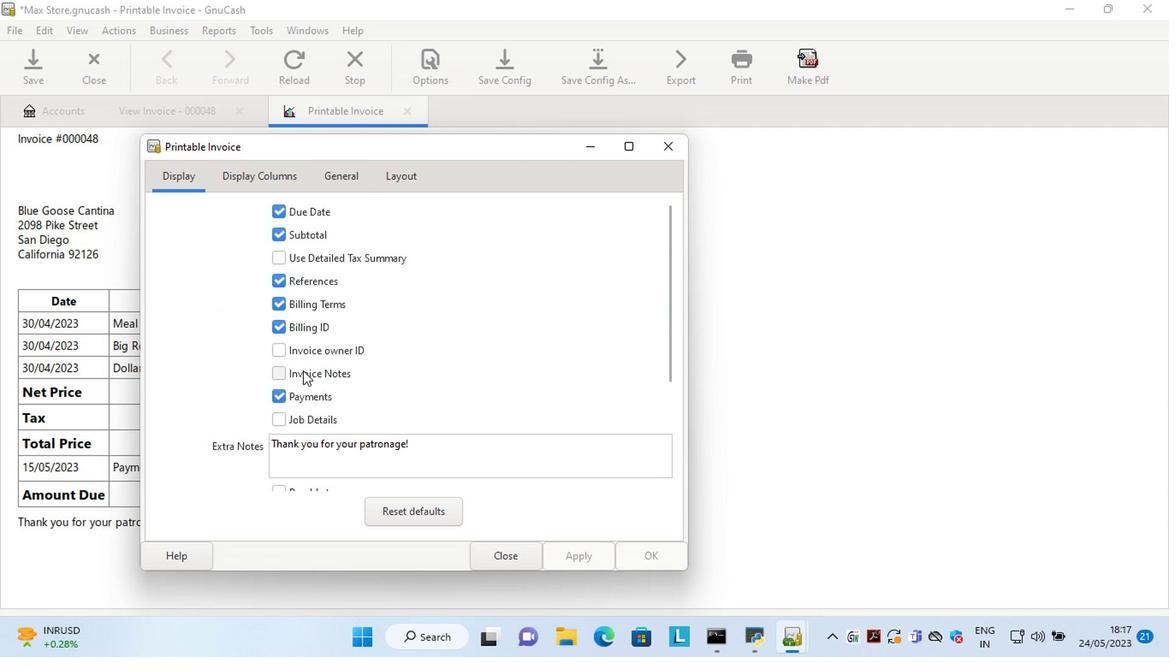 
Action: Mouse moved to (592, 557)
Screenshot: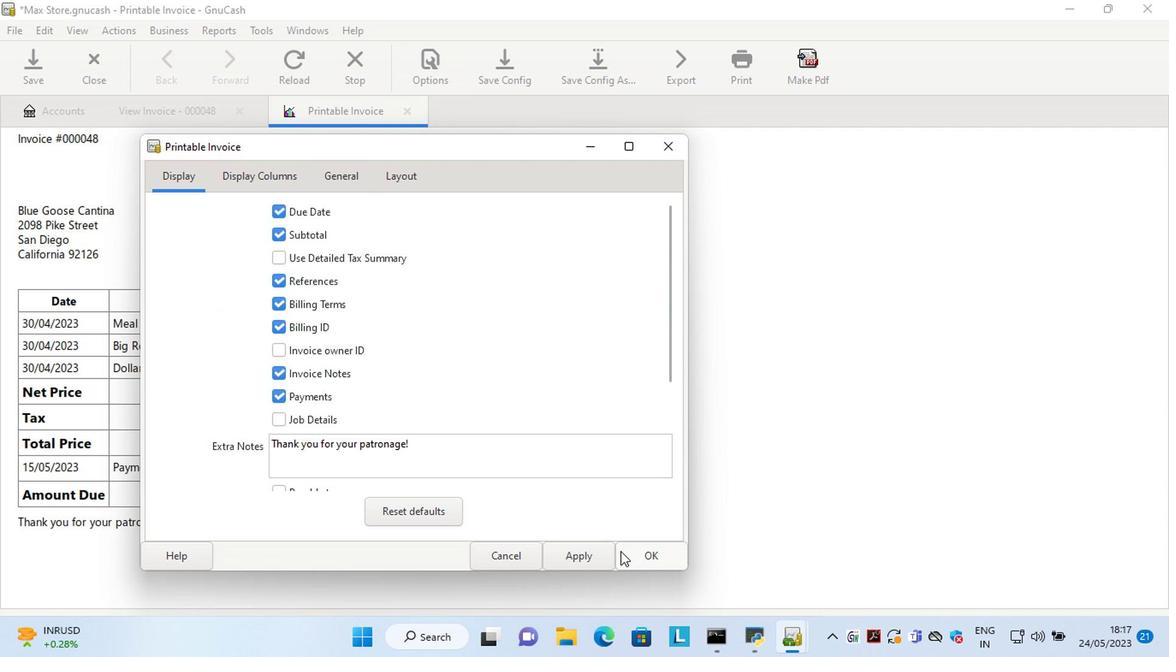 
Action: Mouse pressed left at (592, 557)
Screenshot: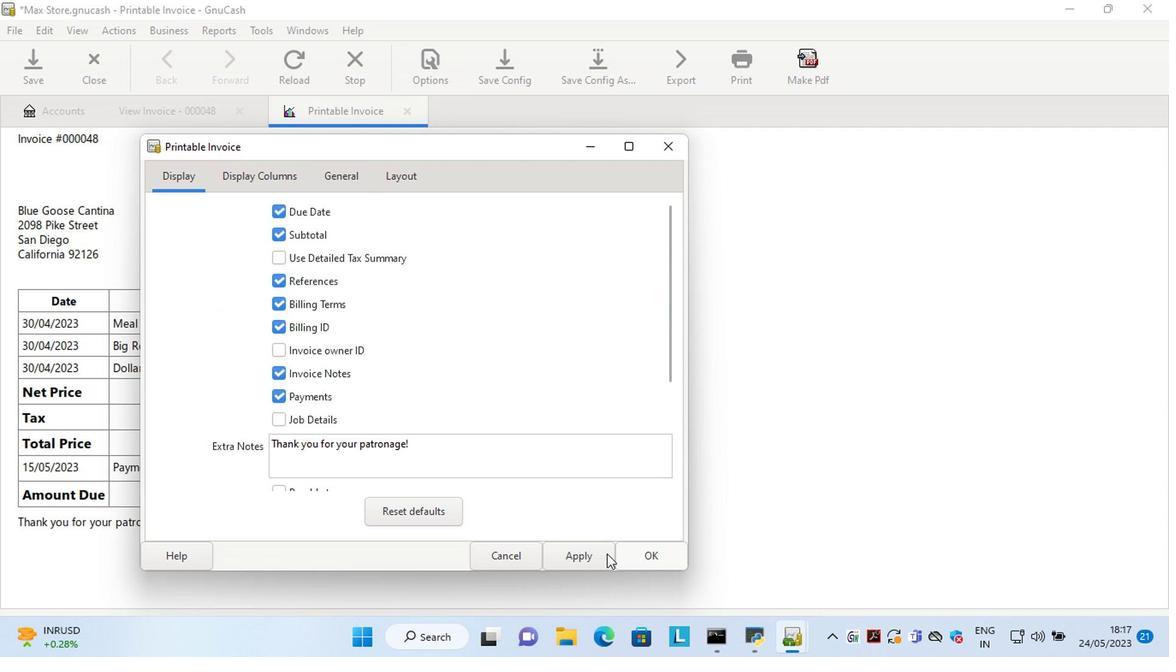 
Action: Mouse moved to (504, 552)
Screenshot: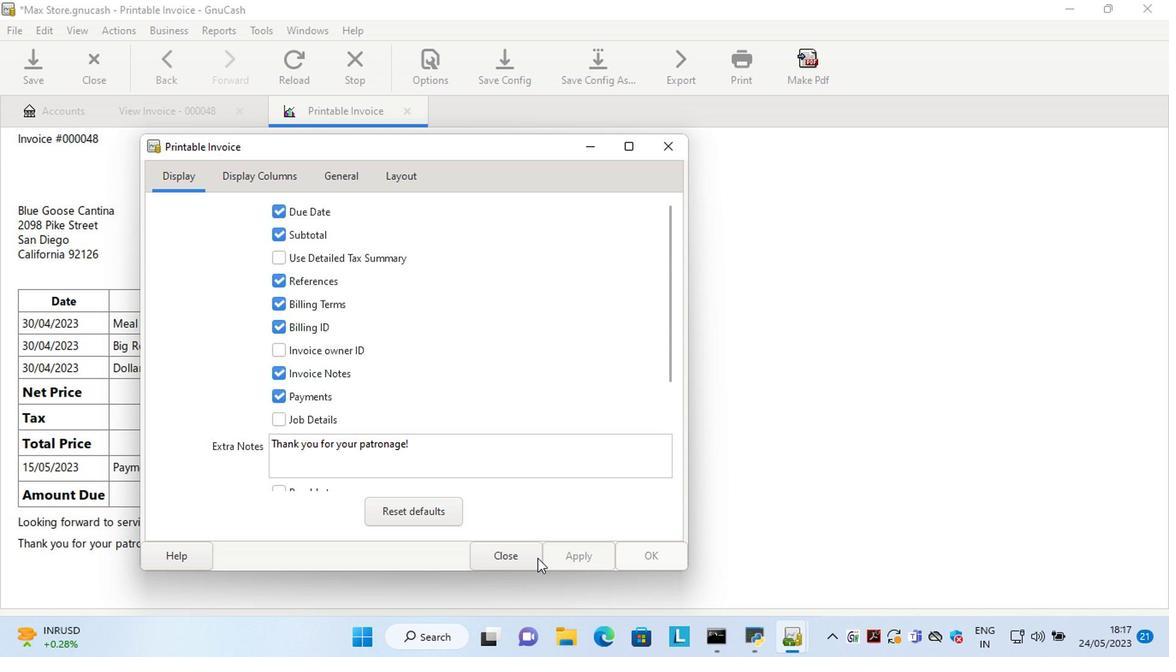 
Action: Mouse pressed left at (504, 552)
Screenshot: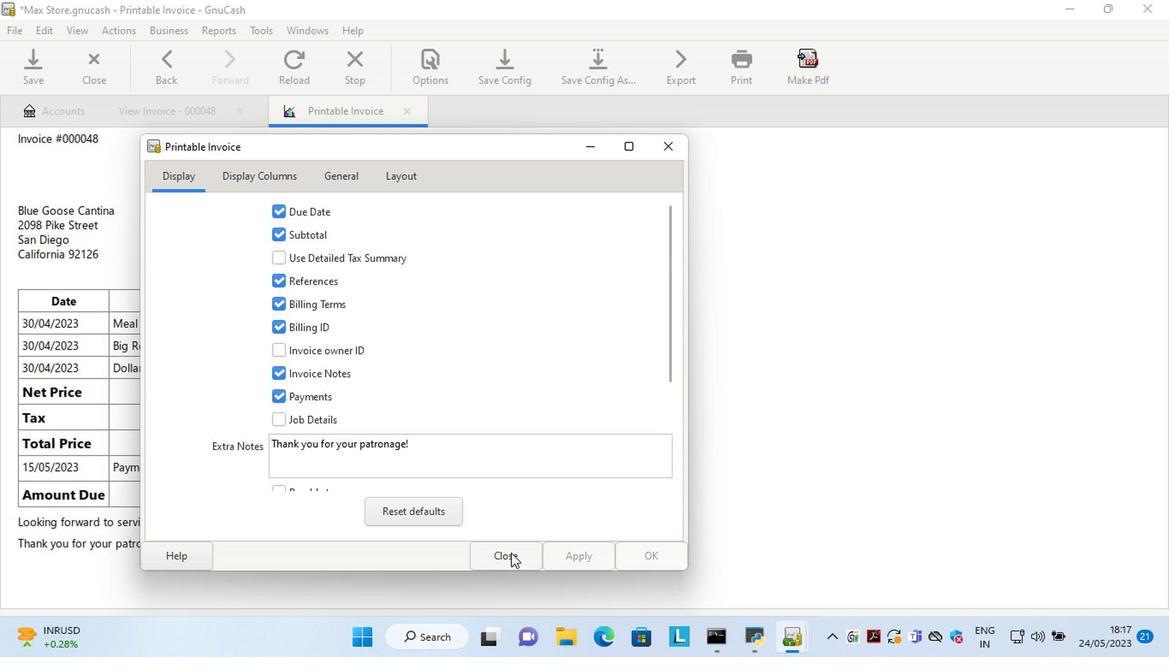 
Action: Mouse moved to (787, 368)
Screenshot: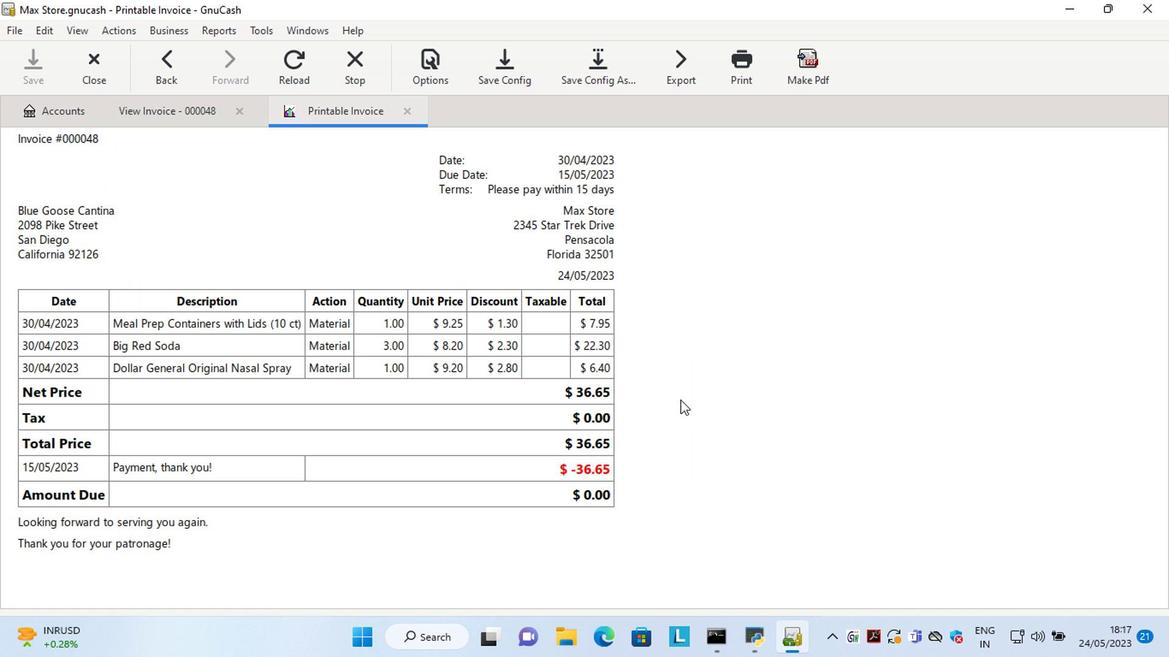 
